Task: Find connections with filter location Azul with filter topic #constructionwith filter profile language English with filter current company Mercedes-Benz India Pvt. Ltd. with filter school Ambedkar University, Delhi with filter industry Measuring and Control Instrument Manufacturing with filter service category Human Resources with filter keywords title Commercial Loan Officer
Action: Mouse moved to (684, 146)
Screenshot: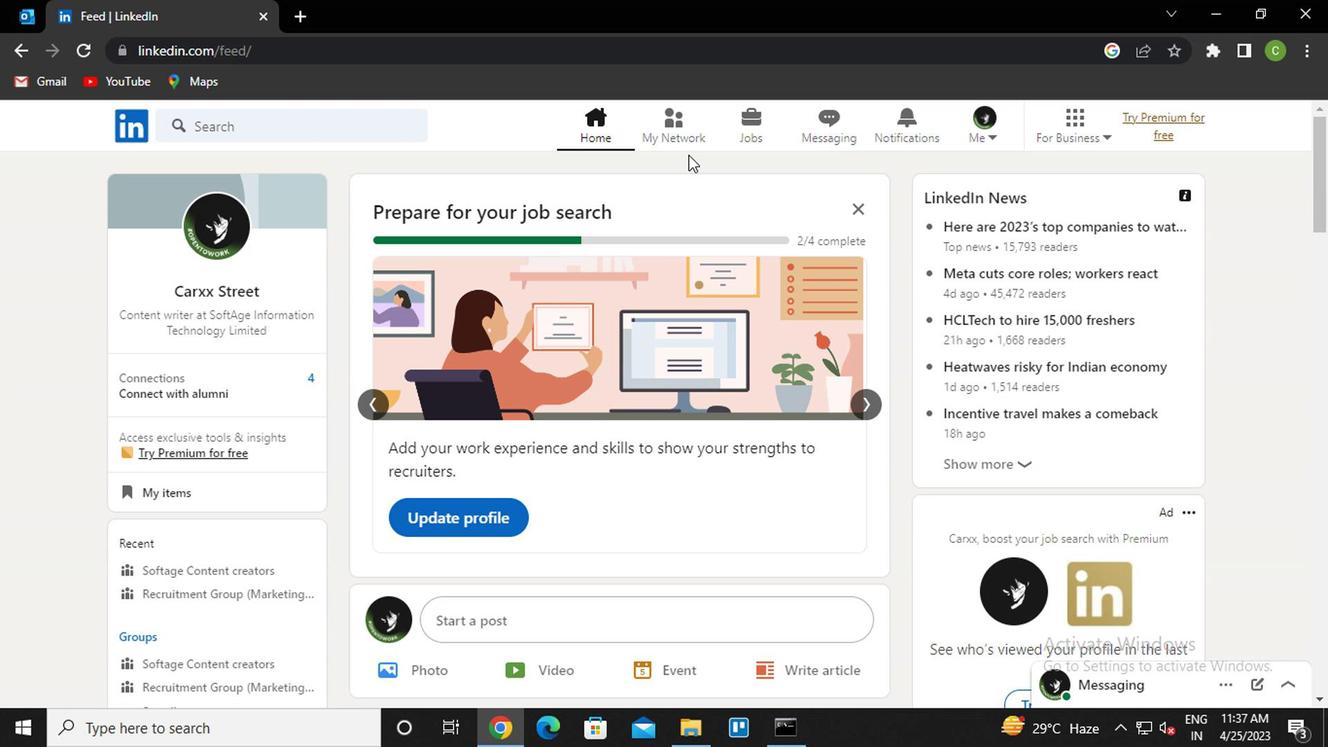 
Action: Mouse pressed left at (684, 146)
Screenshot: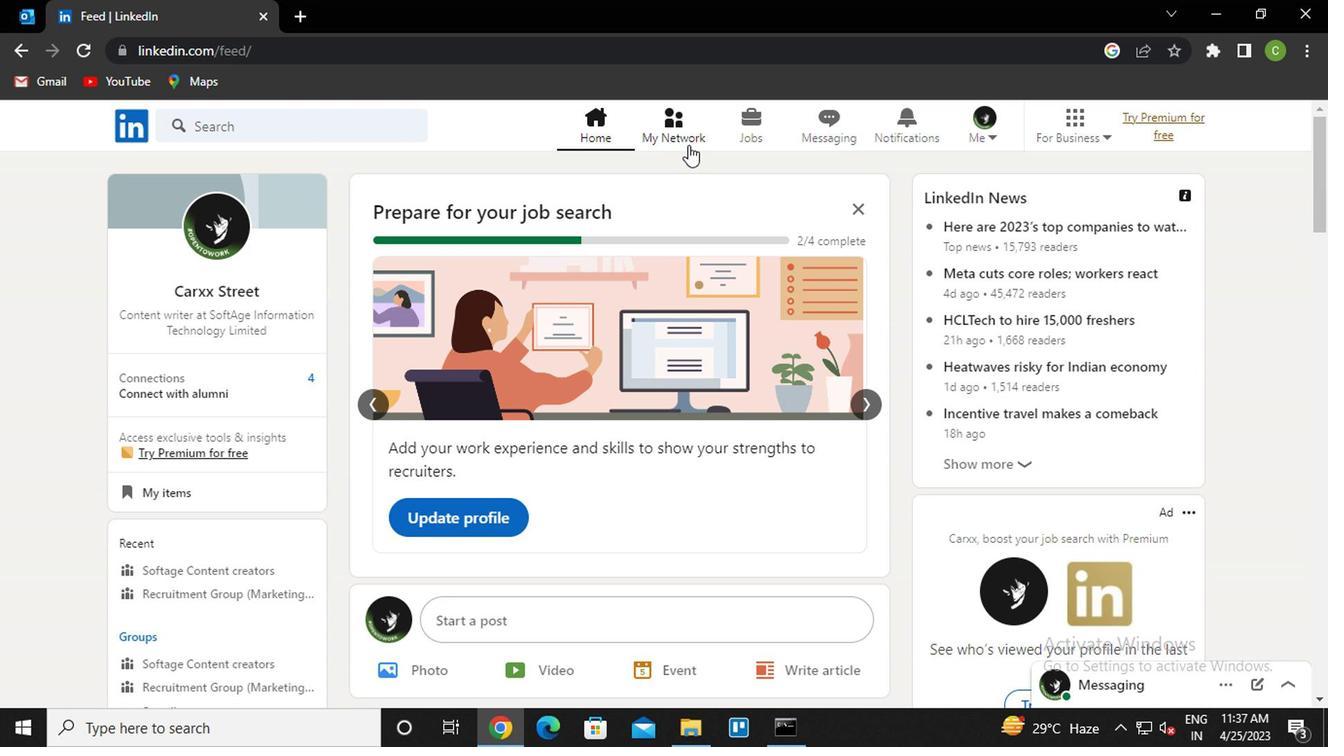 
Action: Mouse moved to (271, 238)
Screenshot: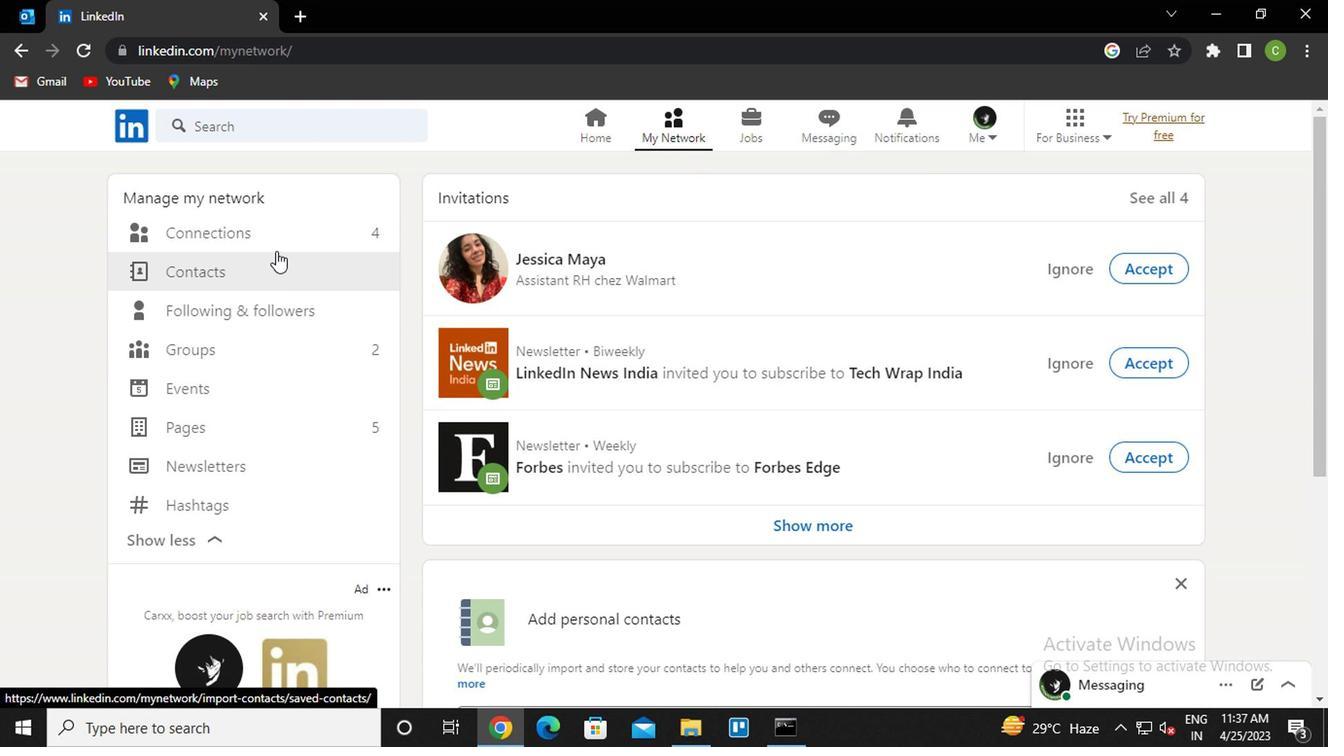 
Action: Mouse pressed left at (271, 238)
Screenshot: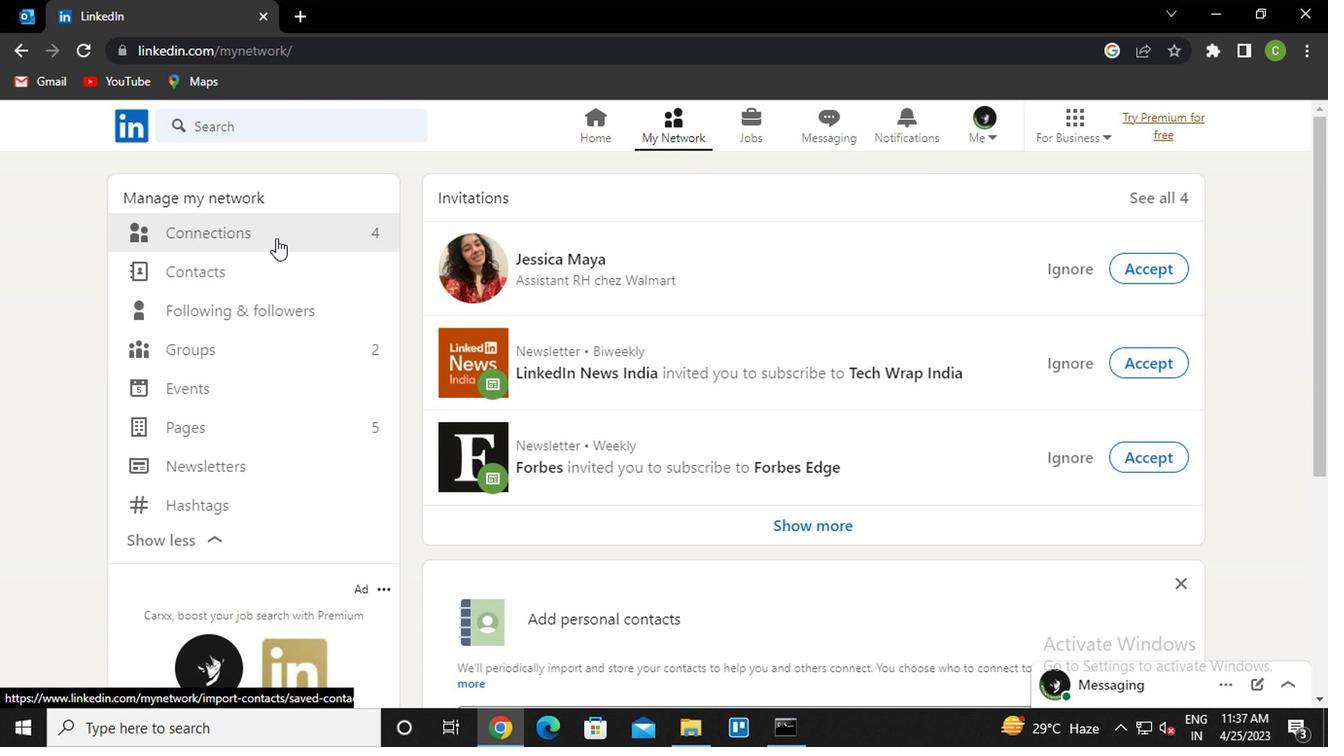 
Action: Mouse moved to (779, 235)
Screenshot: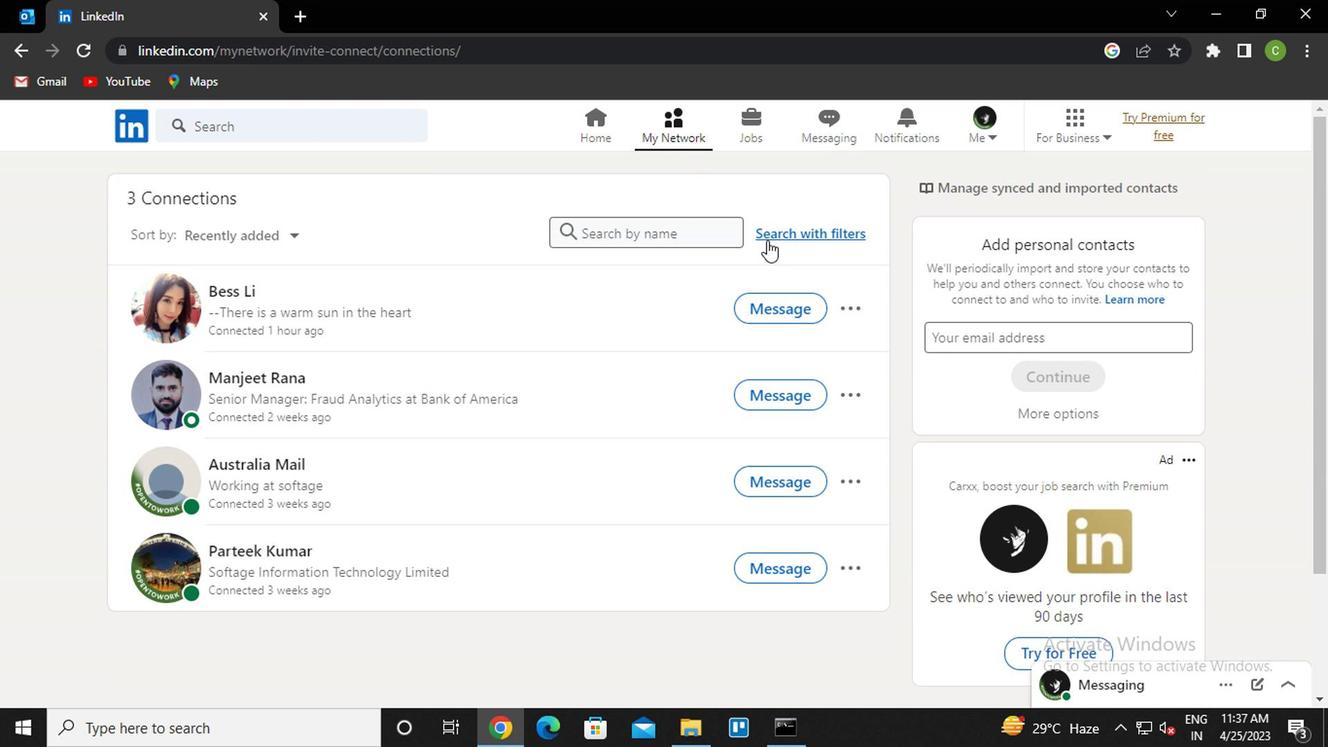 
Action: Mouse pressed left at (779, 235)
Screenshot: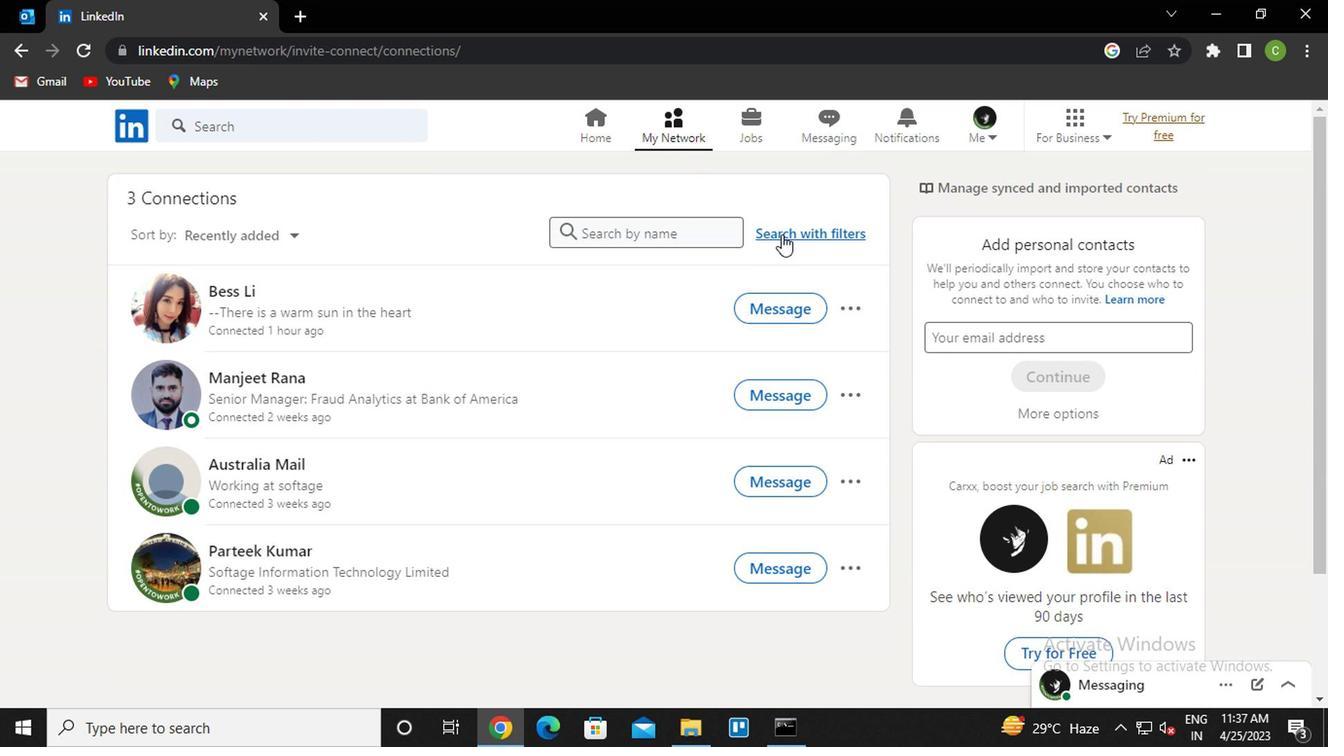
Action: Mouse moved to (658, 184)
Screenshot: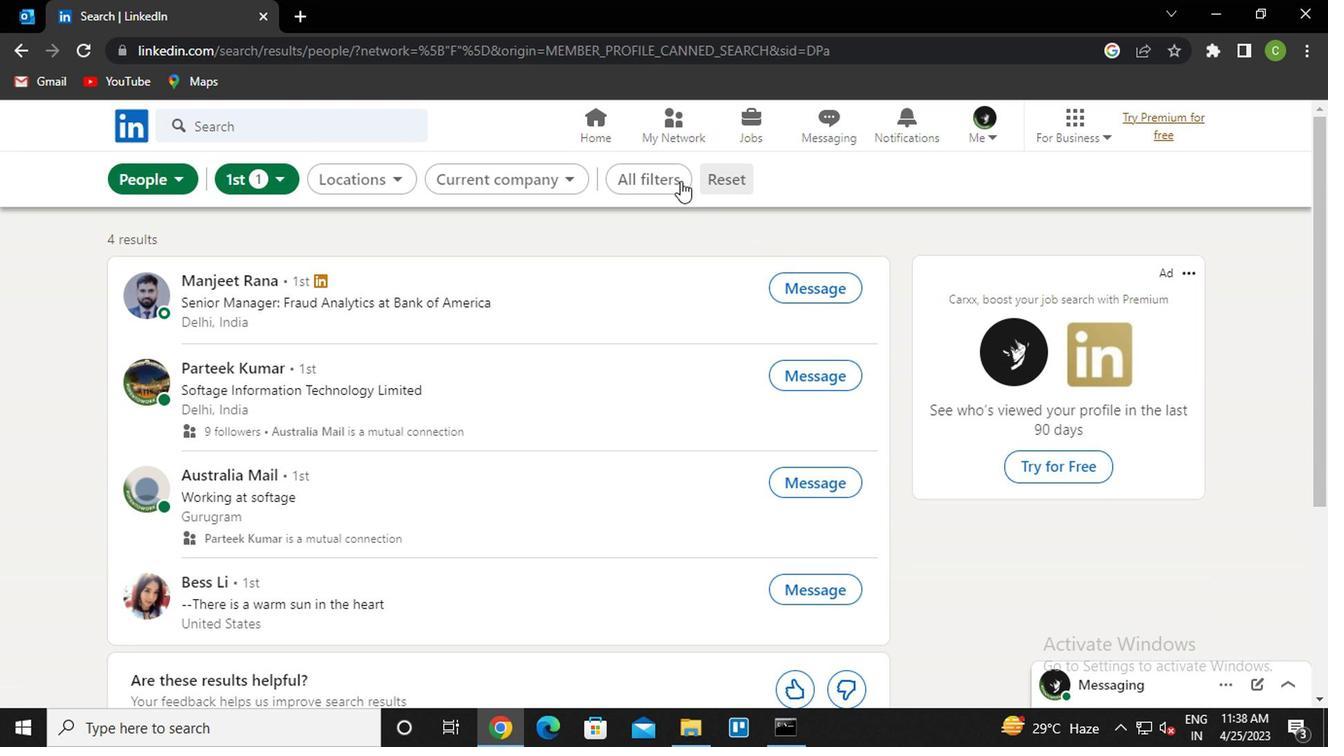 
Action: Mouse pressed left at (658, 184)
Screenshot: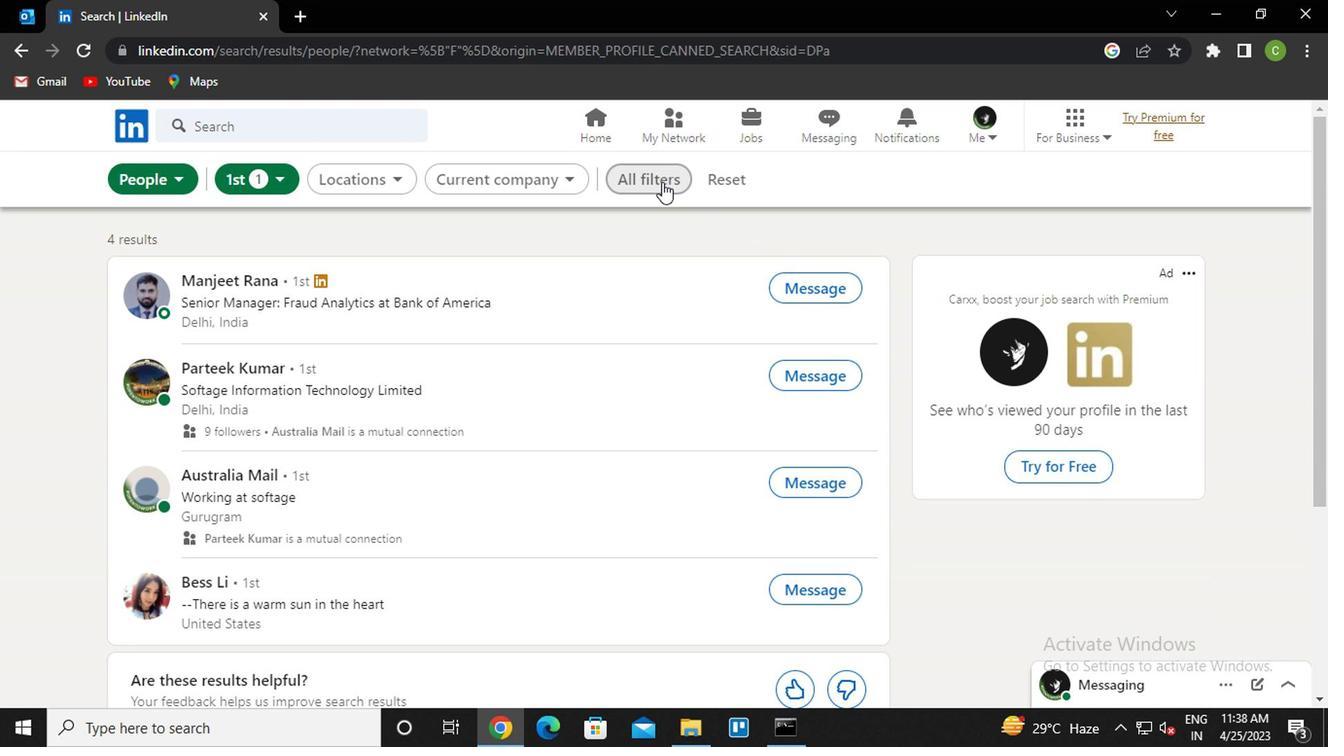 
Action: Mouse moved to (1010, 466)
Screenshot: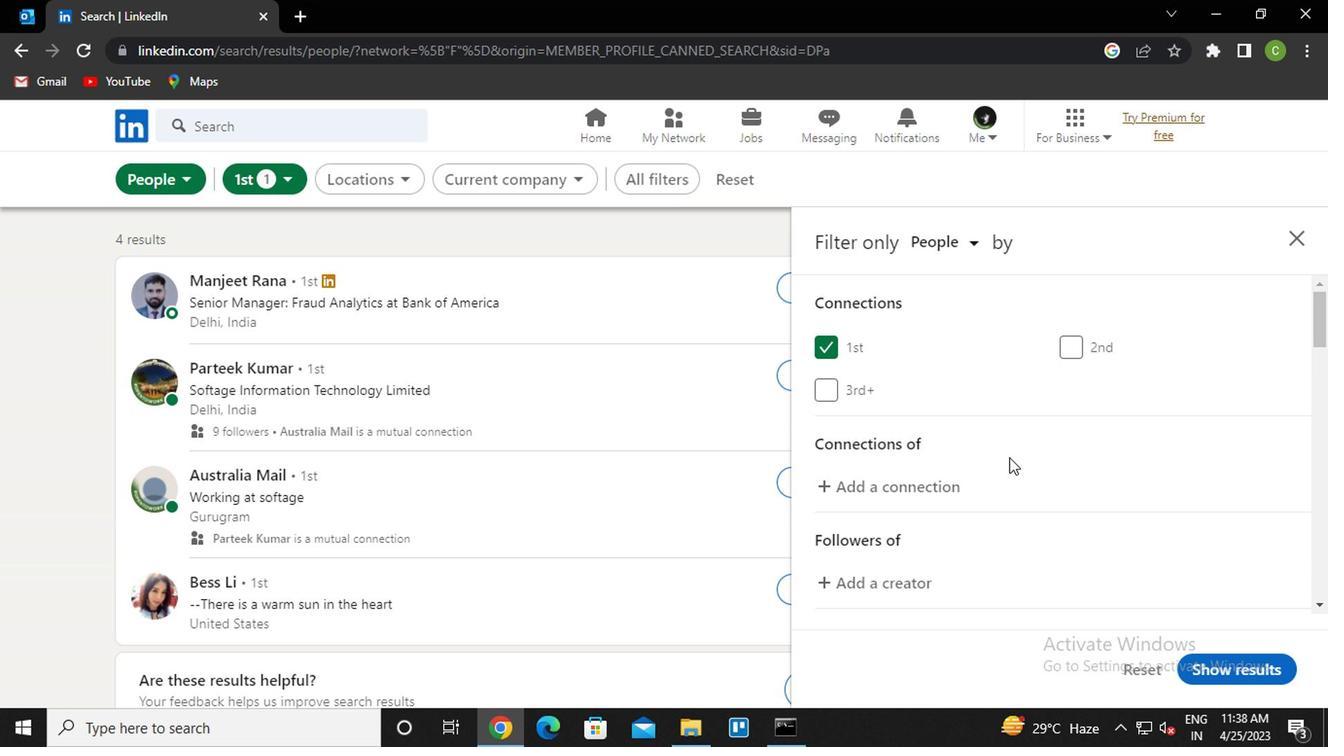 
Action: Mouse scrolled (1010, 465) with delta (0, 0)
Screenshot: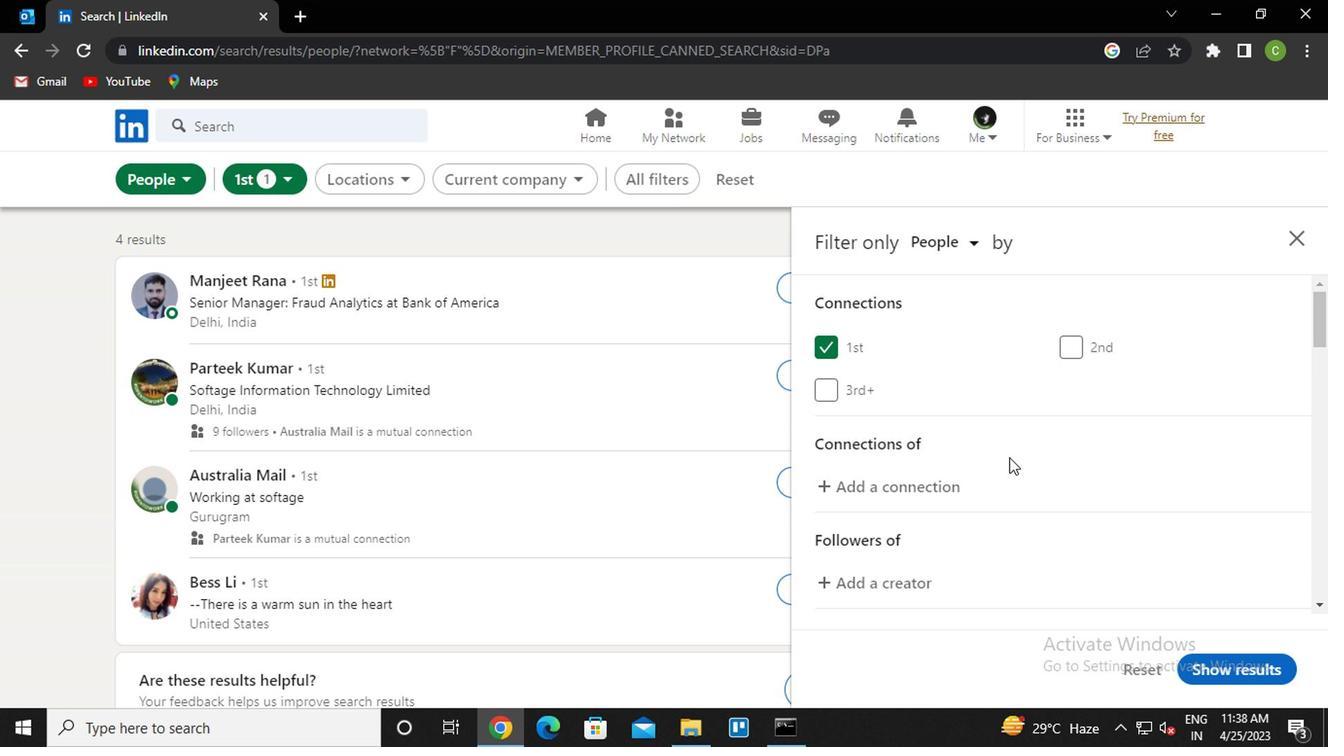 
Action: Mouse moved to (1014, 473)
Screenshot: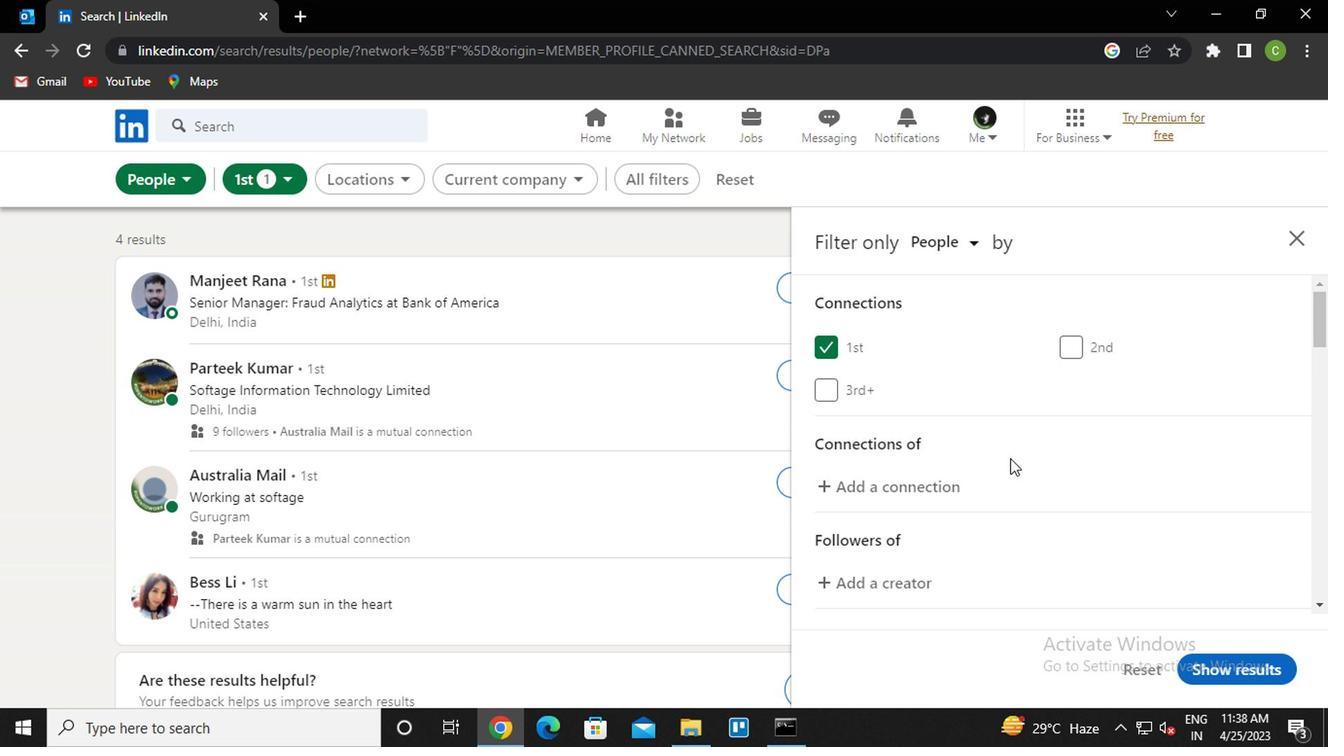 
Action: Mouse scrolled (1014, 472) with delta (0, 0)
Screenshot: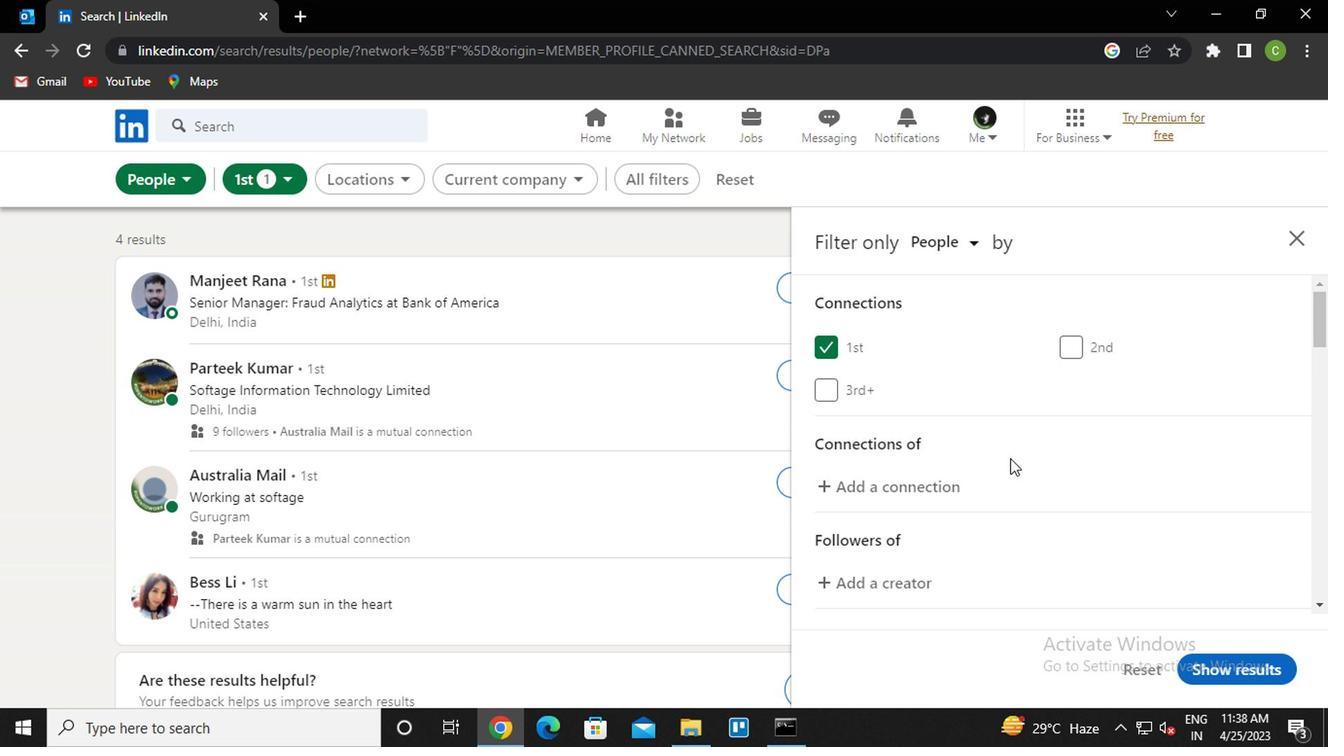 
Action: Mouse scrolled (1014, 472) with delta (0, 0)
Screenshot: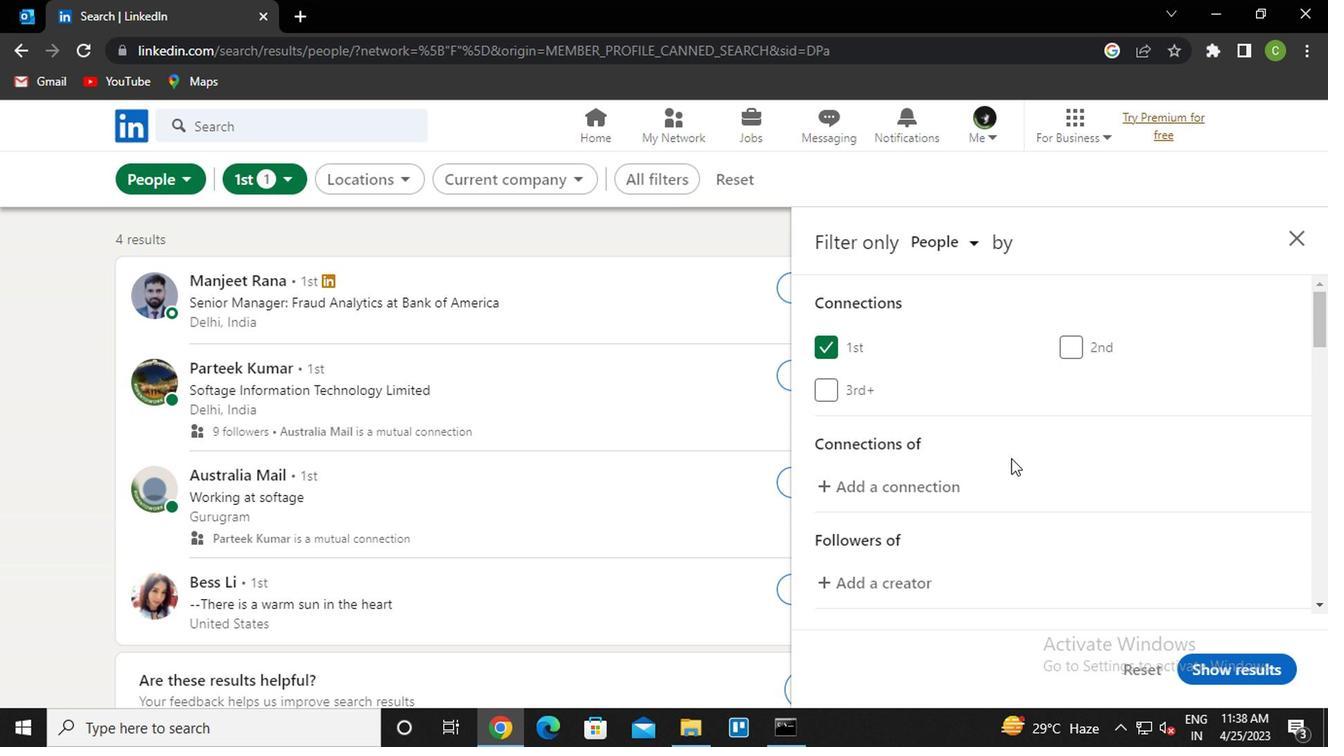
Action: Mouse moved to (1102, 471)
Screenshot: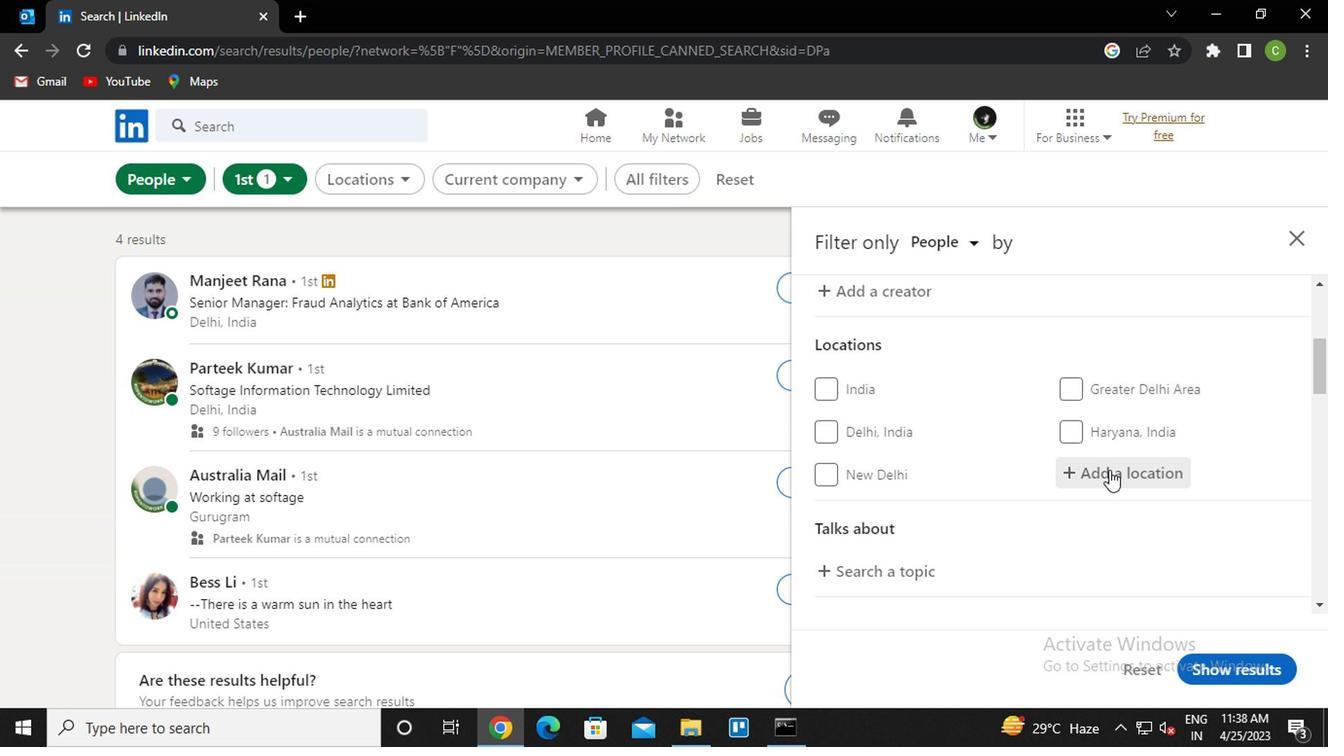 
Action: Mouse pressed left at (1102, 471)
Screenshot: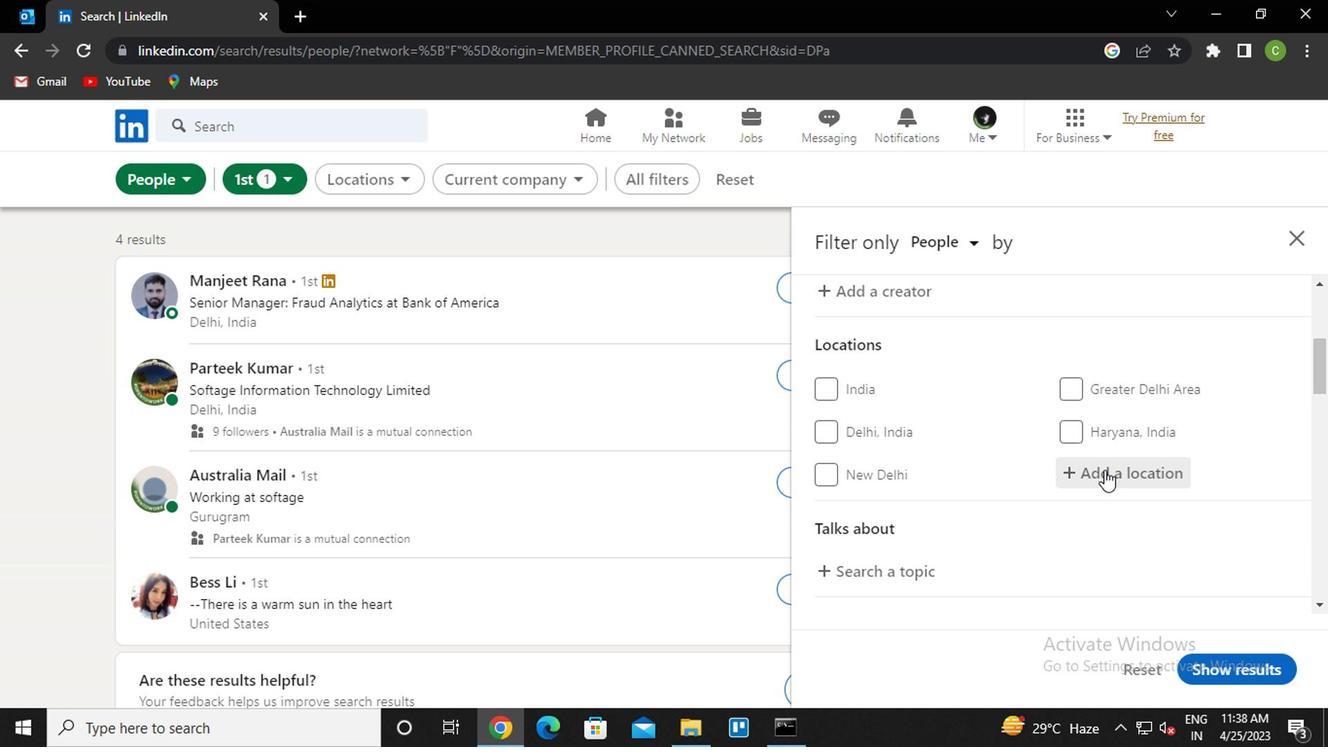 
Action: Mouse moved to (1102, 472)
Screenshot: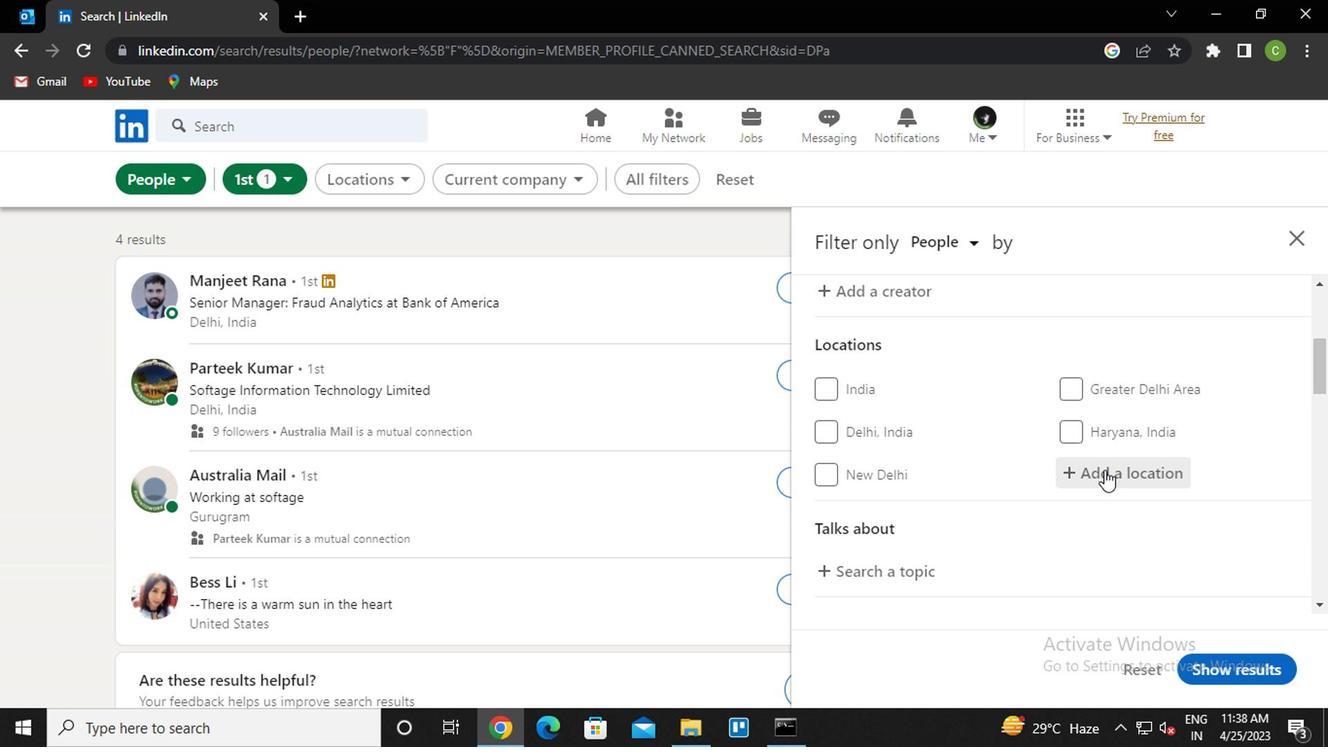 
Action: Key pressed <Key.caps_lock><Key.caps_lock>a<Key.caps_lock>zul
Screenshot: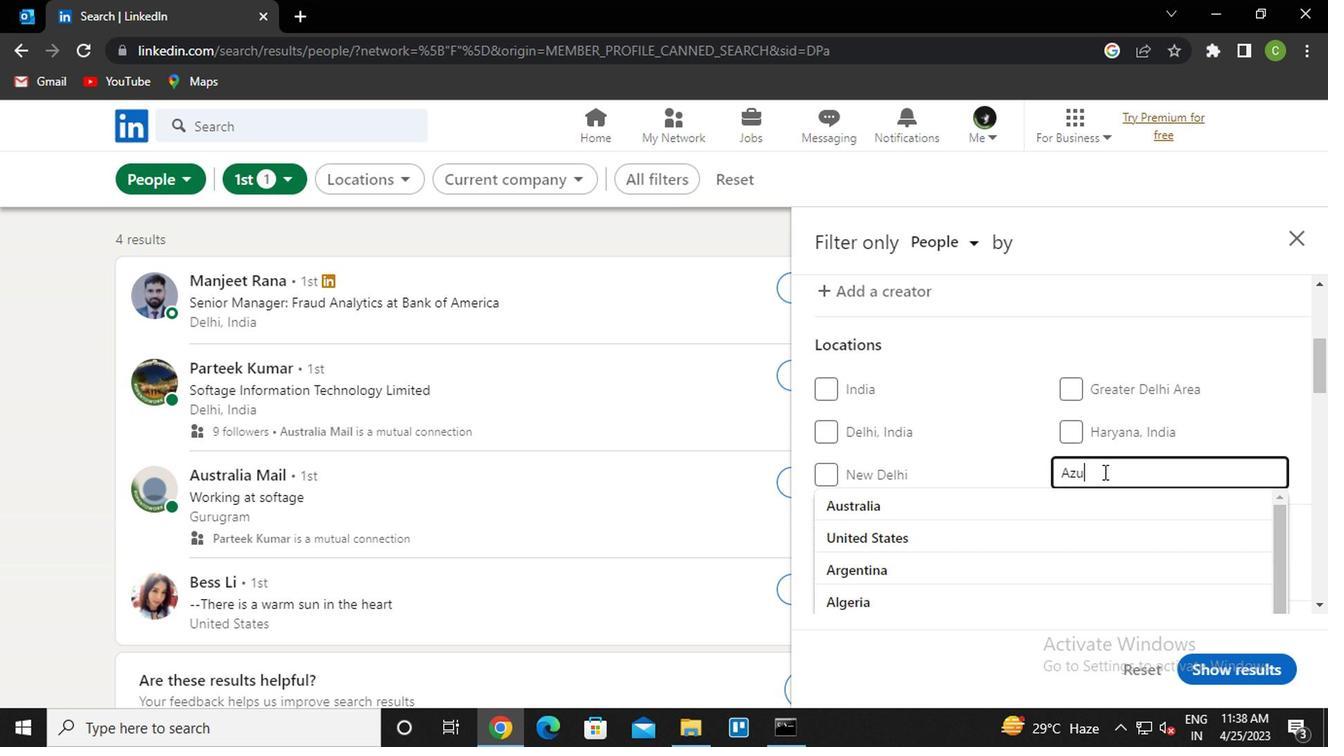 
Action: Mouse moved to (1087, 487)
Screenshot: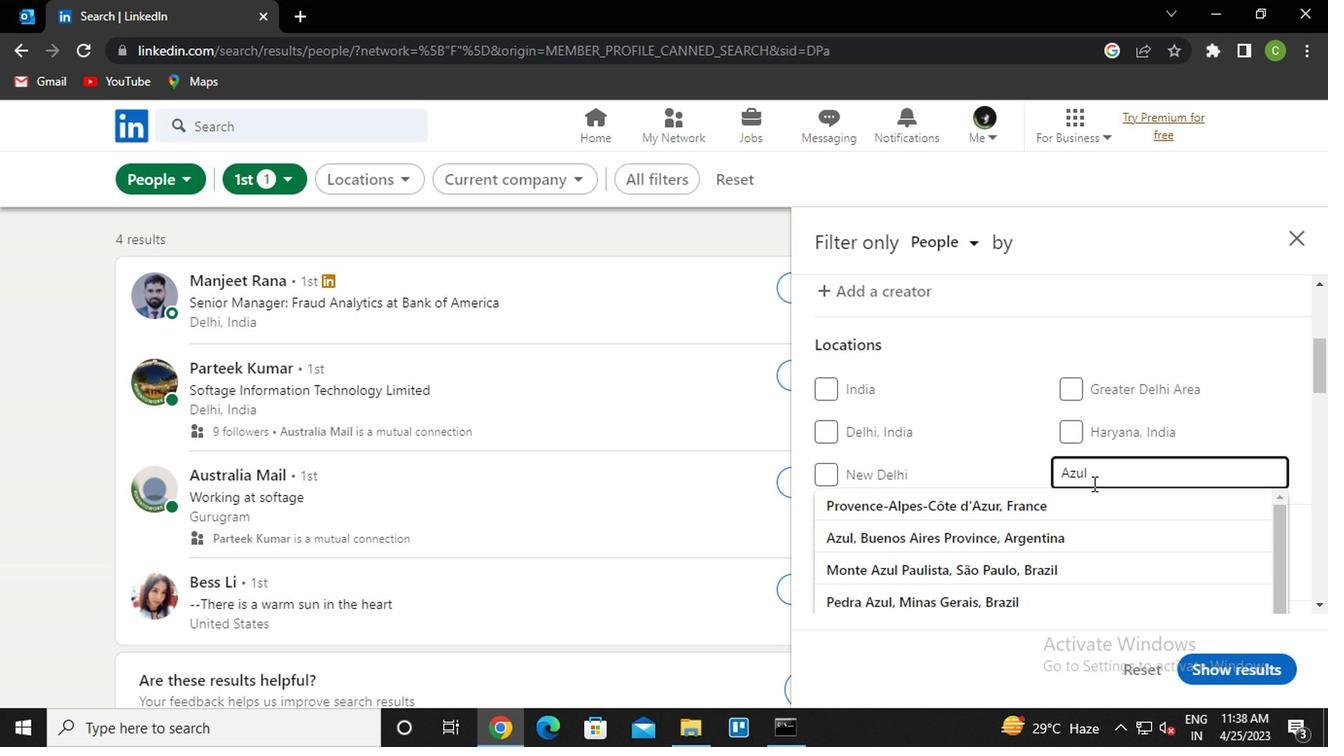 
Action: Key pressed <Key.enter>
Screenshot: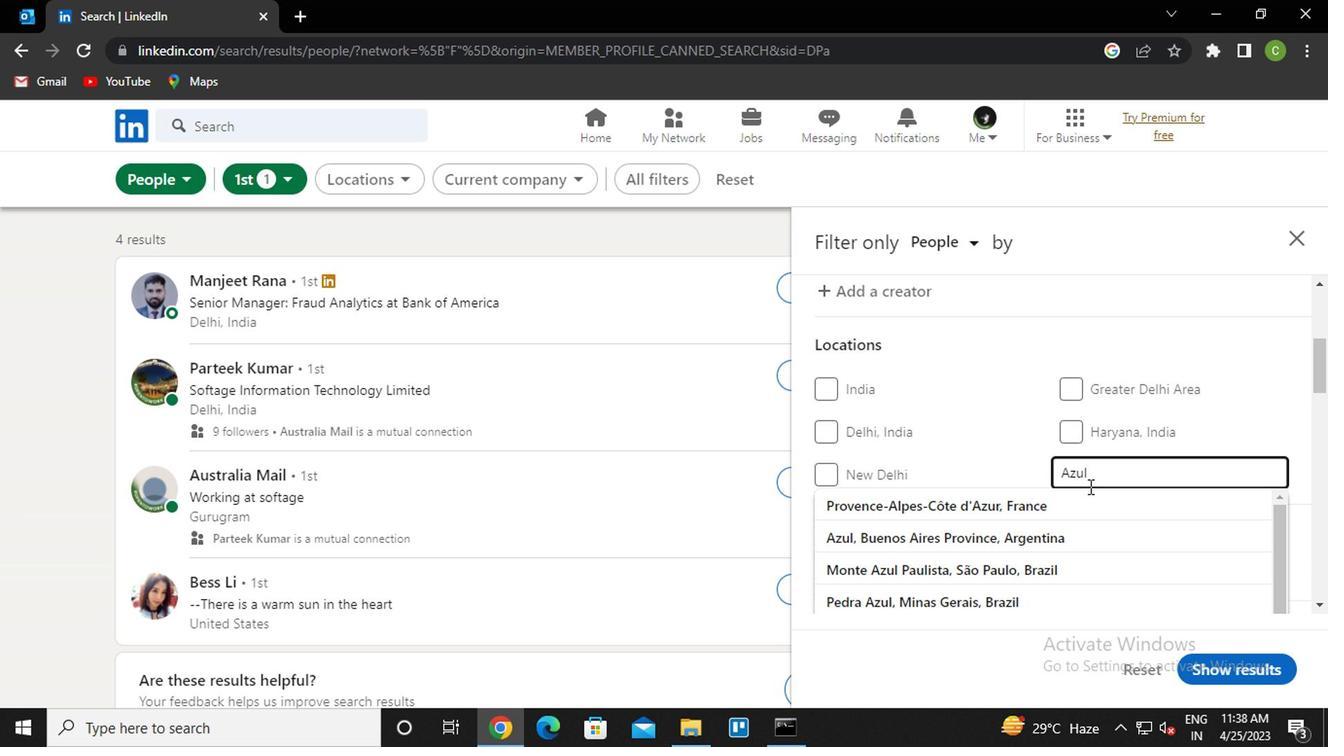 
Action: Mouse moved to (846, 573)
Screenshot: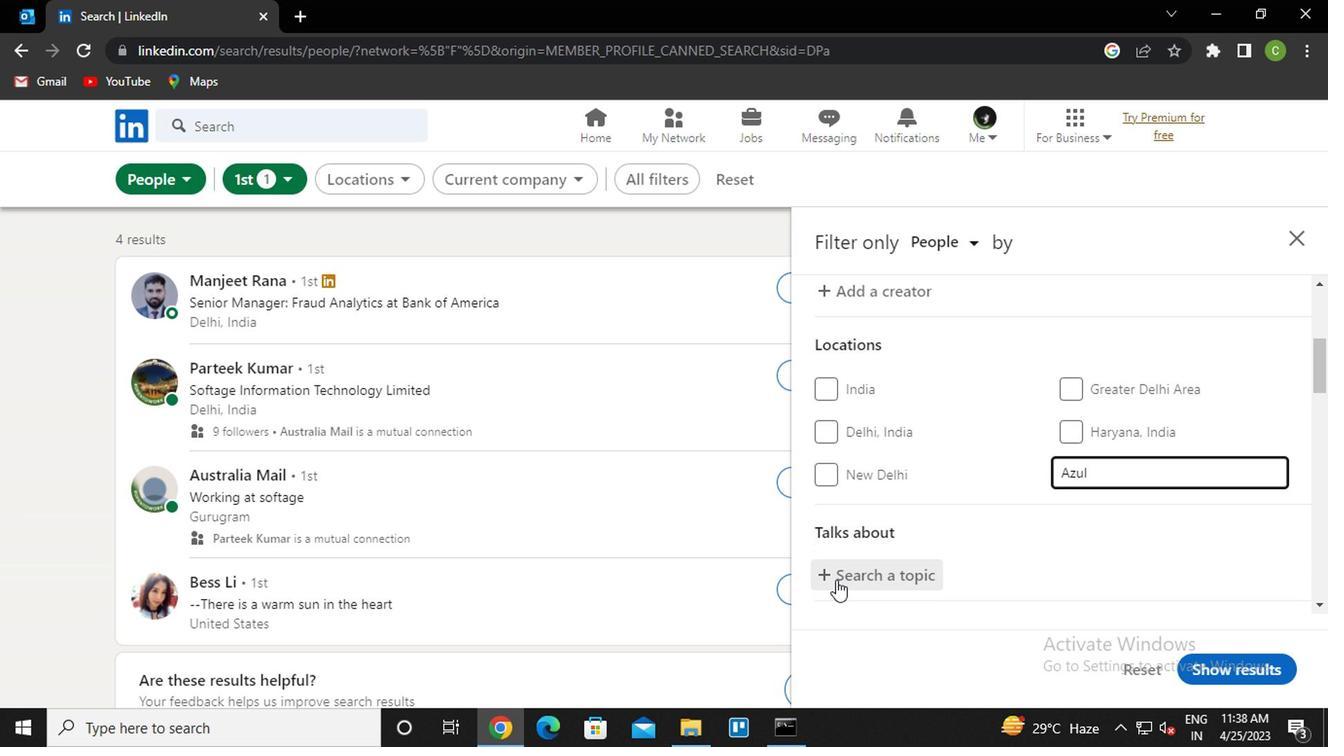 
Action: Mouse pressed left at (846, 573)
Screenshot: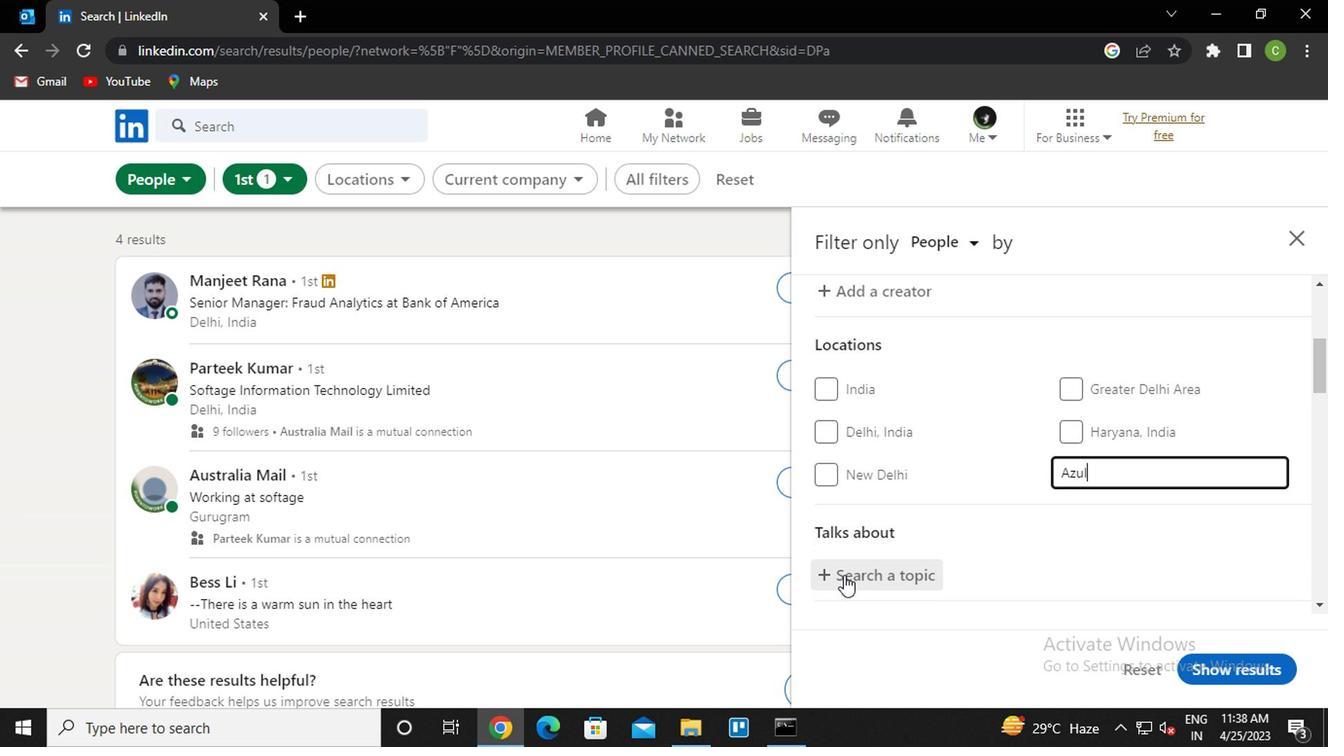 
Action: Key pressed <Key.shift>#CONSTRUCTION
Screenshot: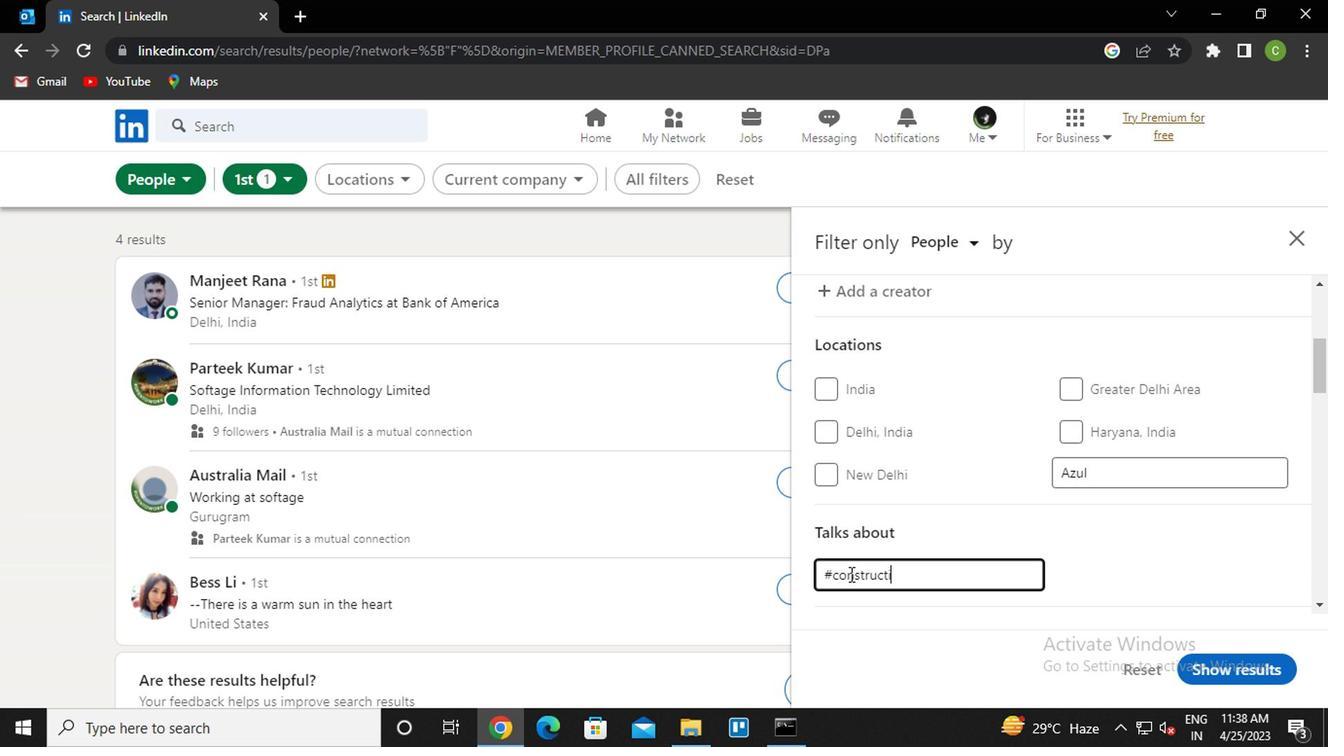 
Action: Mouse moved to (972, 581)
Screenshot: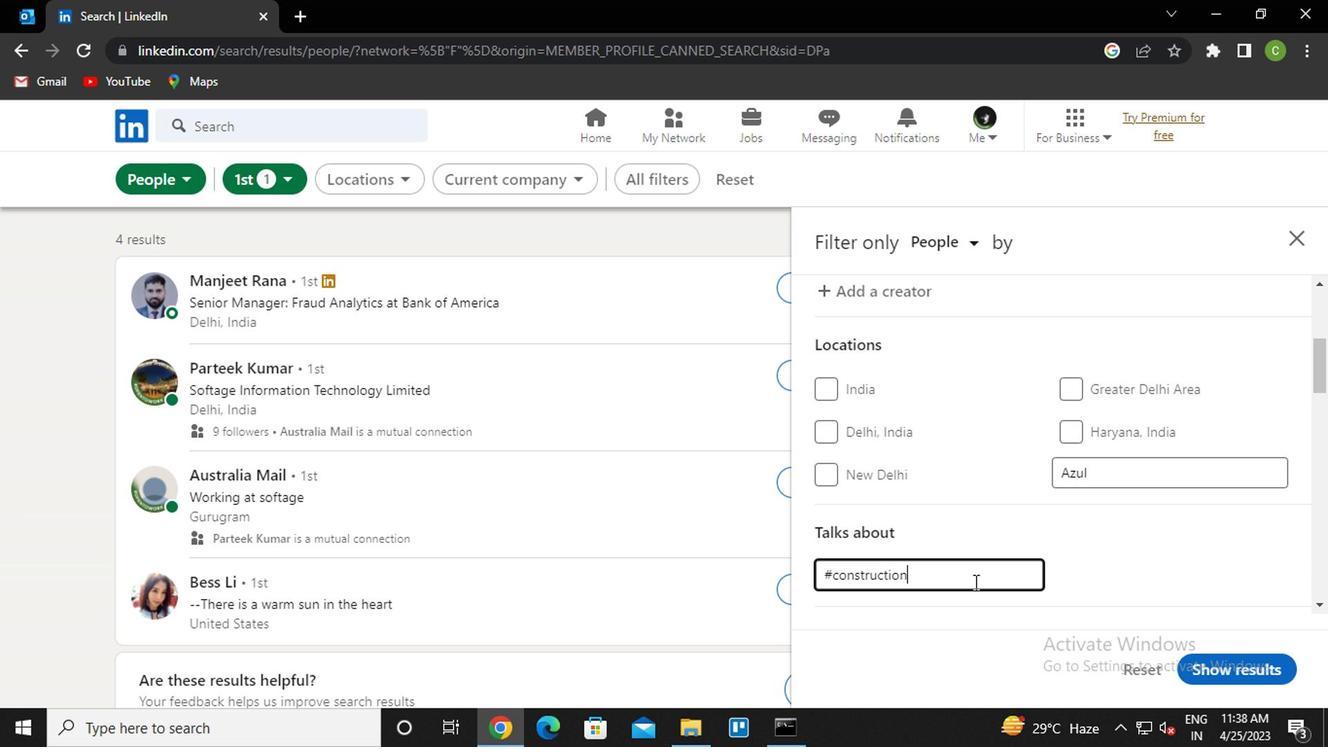 
Action: Mouse scrolled (972, 580) with delta (0, -1)
Screenshot: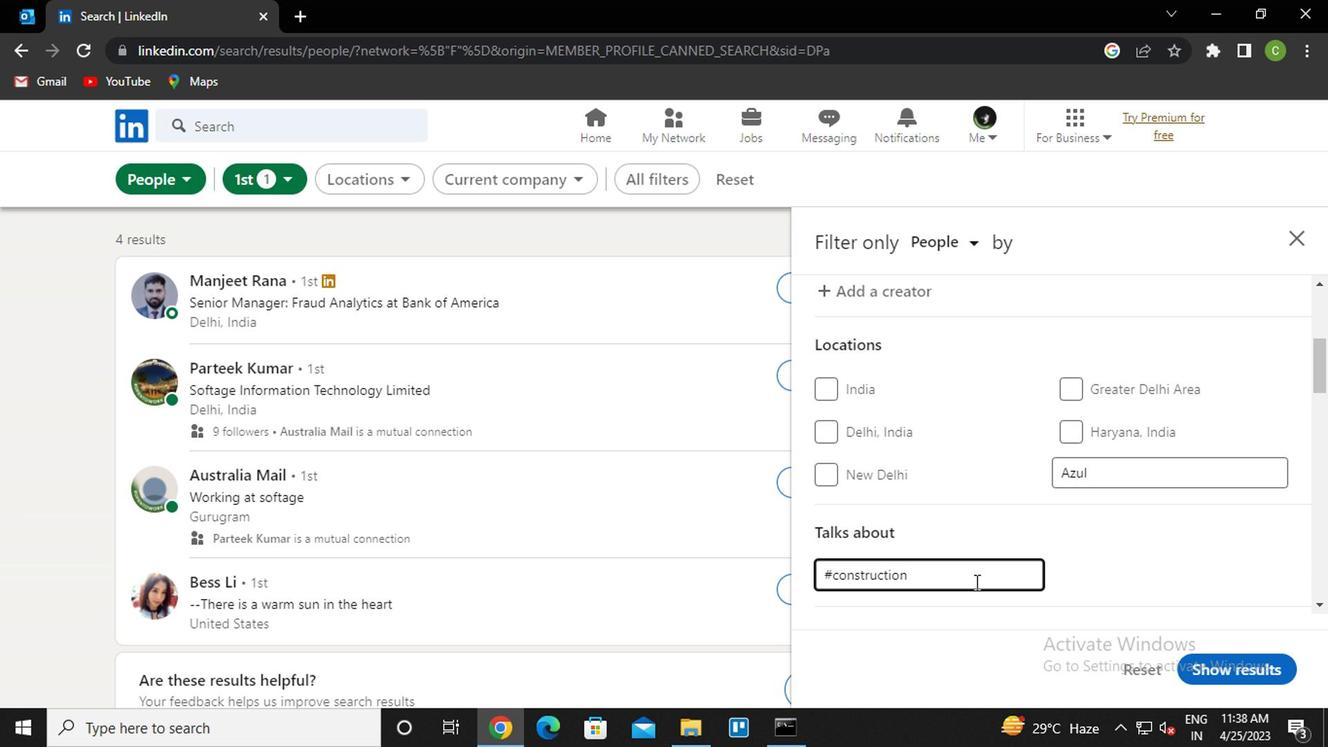 
Action: Mouse moved to (972, 582)
Screenshot: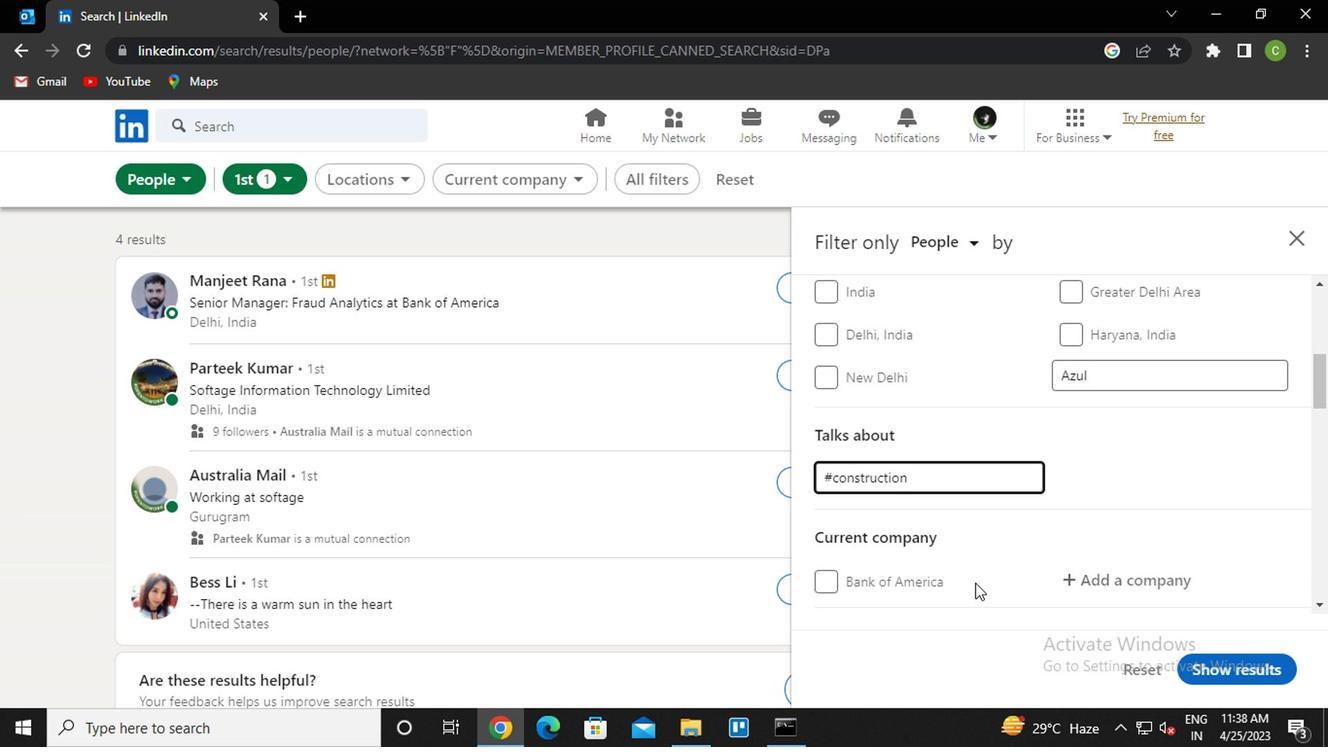 
Action: Mouse scrolled (972, 581) with delta (0, 0)
Screenshot: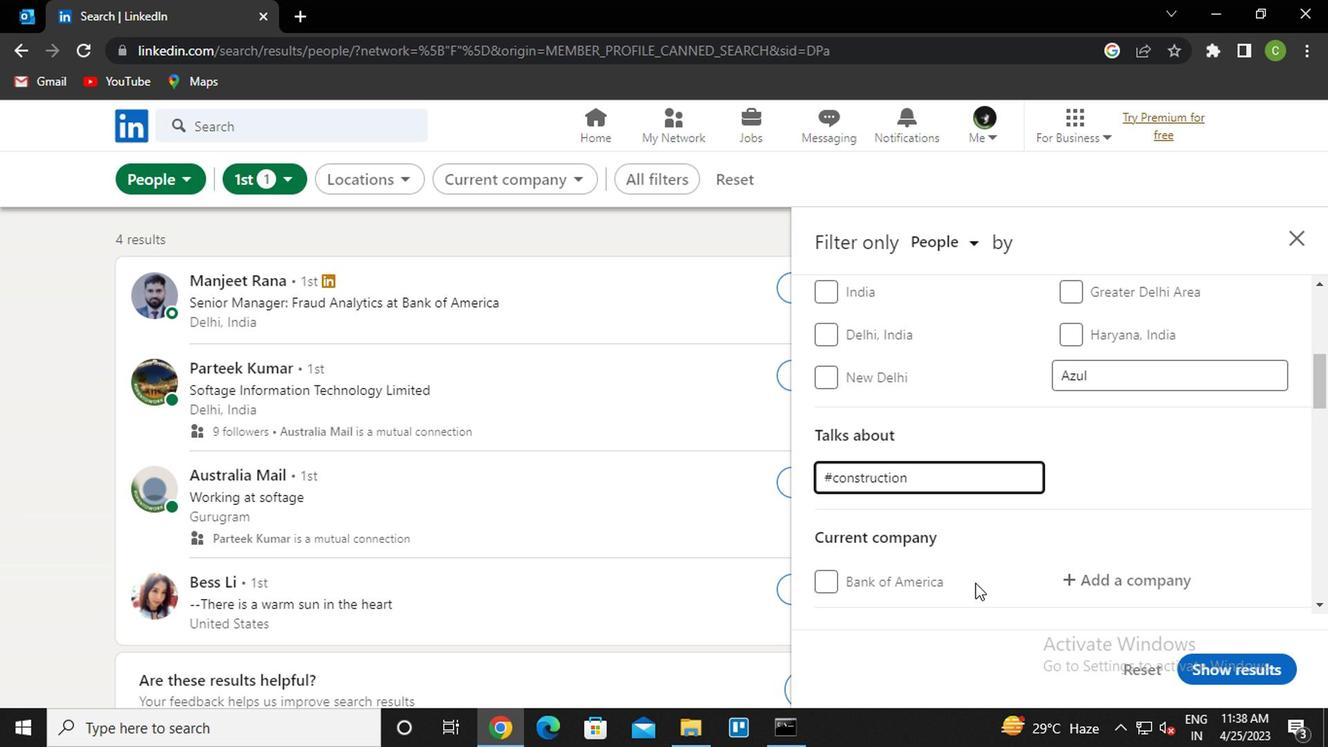 
Action: Mouse scrolled (972, 581) with delta (0, 0)
Screenshot: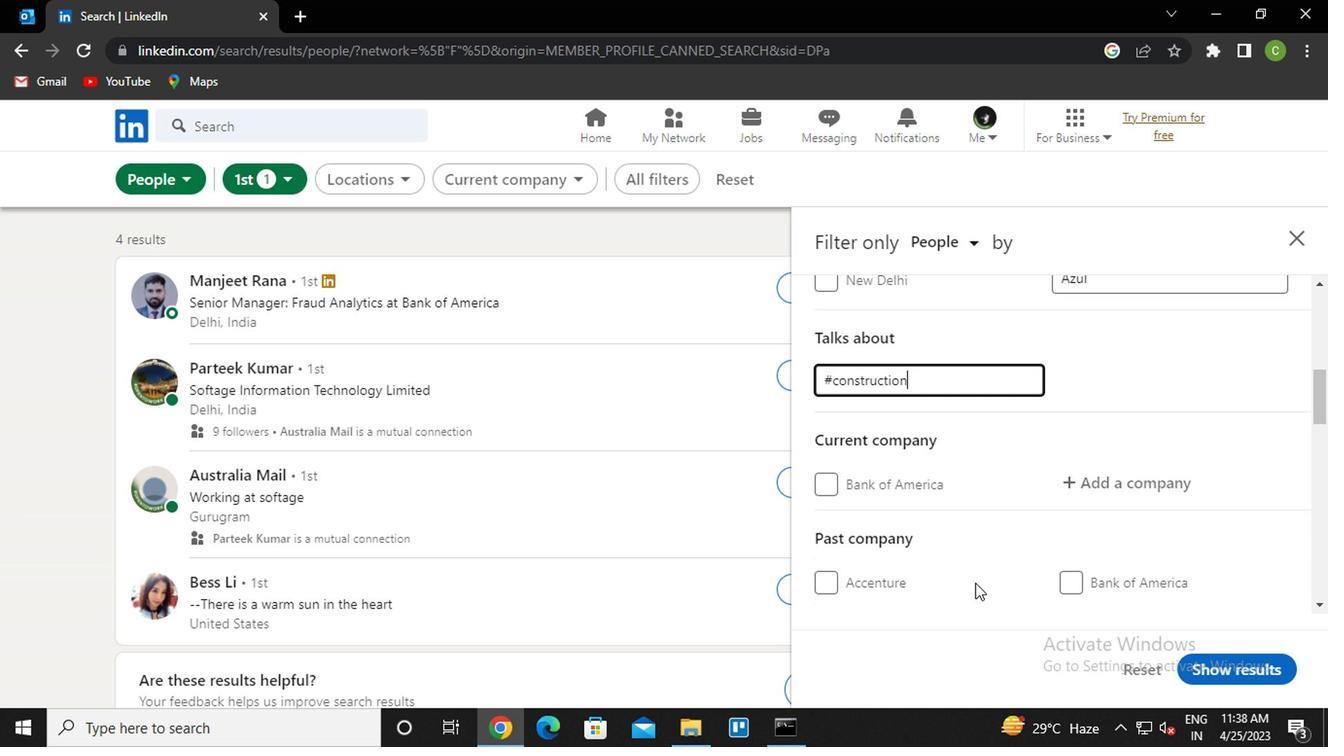 
Action: Mouse moved to (972, 583)
Screenshot: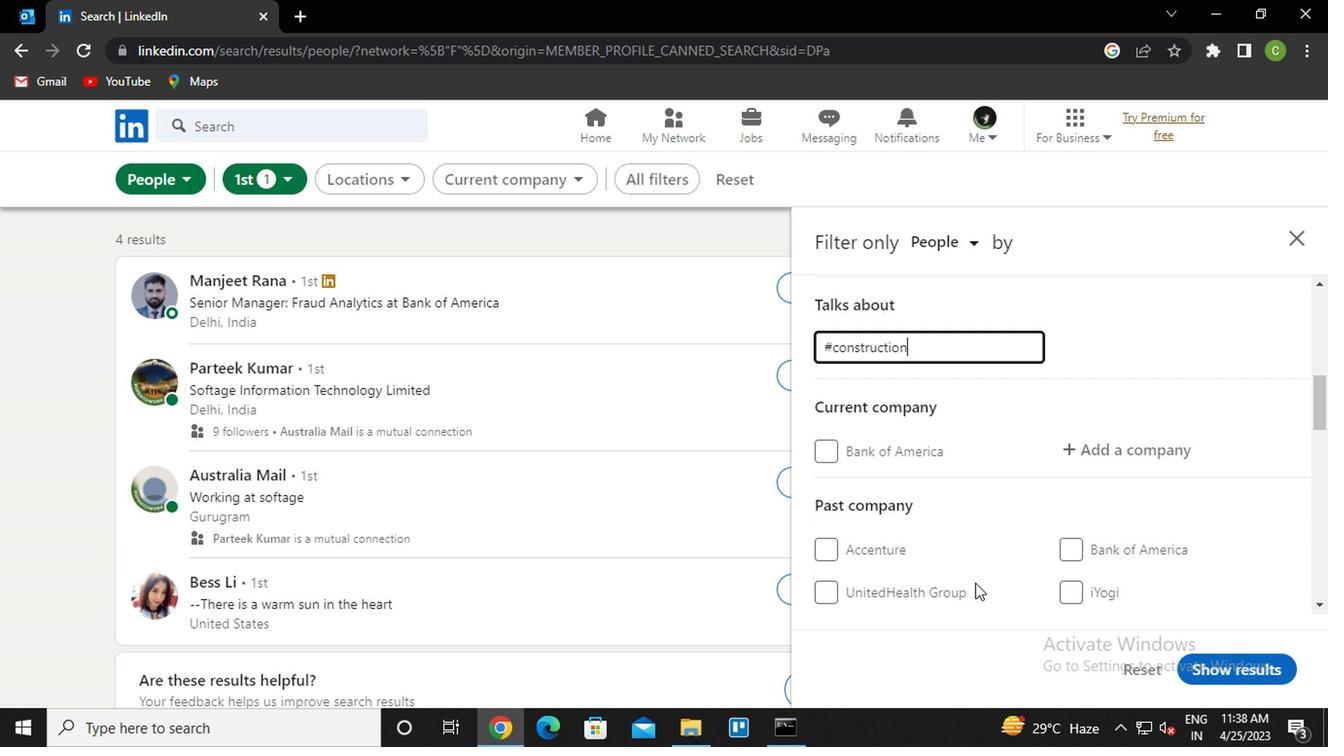 
Action: Mouse scrolled (972, 582) with delta (0, 0)
Screenshot: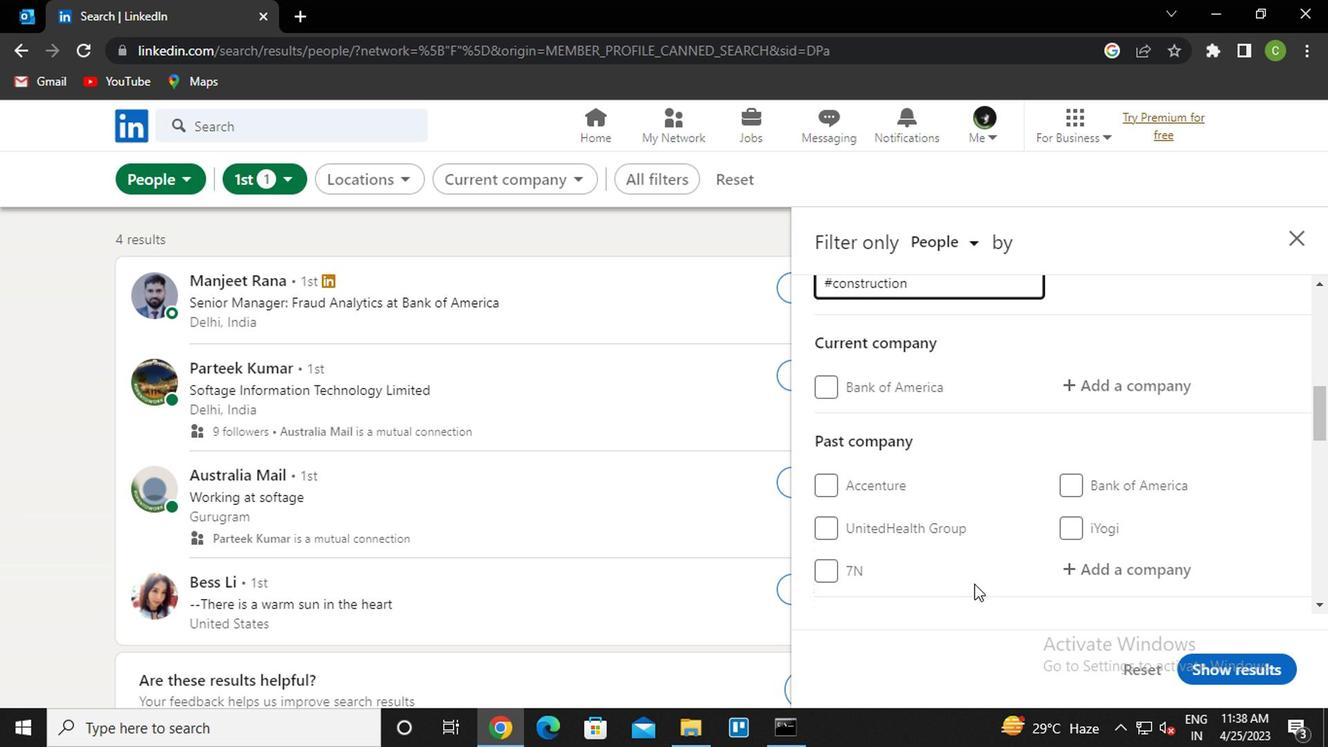 
Action: Mouse moved to (972, 563)
Screenshot: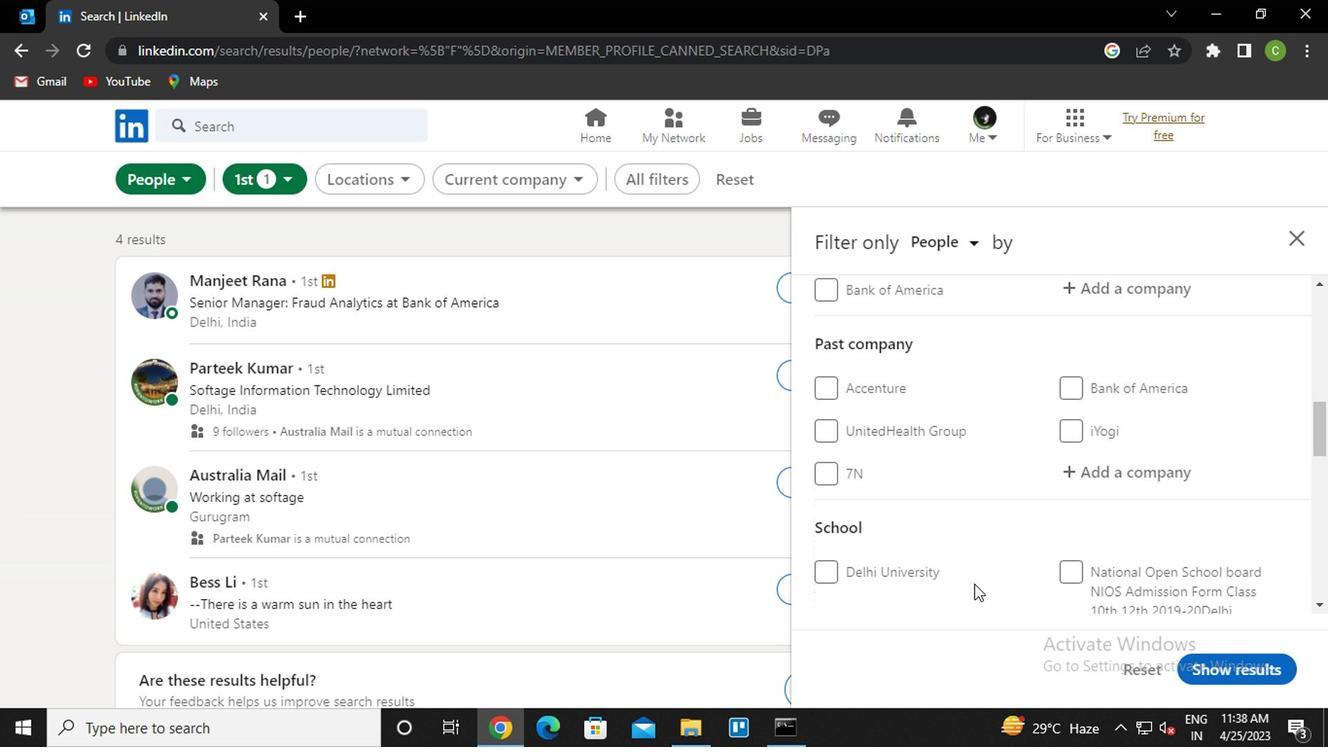 
Action: Mouse scrolled (972, 565) with delta (0, 1)
Screenshot: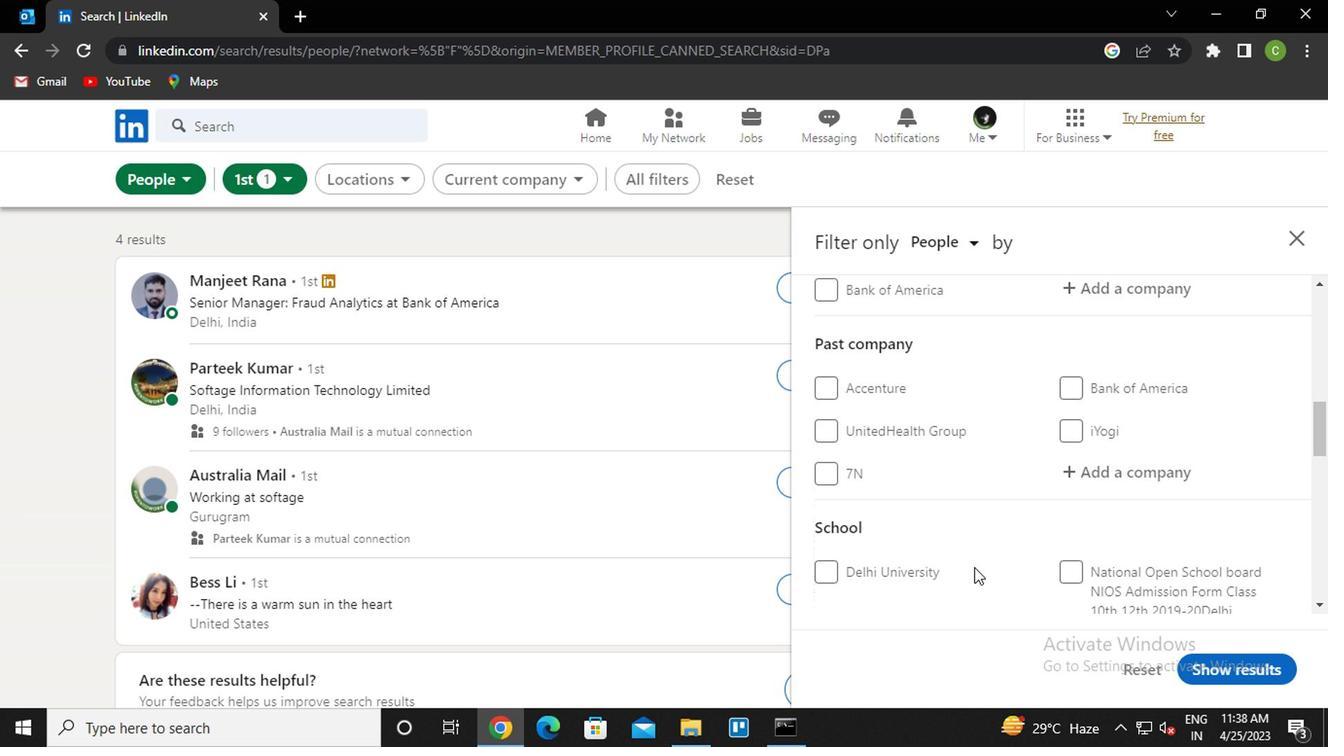 
Action: Mouse scrolled (972, 565) with delta (0, 1)
Screenshot: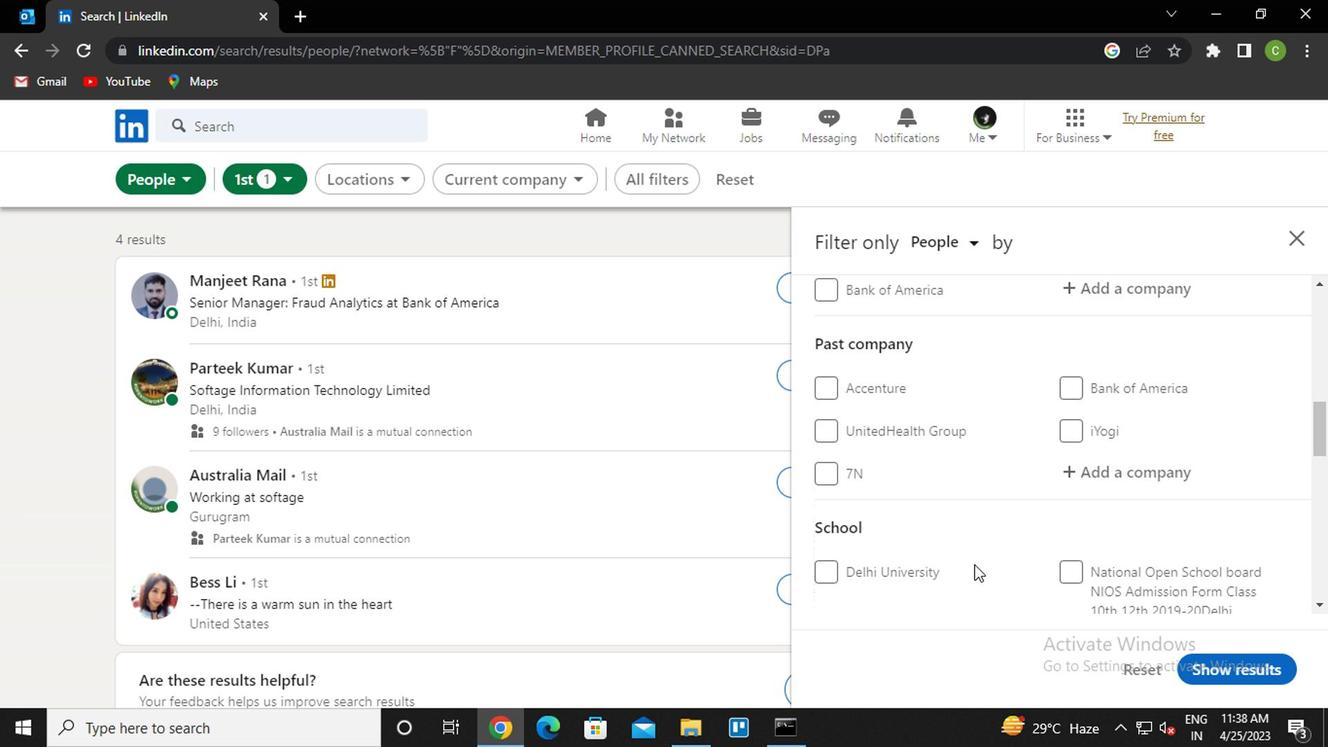 
Action: Mouse moved to (1091, 487)
Screenshot: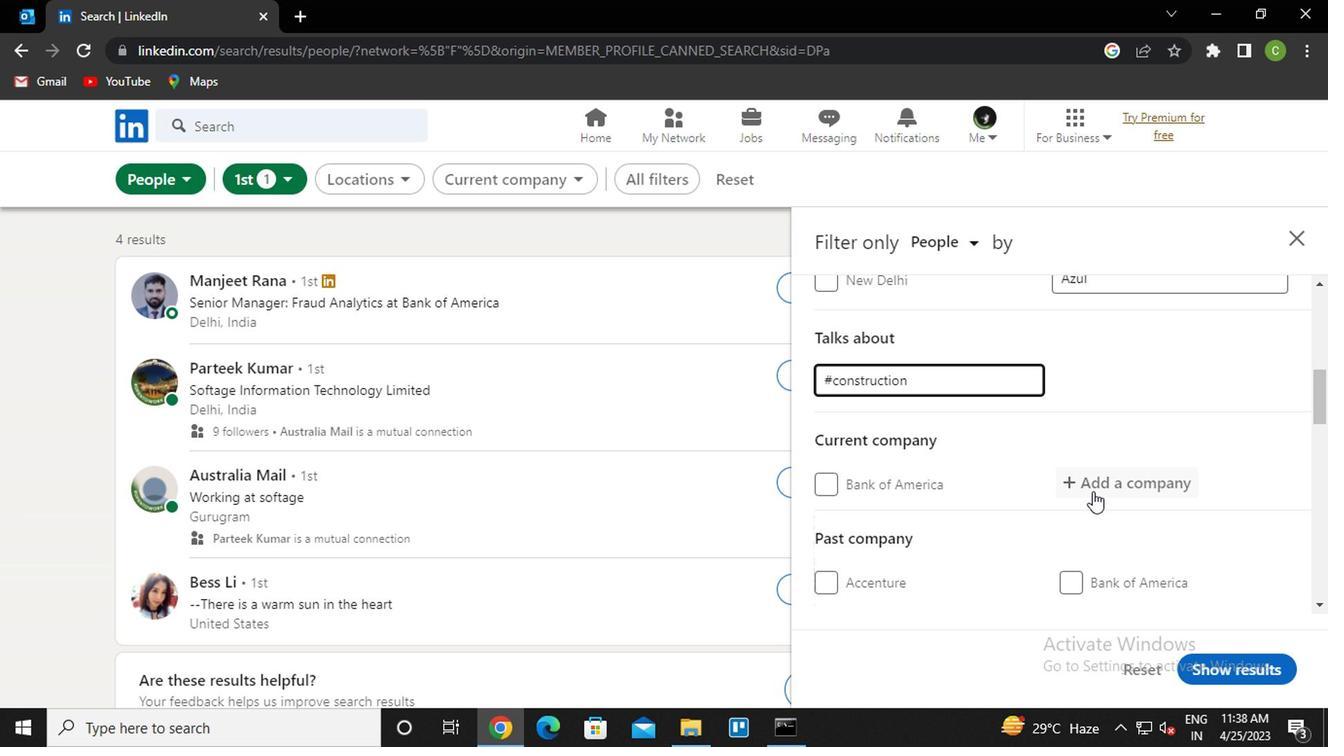 
Action: Mouse pressed left at (1091, 487)
Screenshot: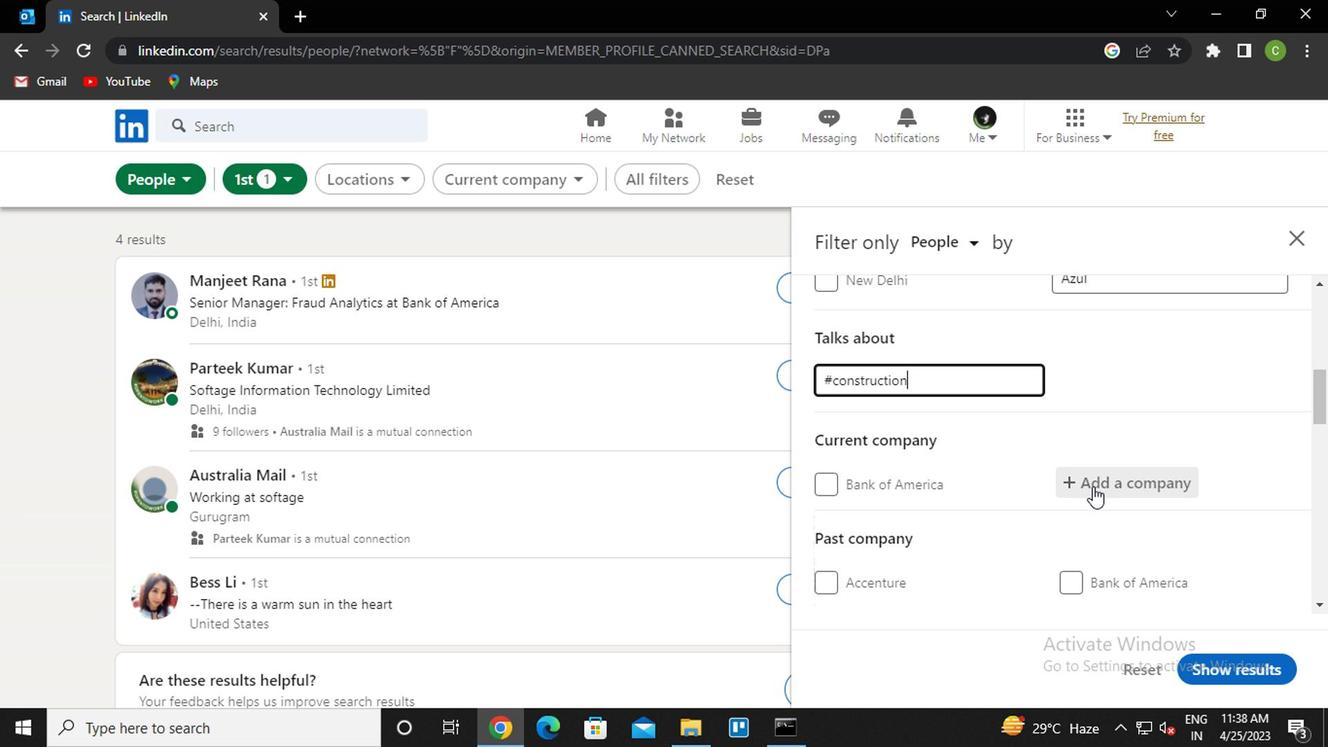 
Action: Key pressed <Key.caps_lock>M<Key.caps_lock>ERCEDES
Screenshot: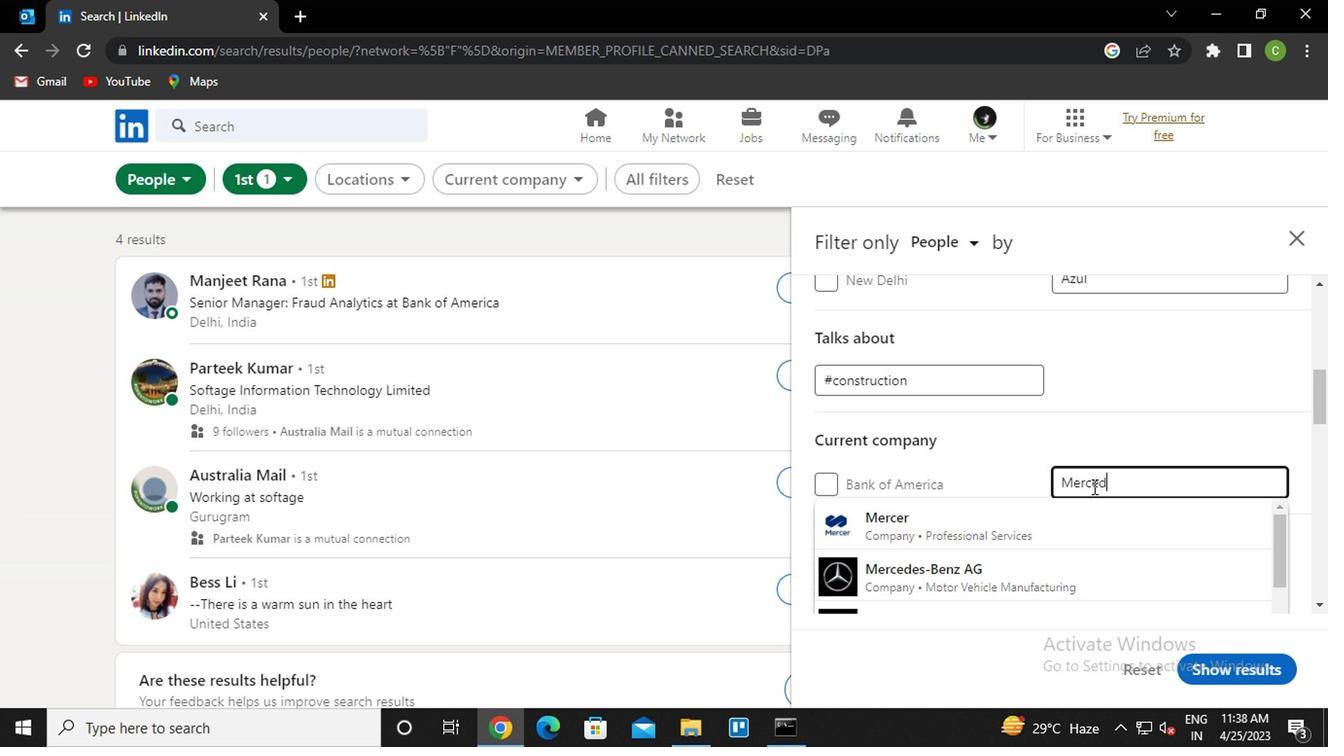 
Action: Mouse moved to (1064, 538)
Screenshot: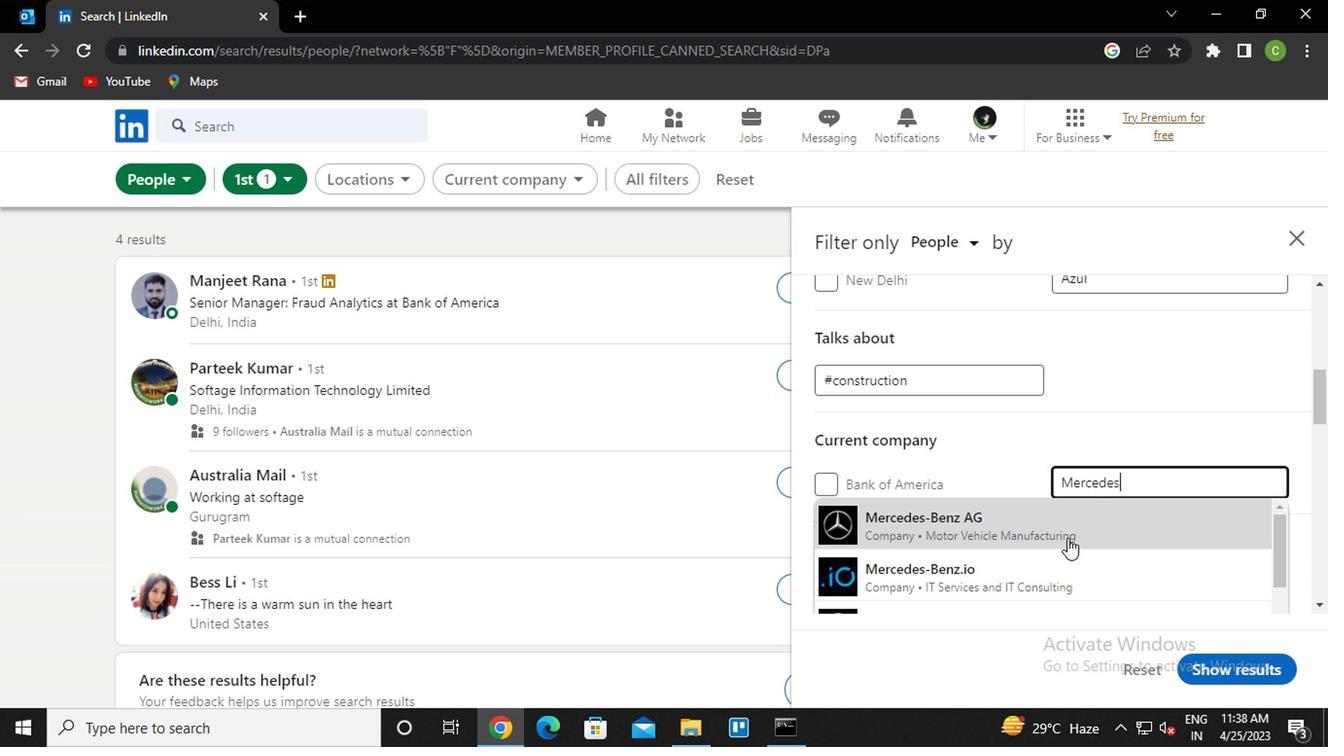 
Action: Mouse scrolled (1064, 536) with delta (0, -1)
Screenshot: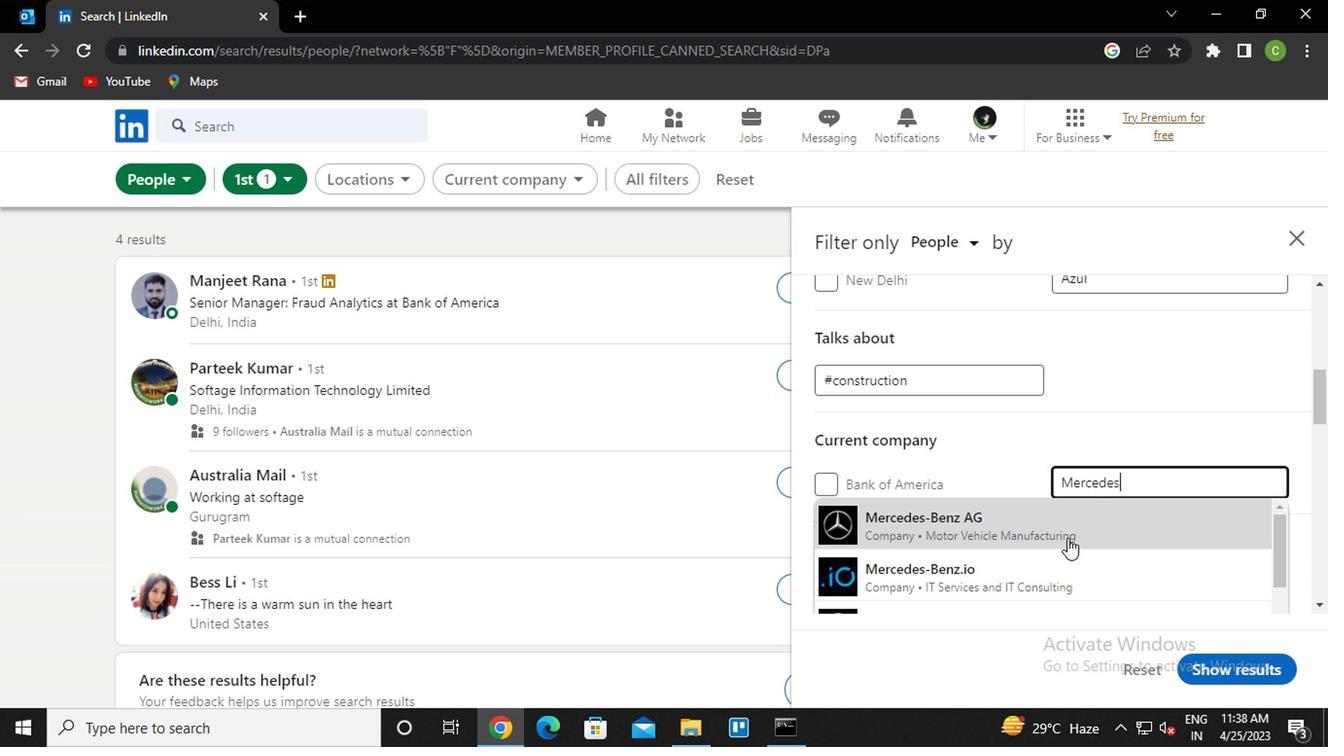 
Action: Mouse moved to (1059, 543)
Screenshot: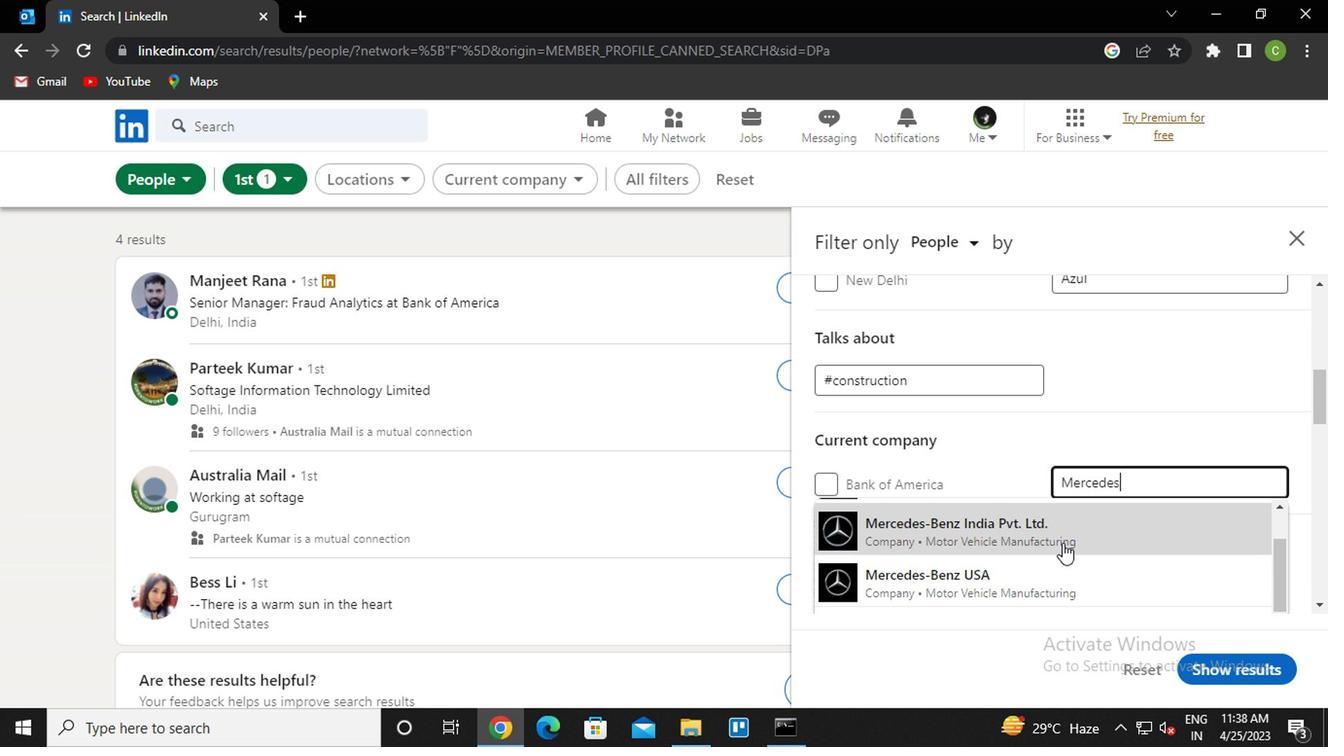 
Action: Mouse pressed left at (1059, 543)
Screenshot: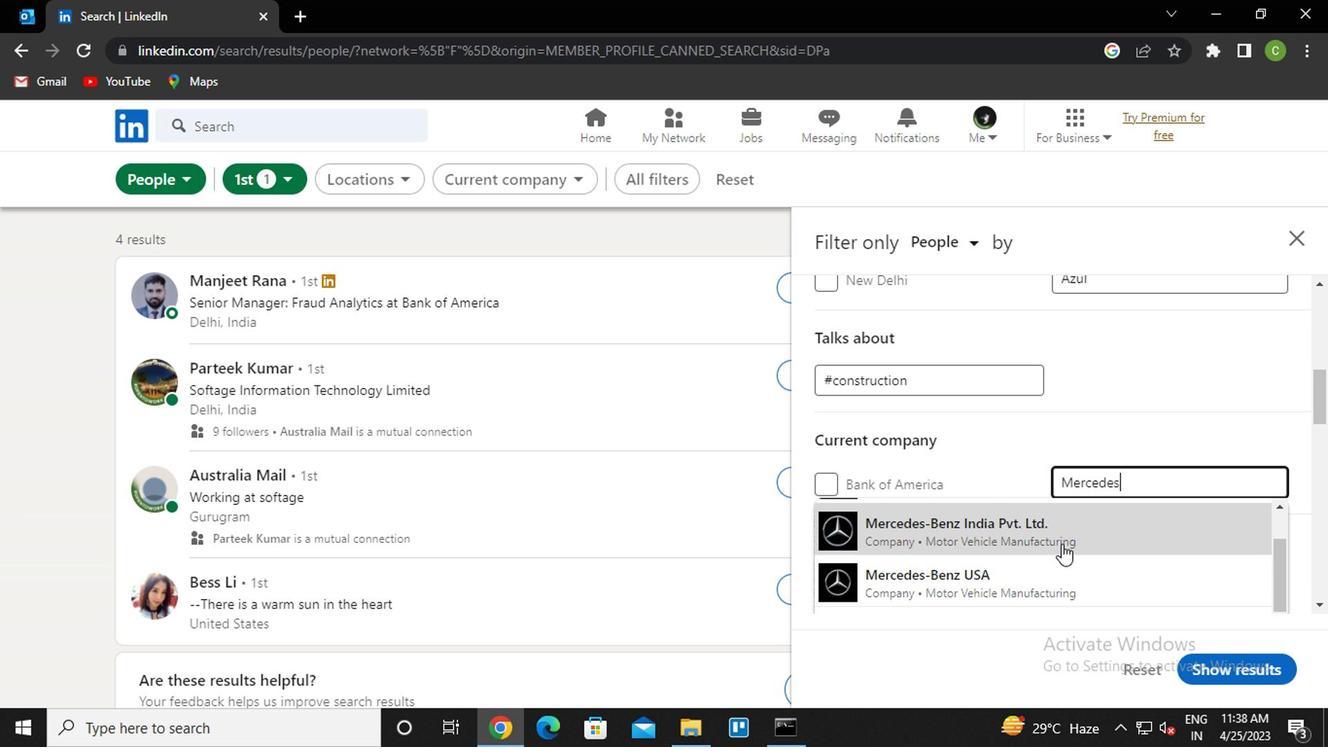 
Action: Mouse moved to (1095, 439)
Screenshot: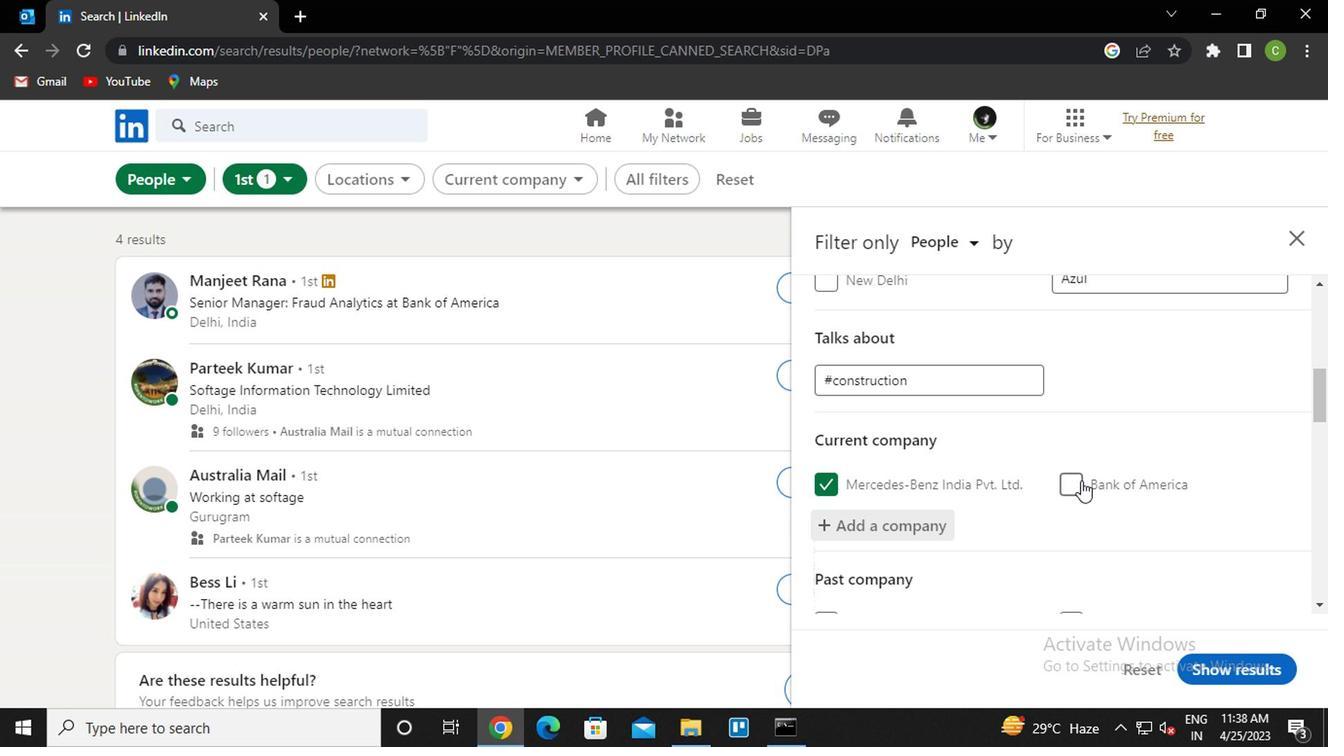 
Action: Mouse scrolled (1095, 438) with delta (0, 0)
Screenshot: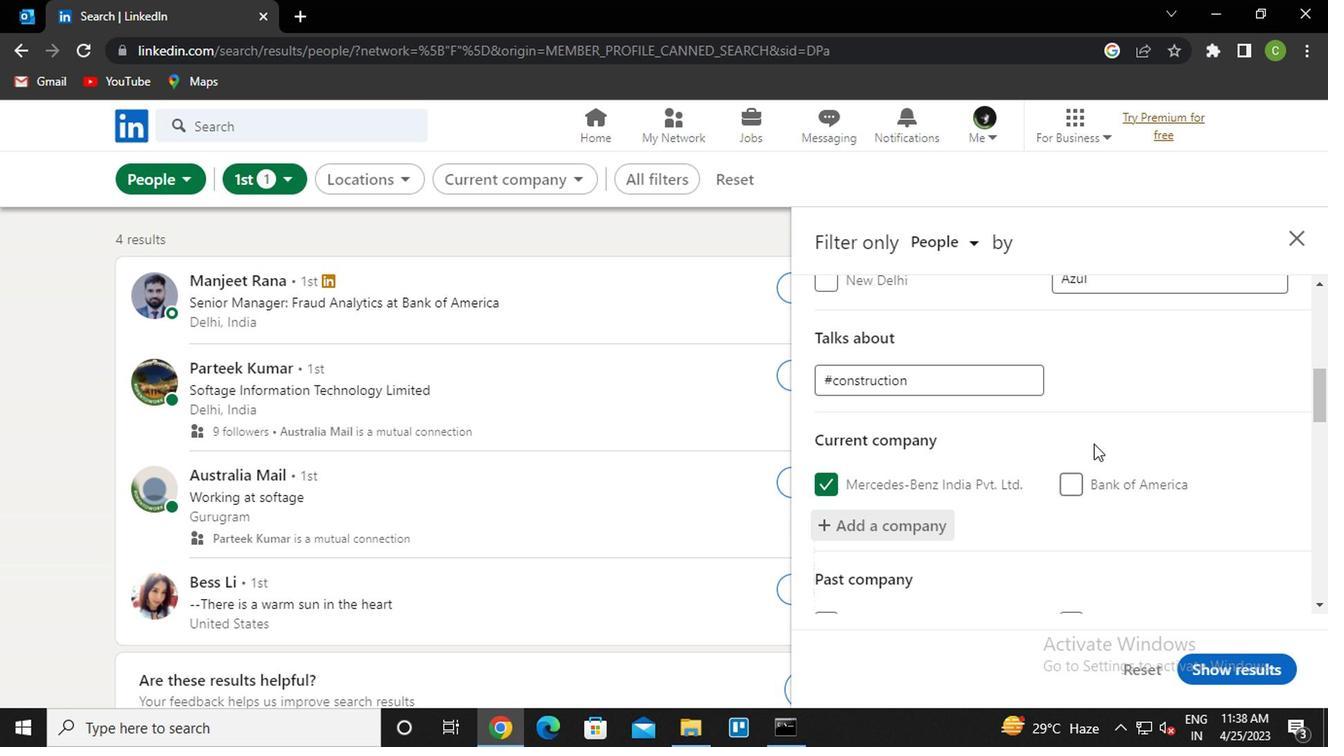 
Action: Mouse moved to (1091, 449)
Screenshot: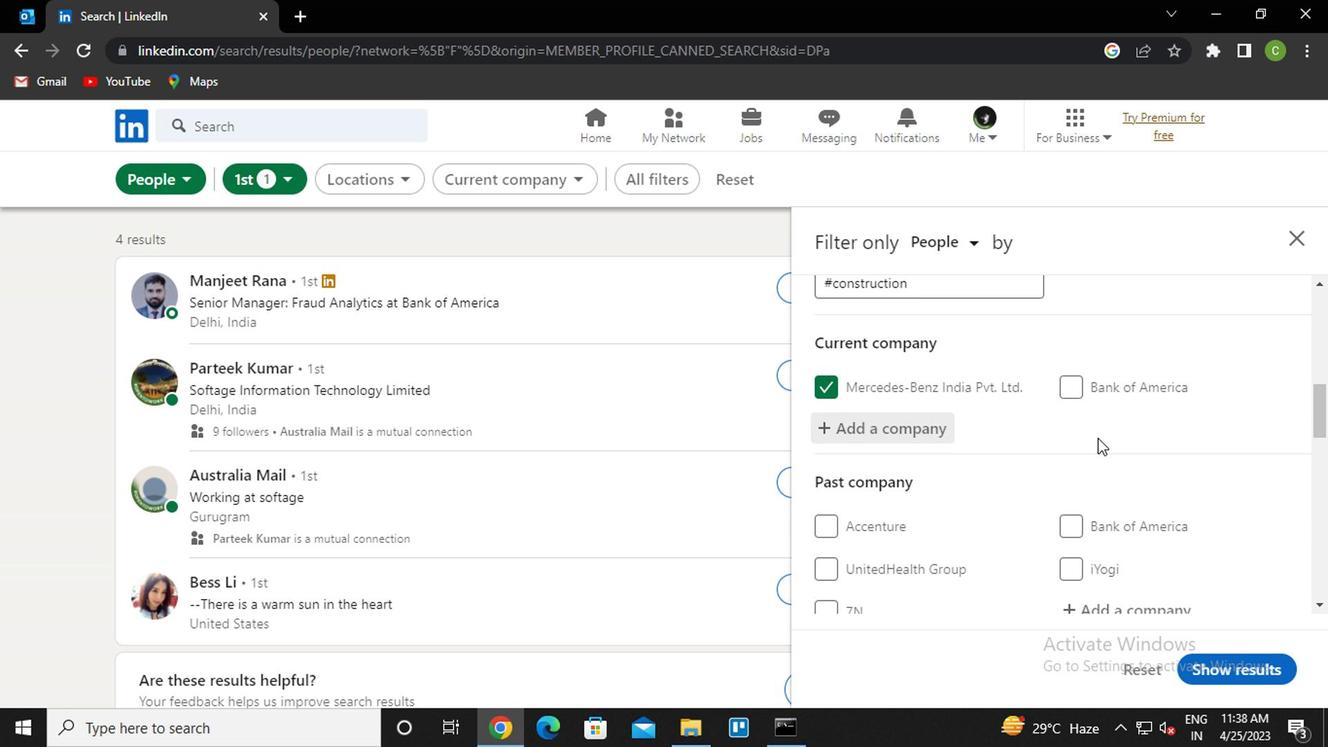 
Action: Mouse scrolled (1091, 448) with delta (0, 0)
Screenshot: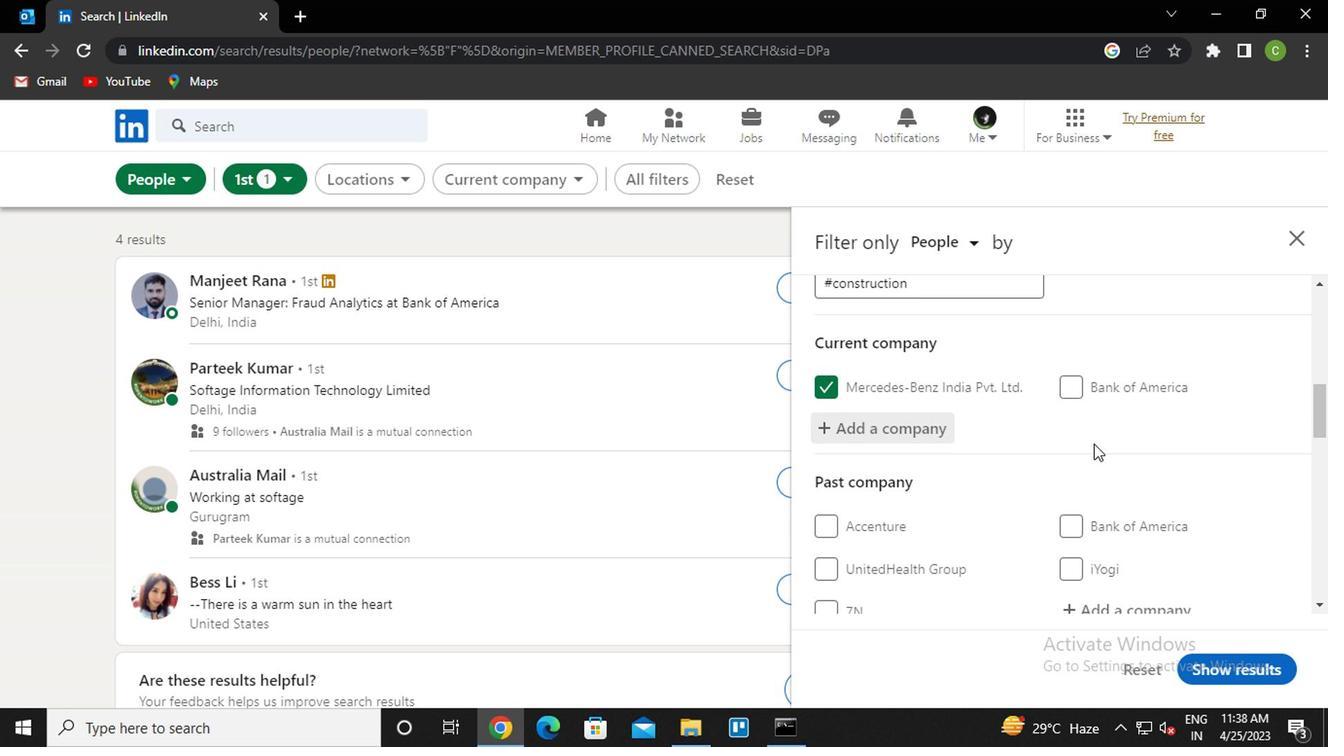 
Action: Mouse scrolled (1091, 448) with delta (0, 0)
Screenshot: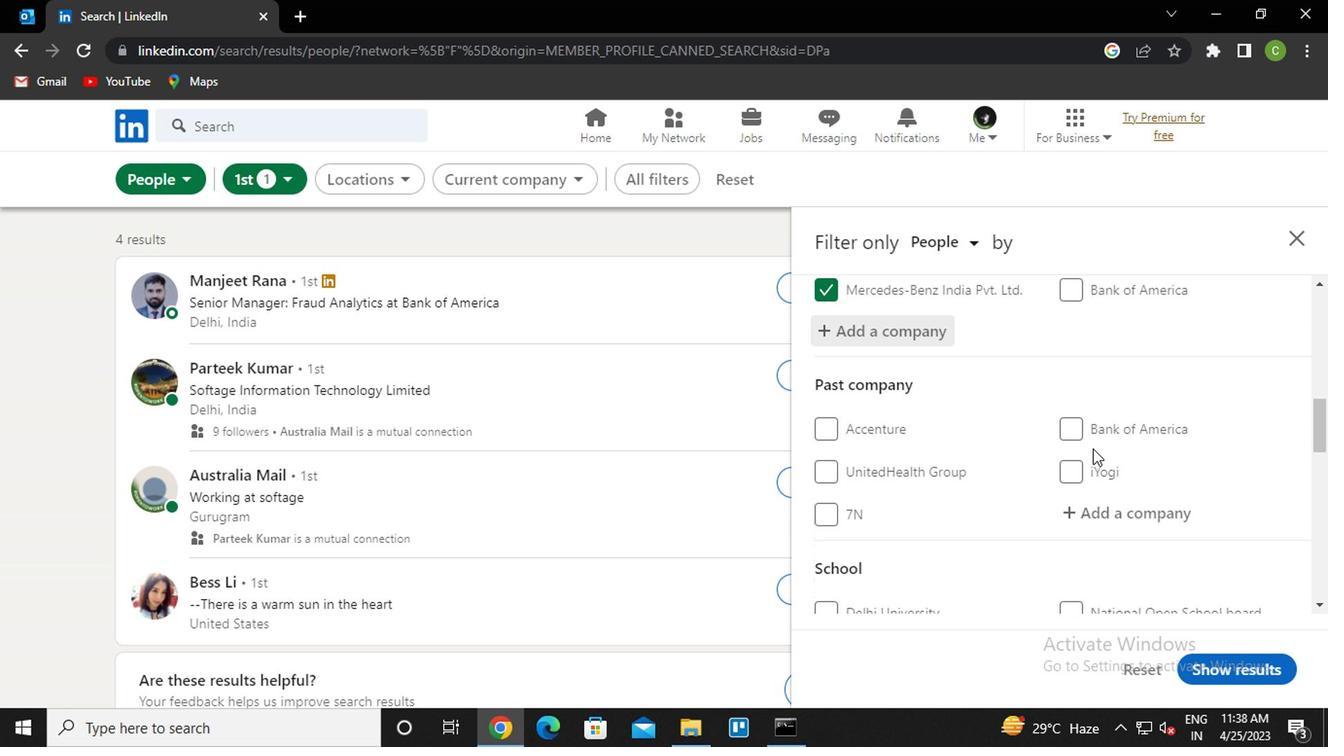 
Action: Mouse scrolled (1091, 448) with delta (0, 0)
Screenshot: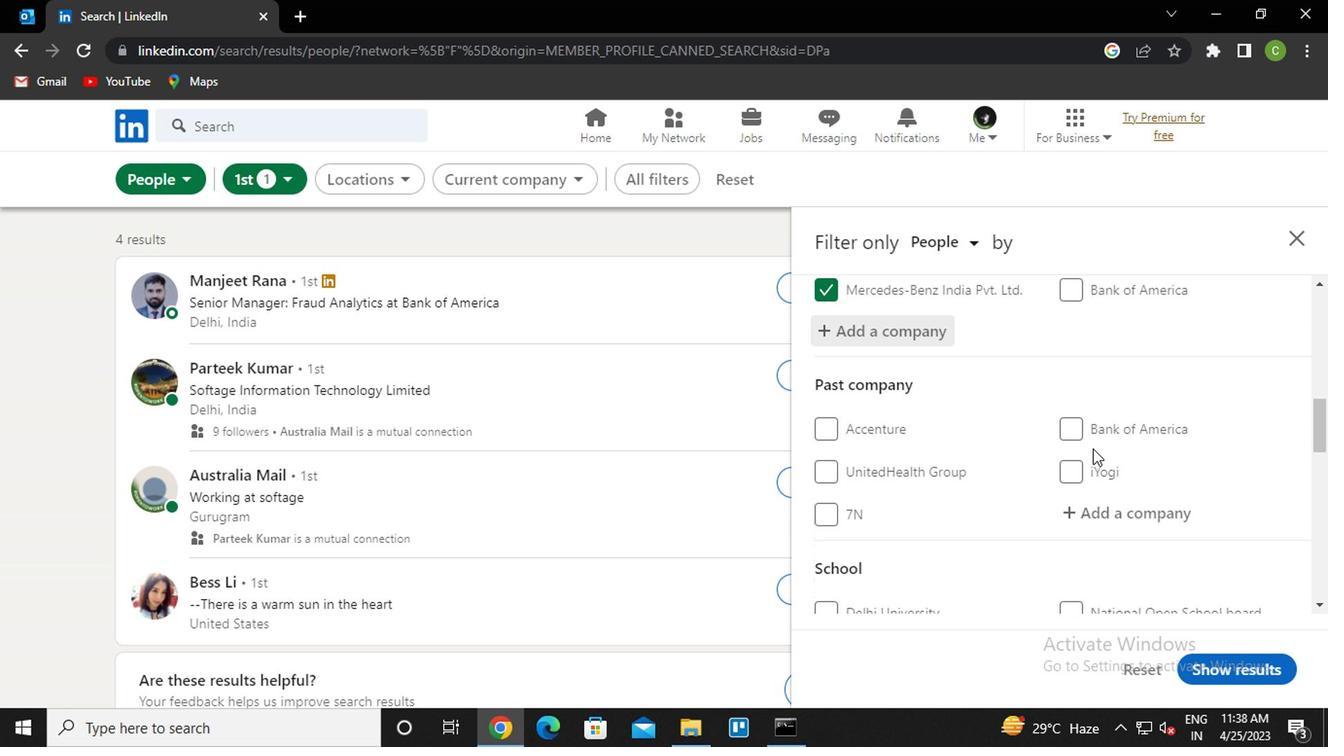 
Action: Mouse scrolled (1091, 448) with delta (0, 0)
Screenshot: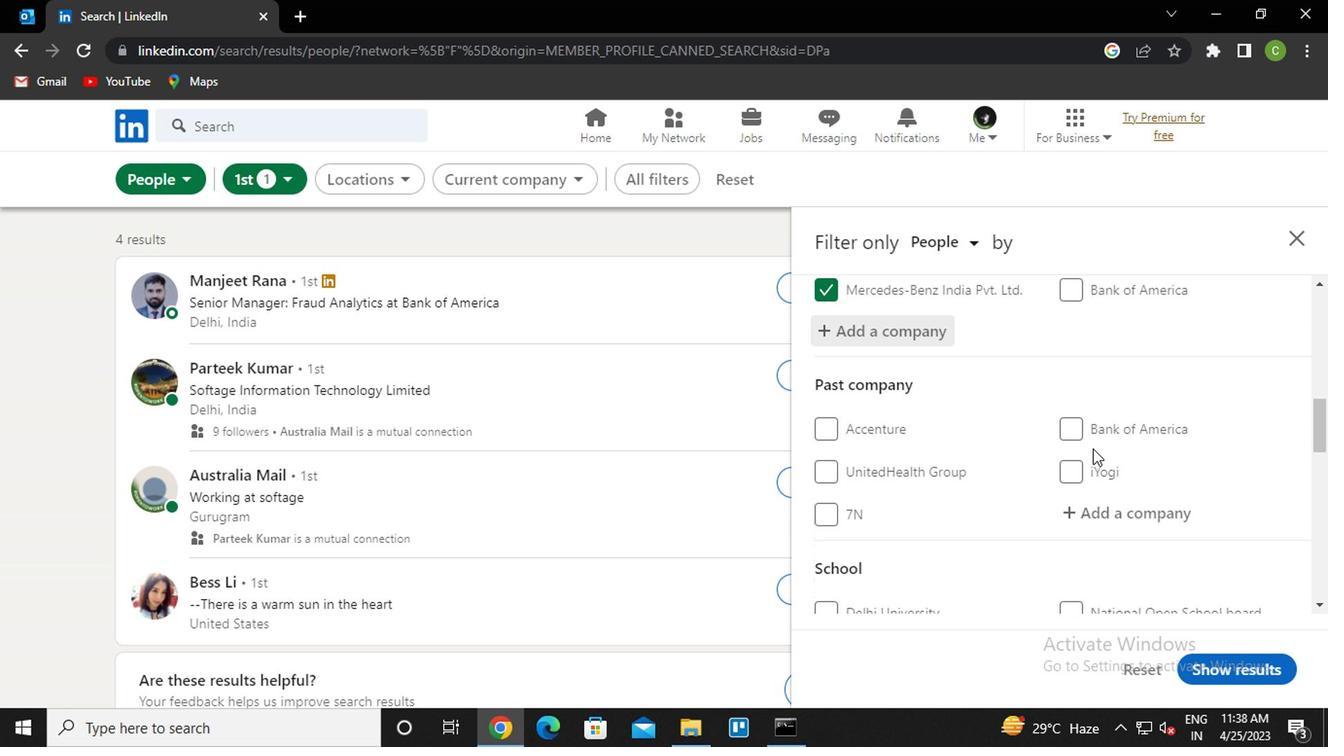 
Action: Mouse moved to (1084, 473)
Screenshot: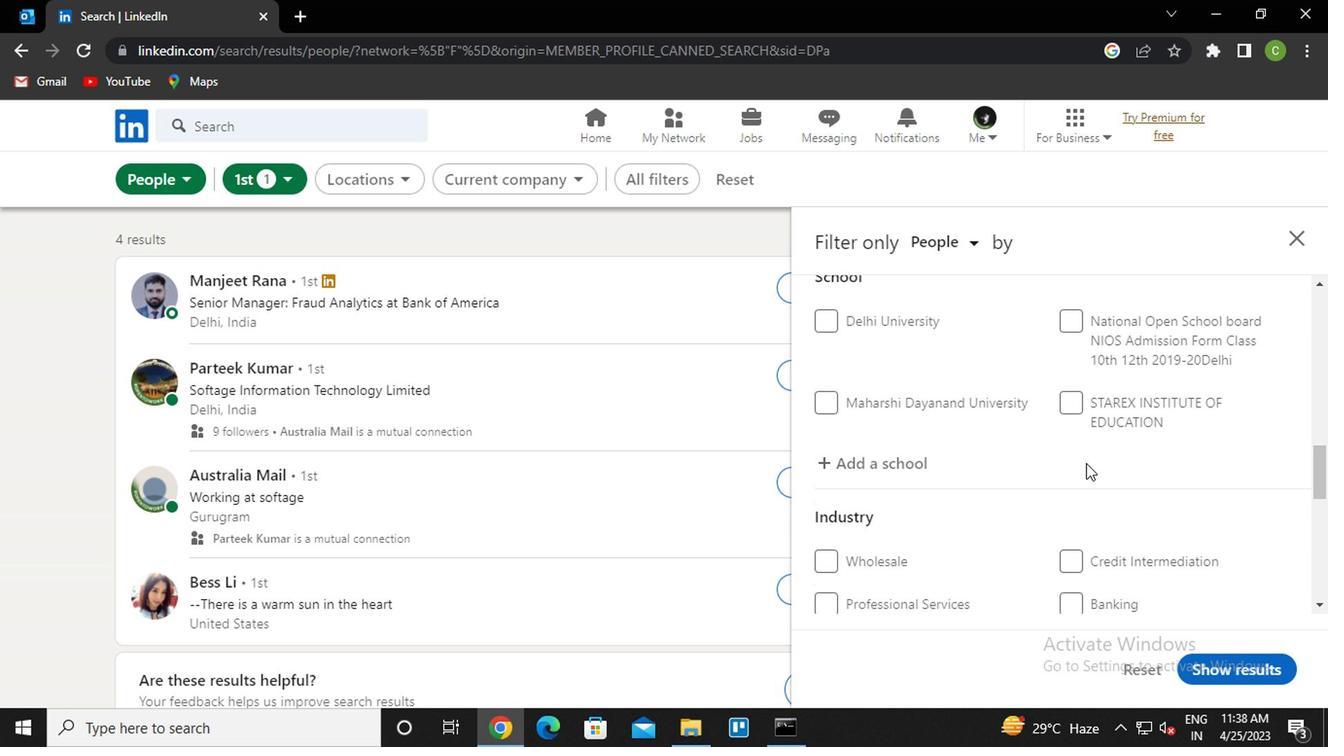 
Action: Mouse scrolled (1084, 473) with delta (0, 0)
Screenshot: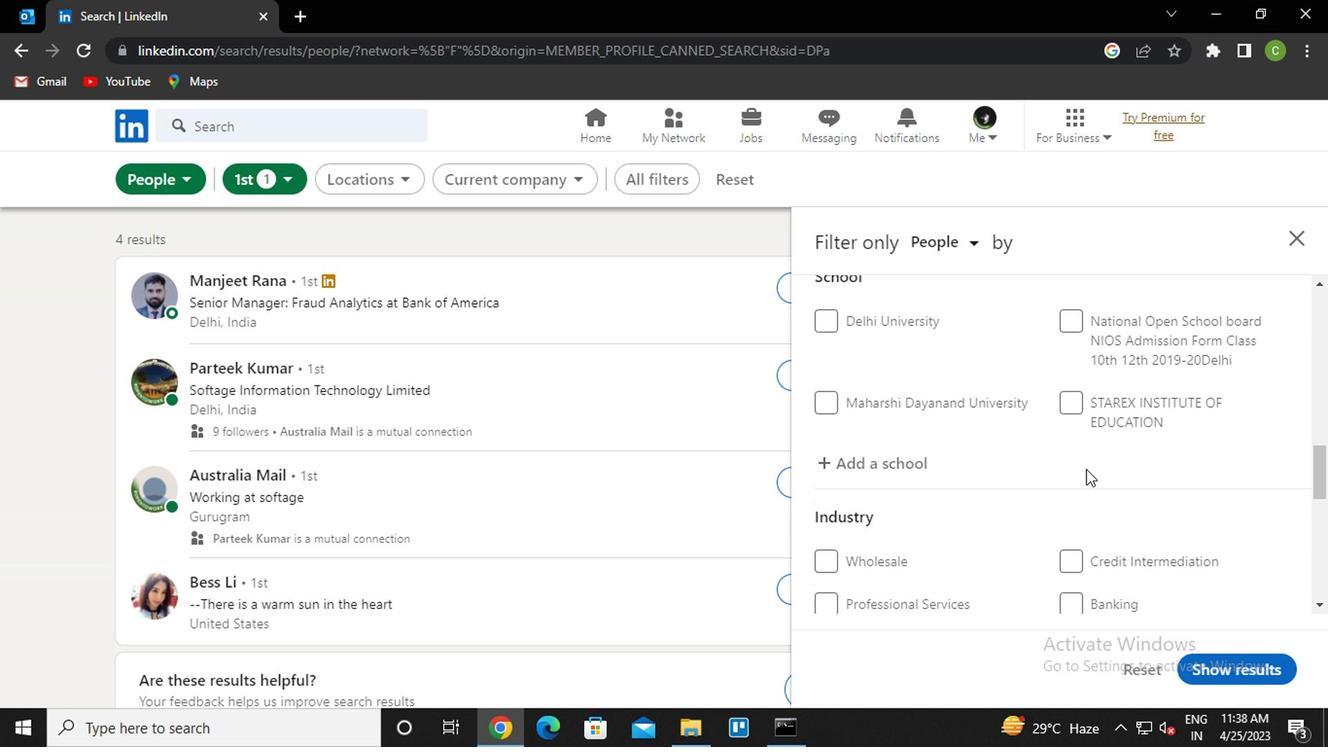 
Action: Mouse scrolled (1084, 475) with delta (0, 1)
Screenshot: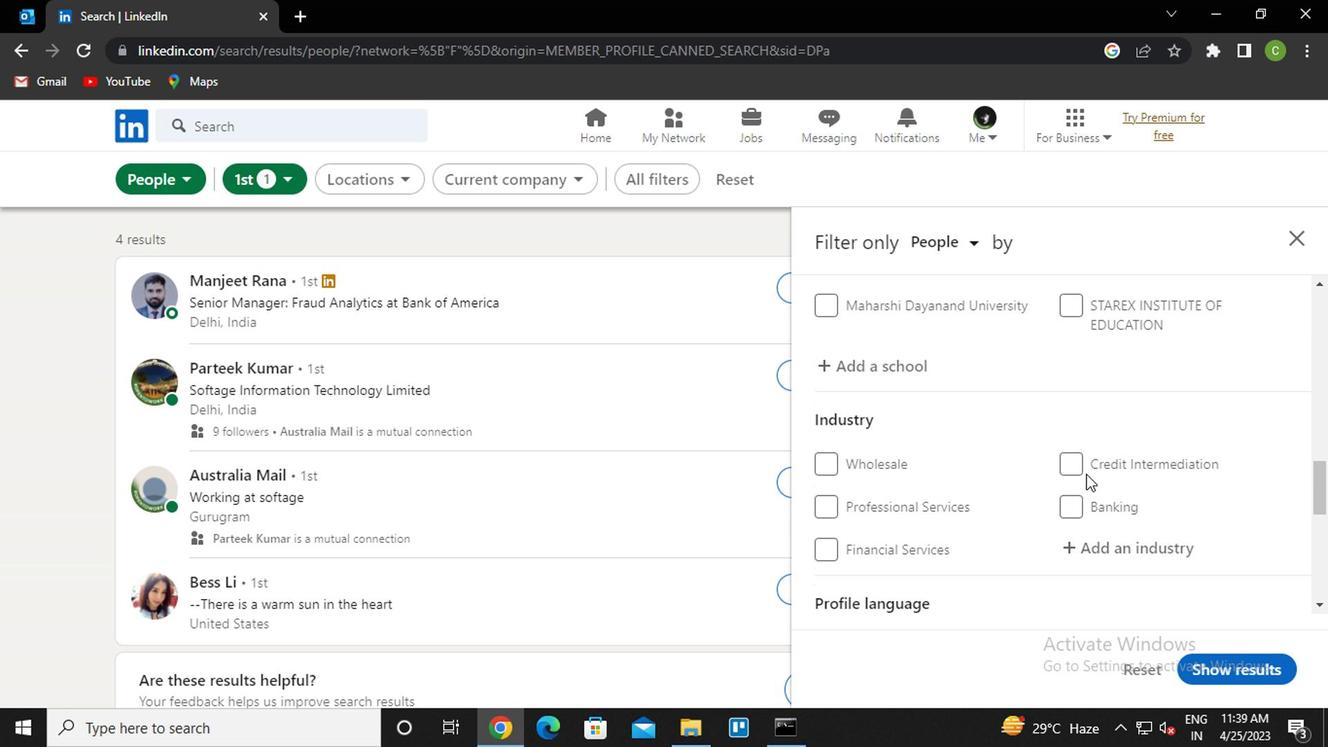 
Action: Mouse scrolled (1084, 475) with delta (0, 1)
Screenshot: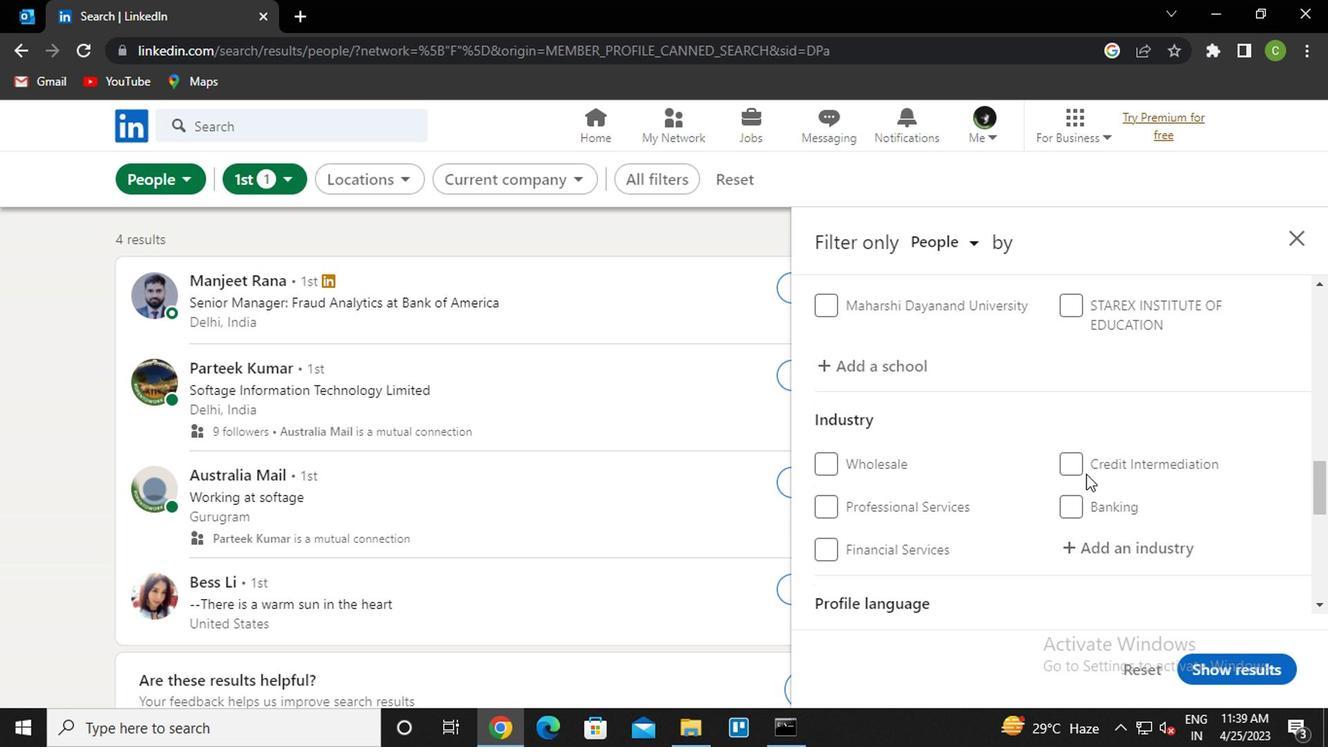 
Action: Mouse moved to (1082, 467)
Screenshot: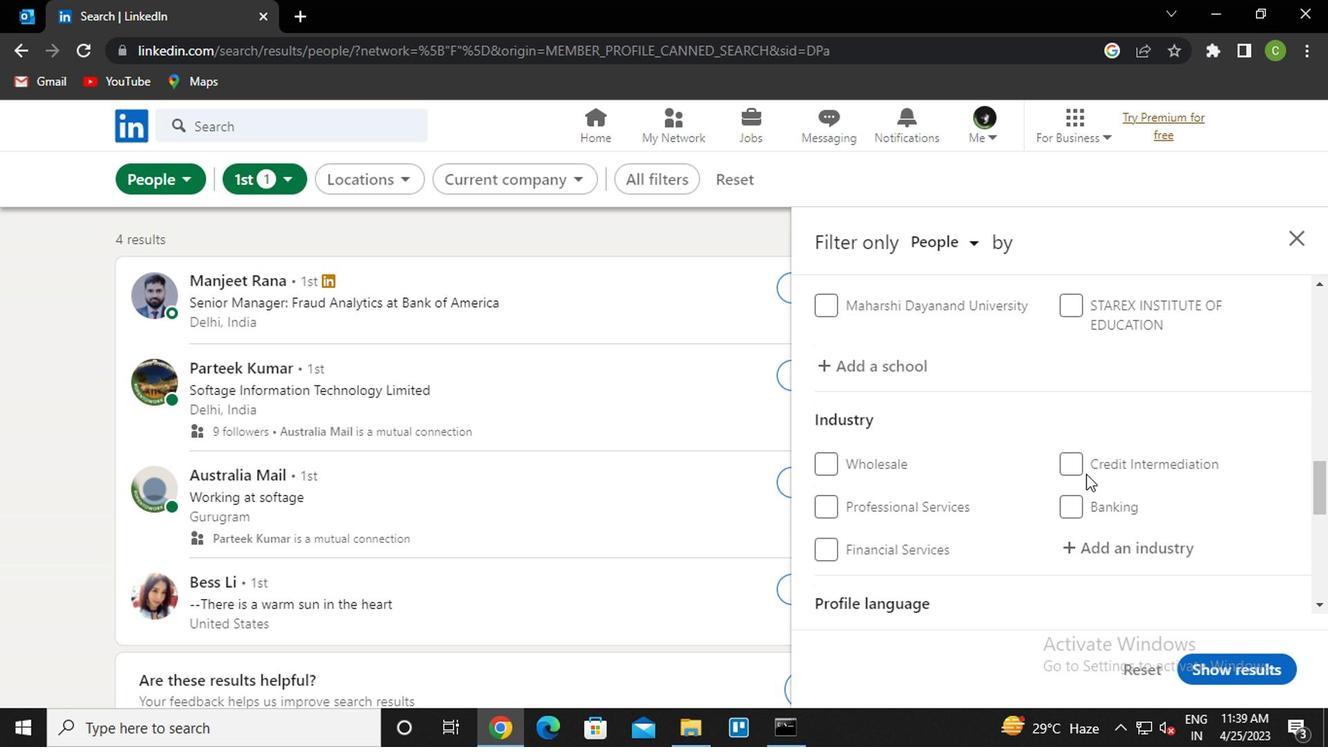 
Action: Mouse scrolled (1082, 468) with delta (0, 0)
Screenshot: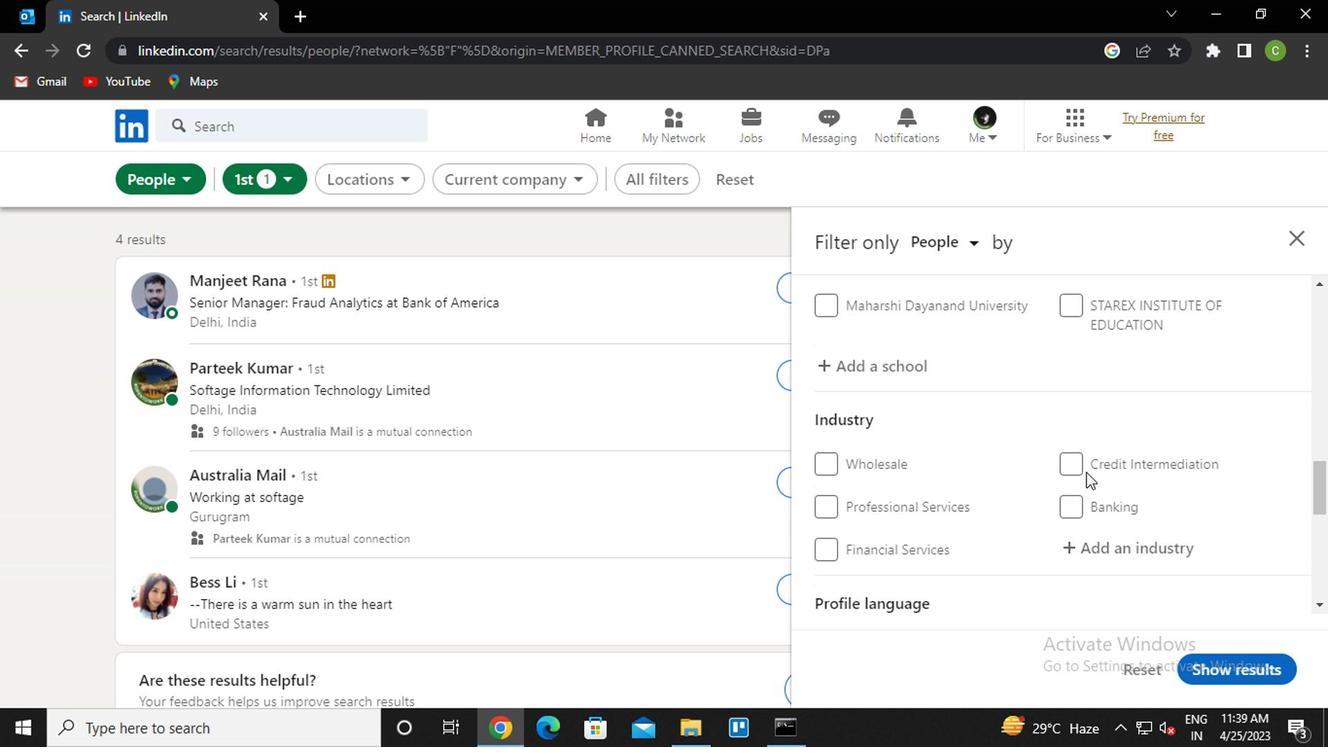 
Action: Mouse moved to (1077, 469)
Screenshot: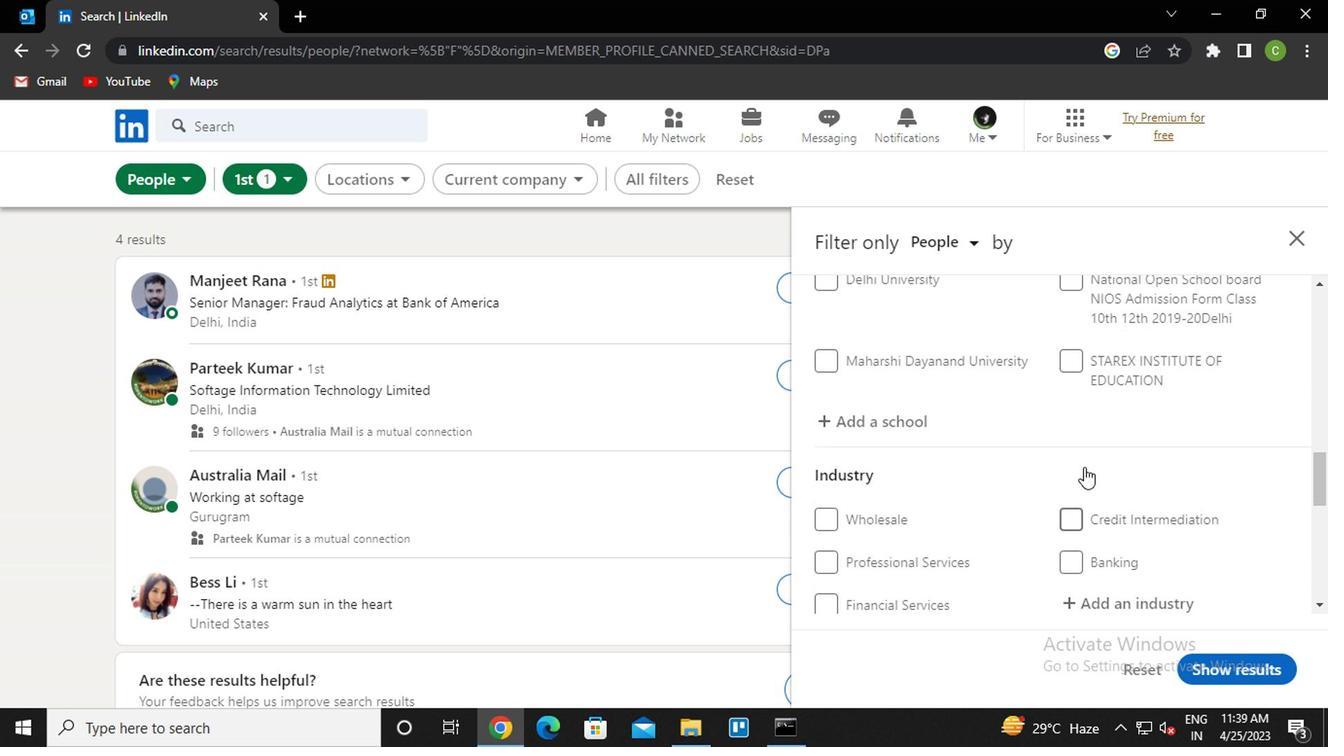 
Action: Mouse scrolled (1077, 470) with delta (0, 1)
Screenshot: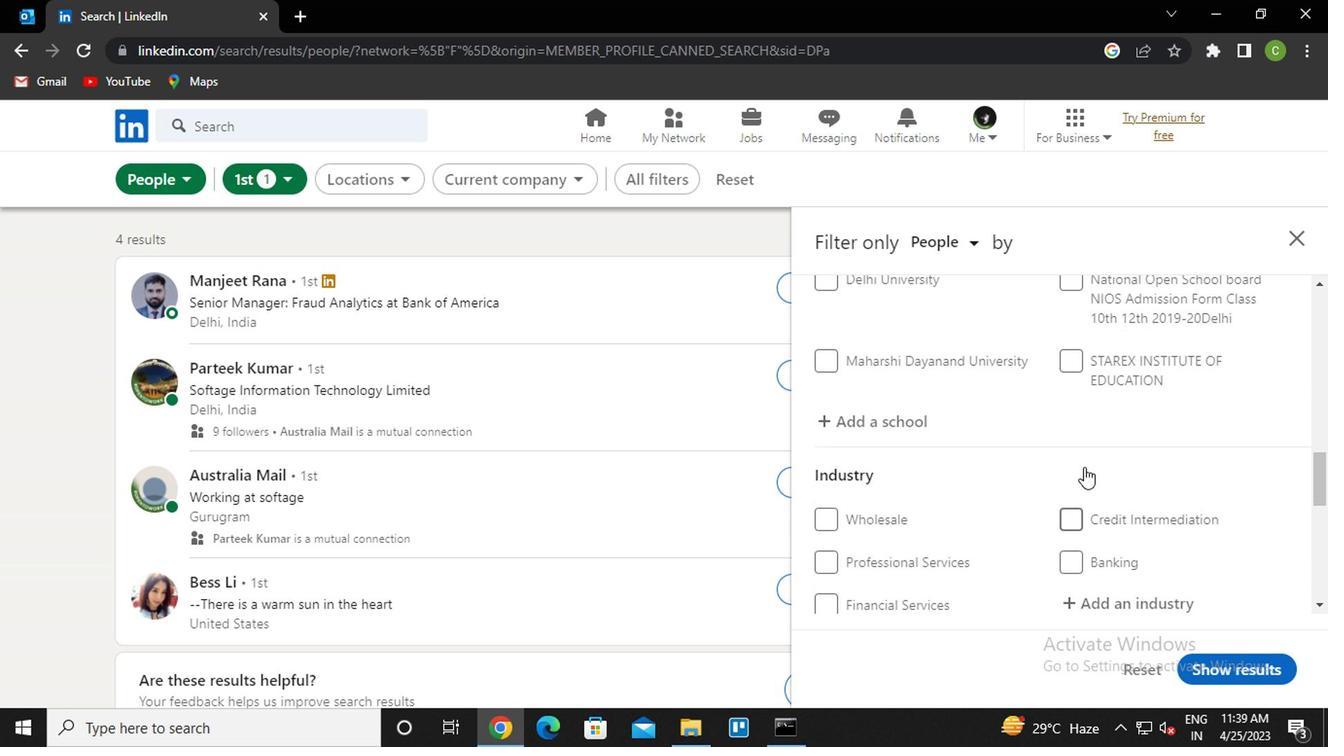 
Action: Mouse moved to (1067, 487)
Screenshot: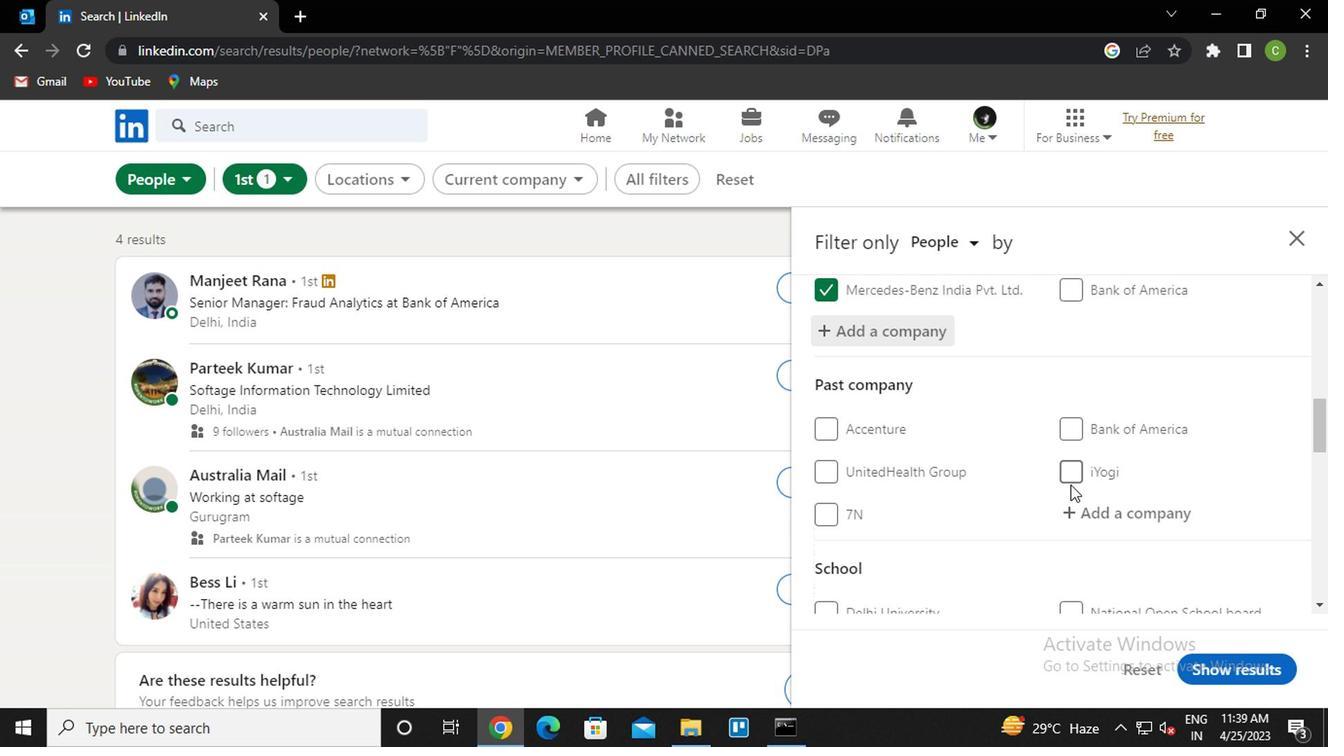 
Action: Mouse scrolled (1067, 485) with delta (0, -1)
Screenshot: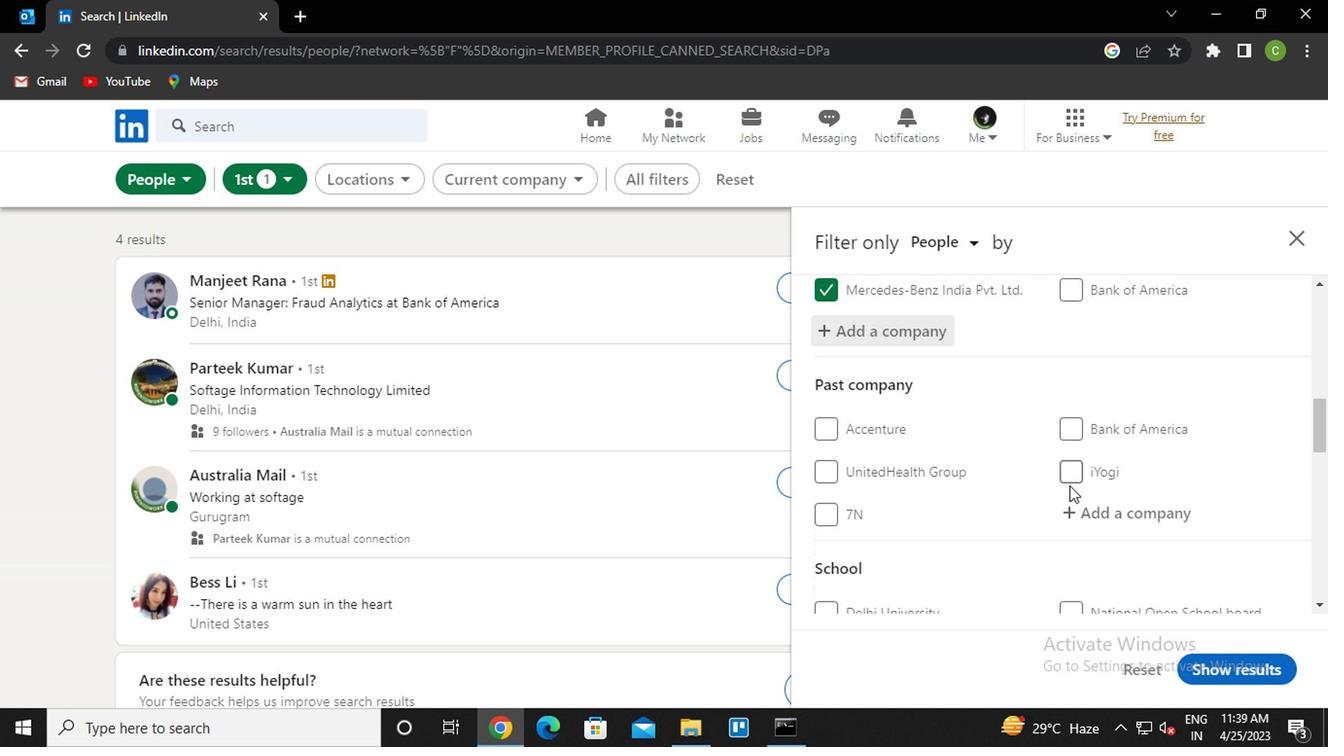 
Action: Mouse scrolled (1067, 485) with delta (0, -1)
Screenshot: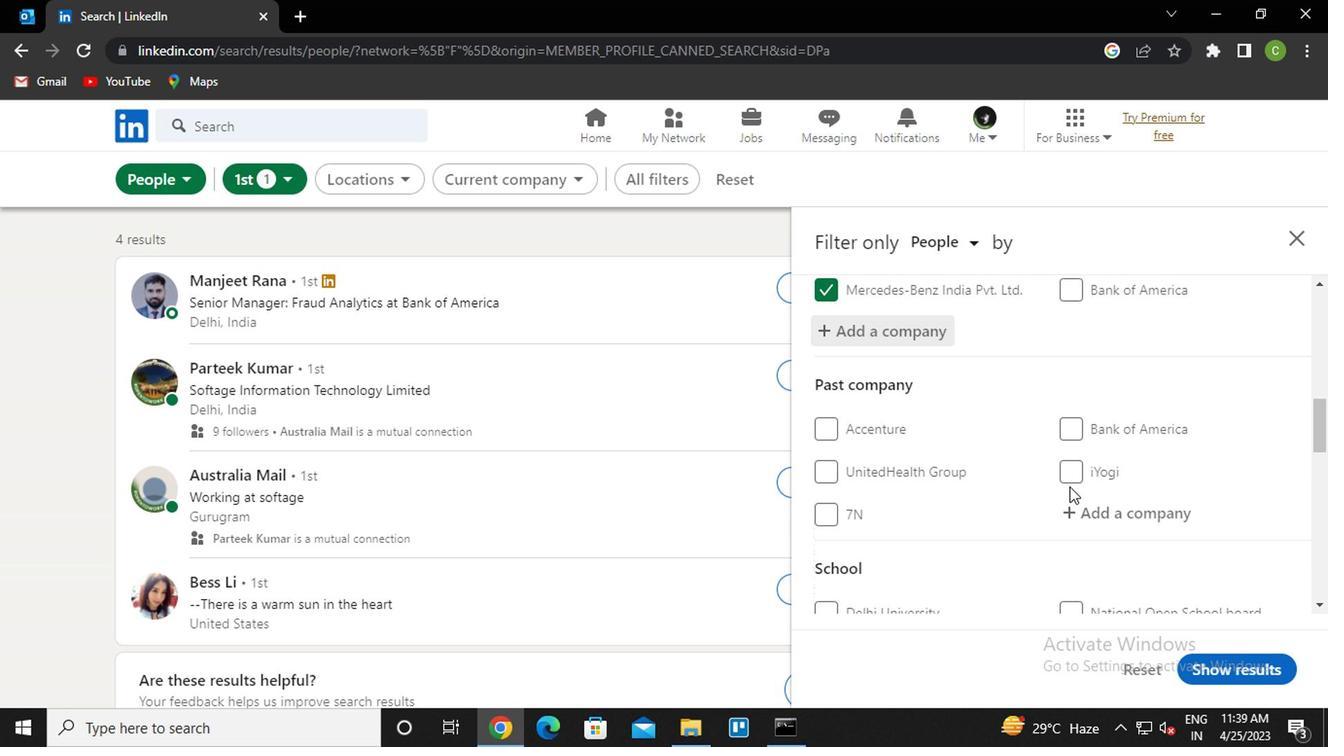
Action: Mouse moved to (912, 556)
Screenshot: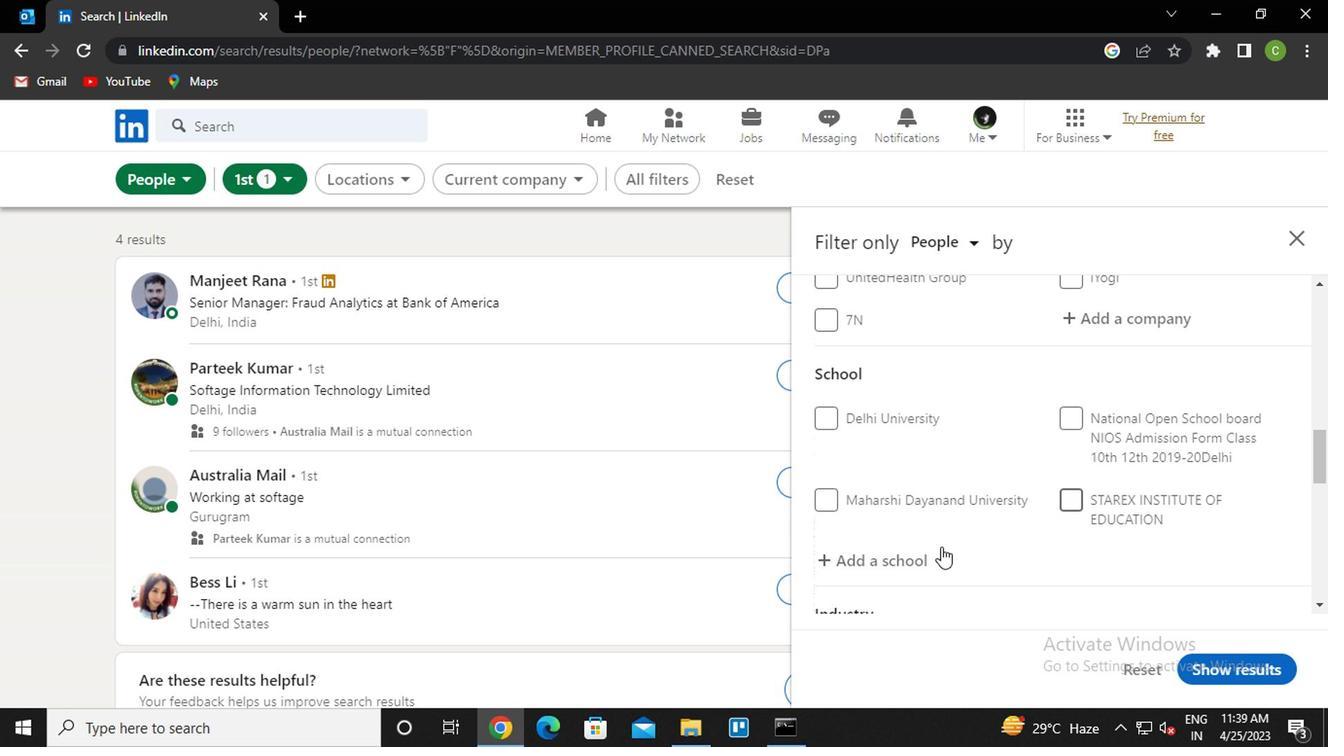 
Action: Mouse pressed left at (912, 556)
Screenshot: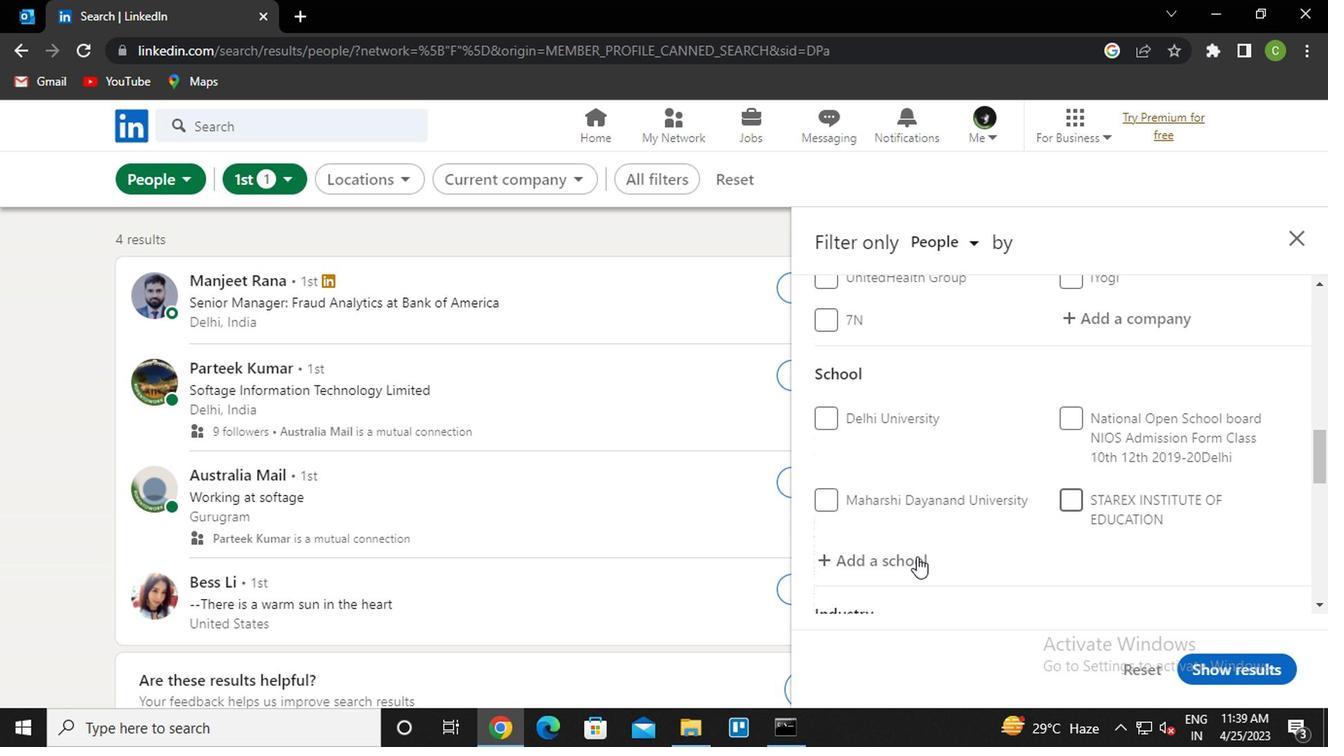 
Action: Mouse moved to (934, 527)
Screenshot: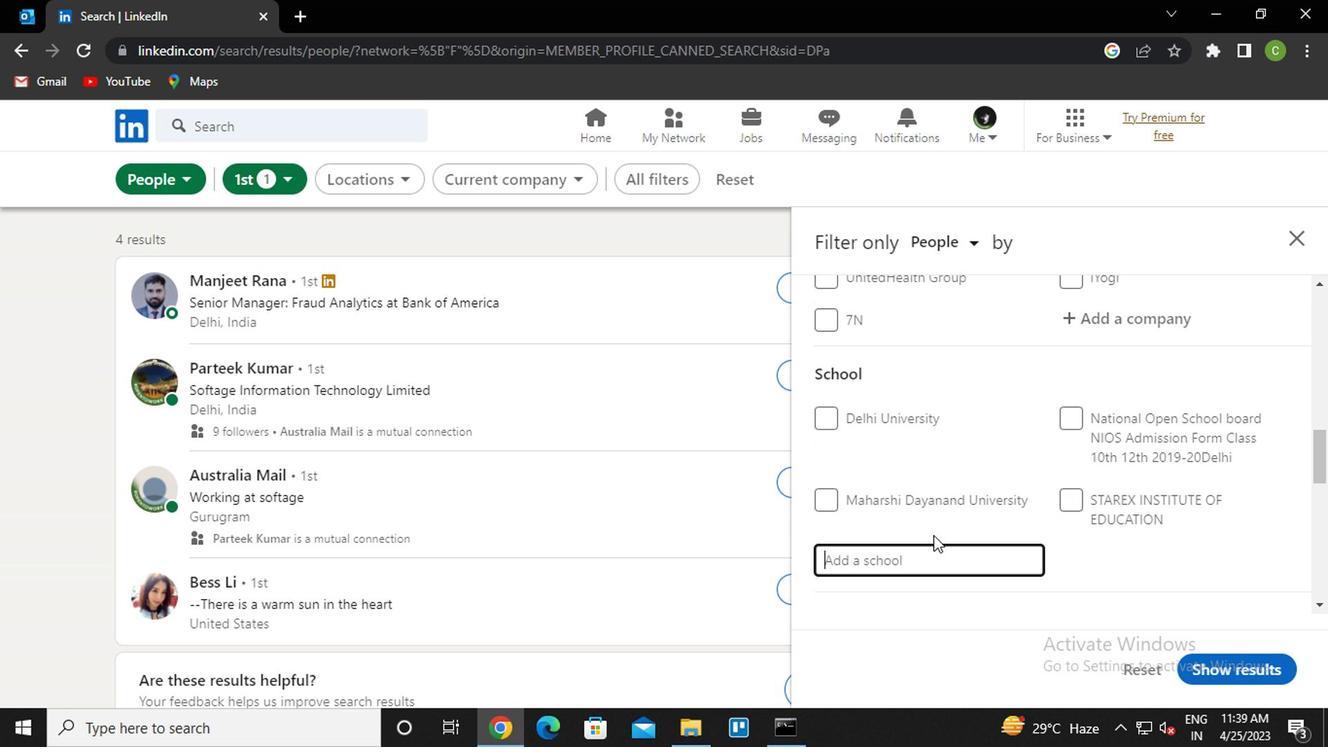 
Action: Key pressed <Key.caps_lock>A<Key.caps_lock>MBEDKAR
Screenshot: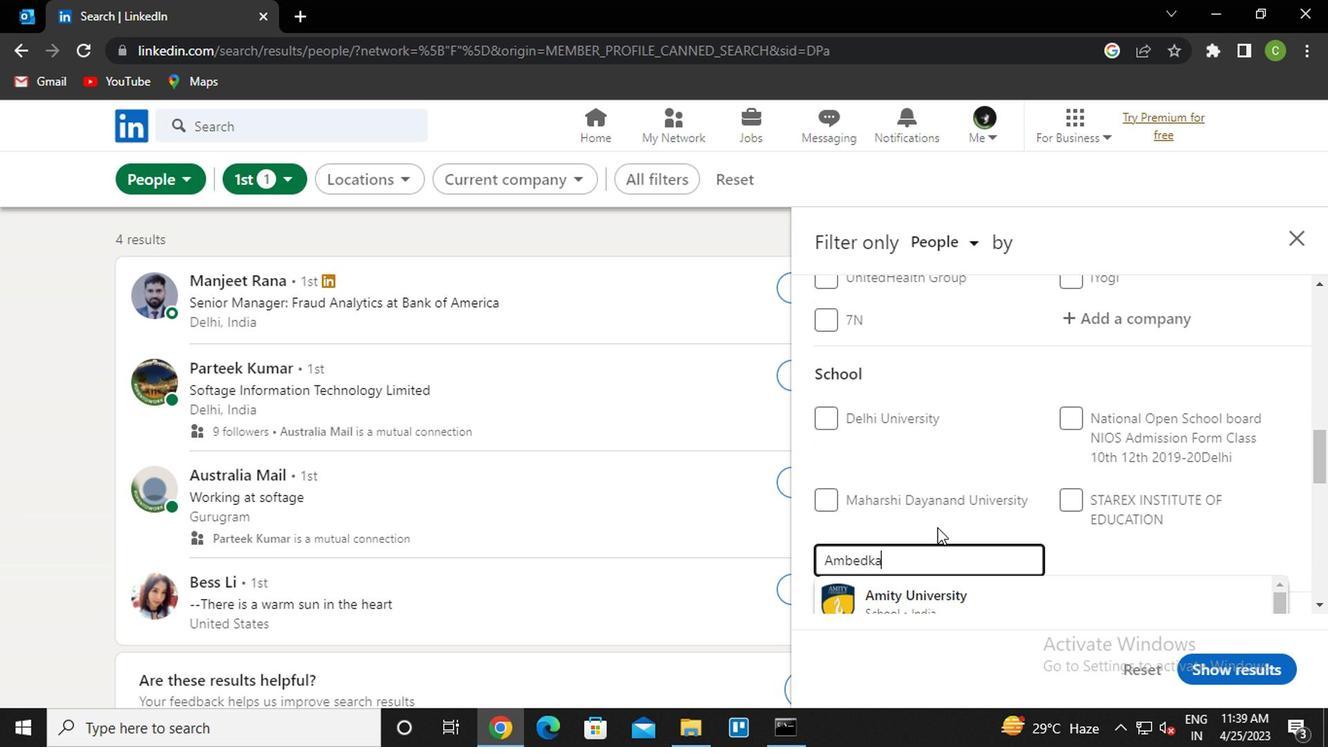 
Action: Mouse moved to (939, 597)
Screenshot: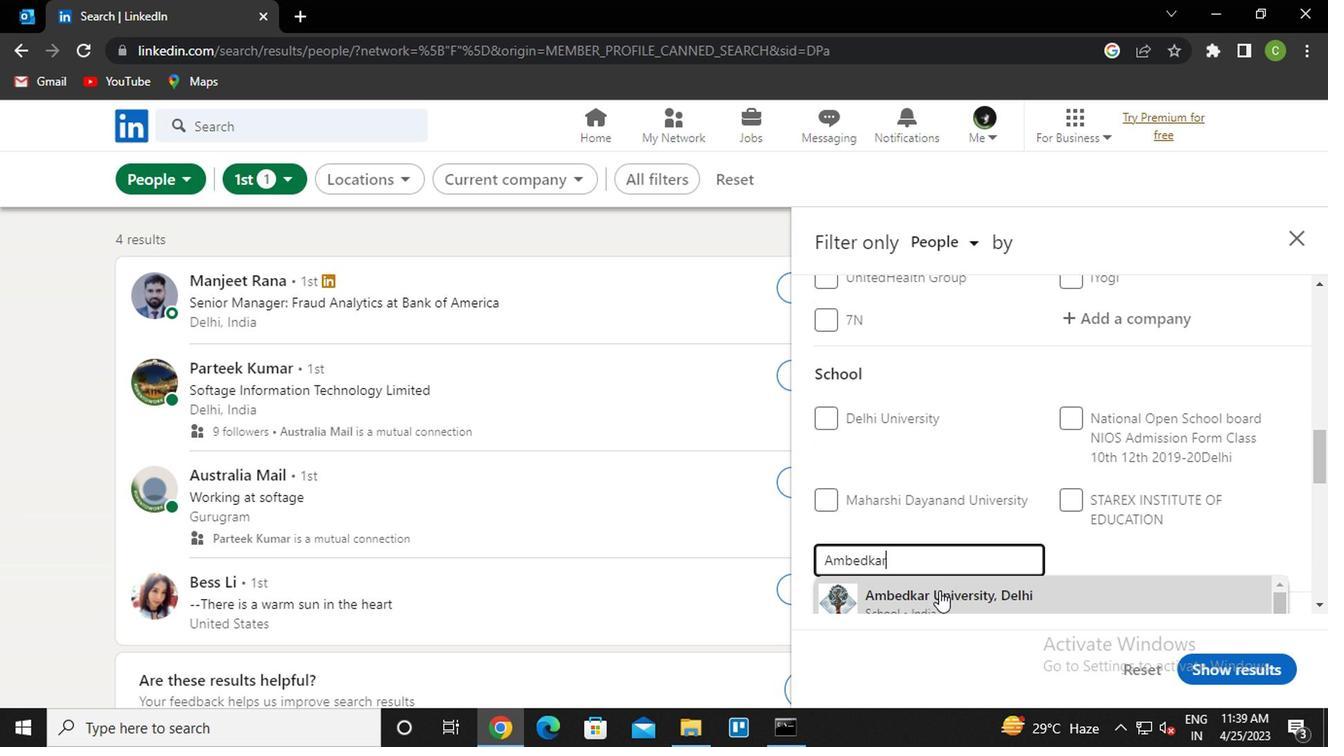 
Action: Mouse pressed left at (939, 597)
Screenshot: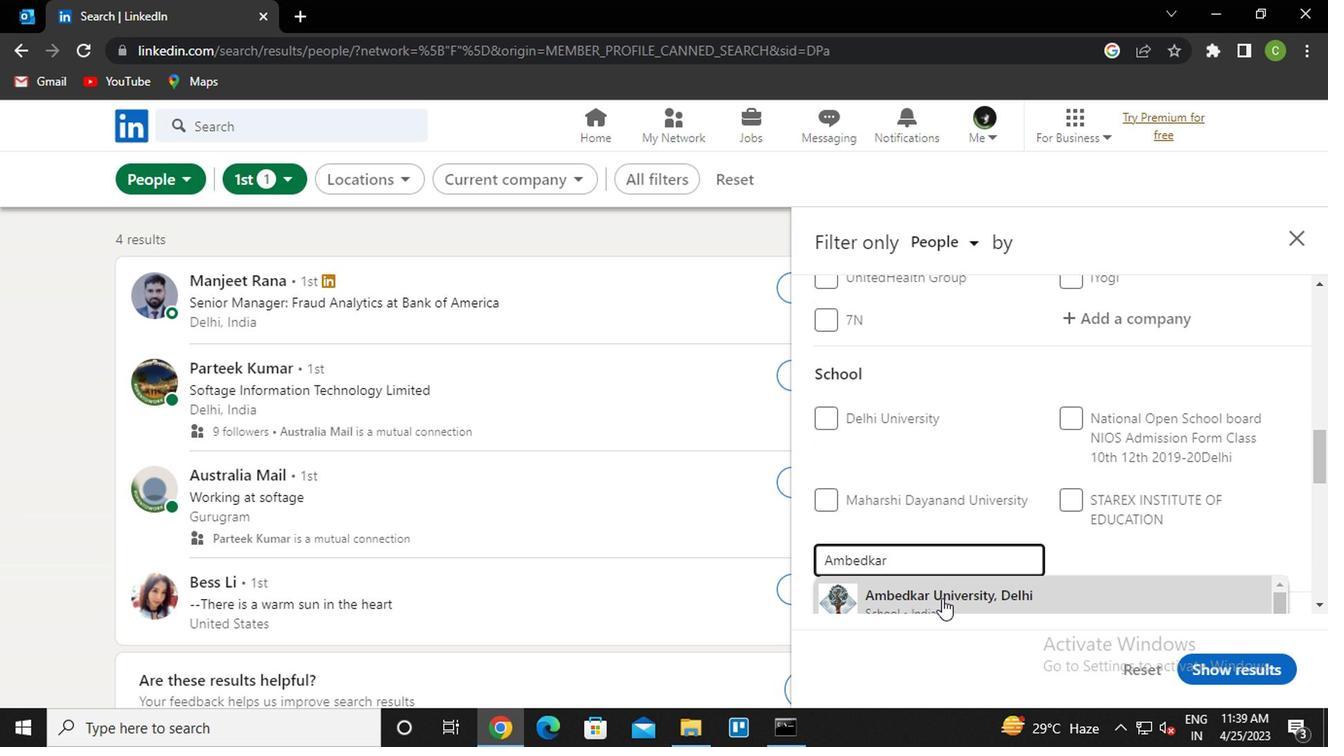 
Action: Mouse moved to (957, 516)
Screenshot: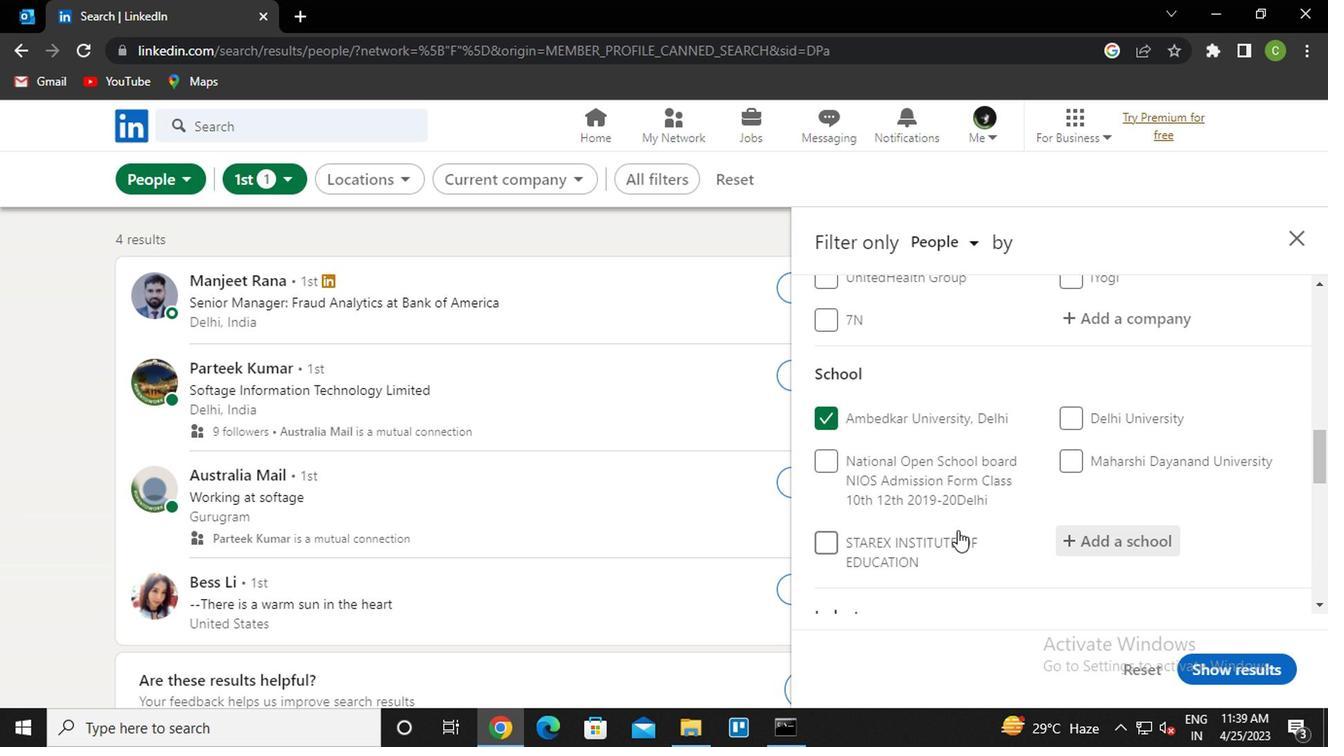 
Action: Mouse scrolled (957, 516) with delta (0, 0)
Screenshot: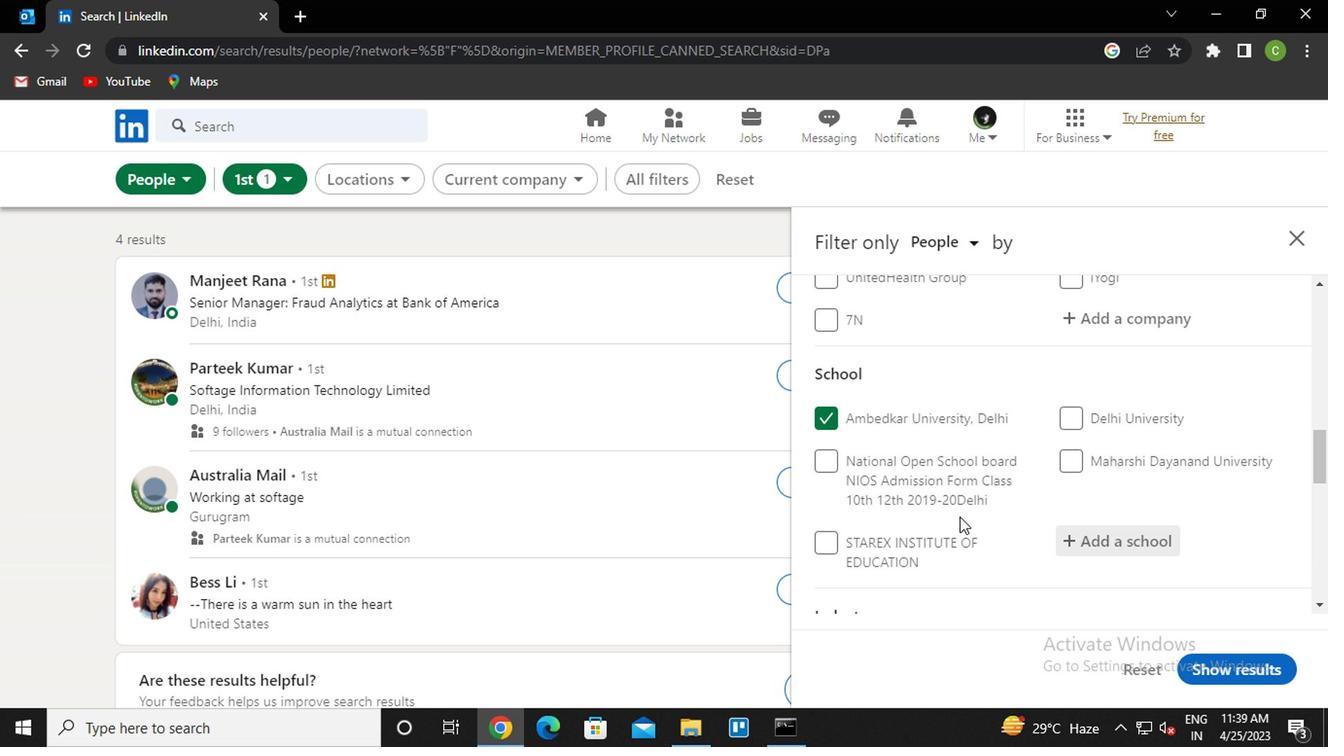 
Action: Mouse scrolled (957, 516) with delta (0, 0)
Screenshot: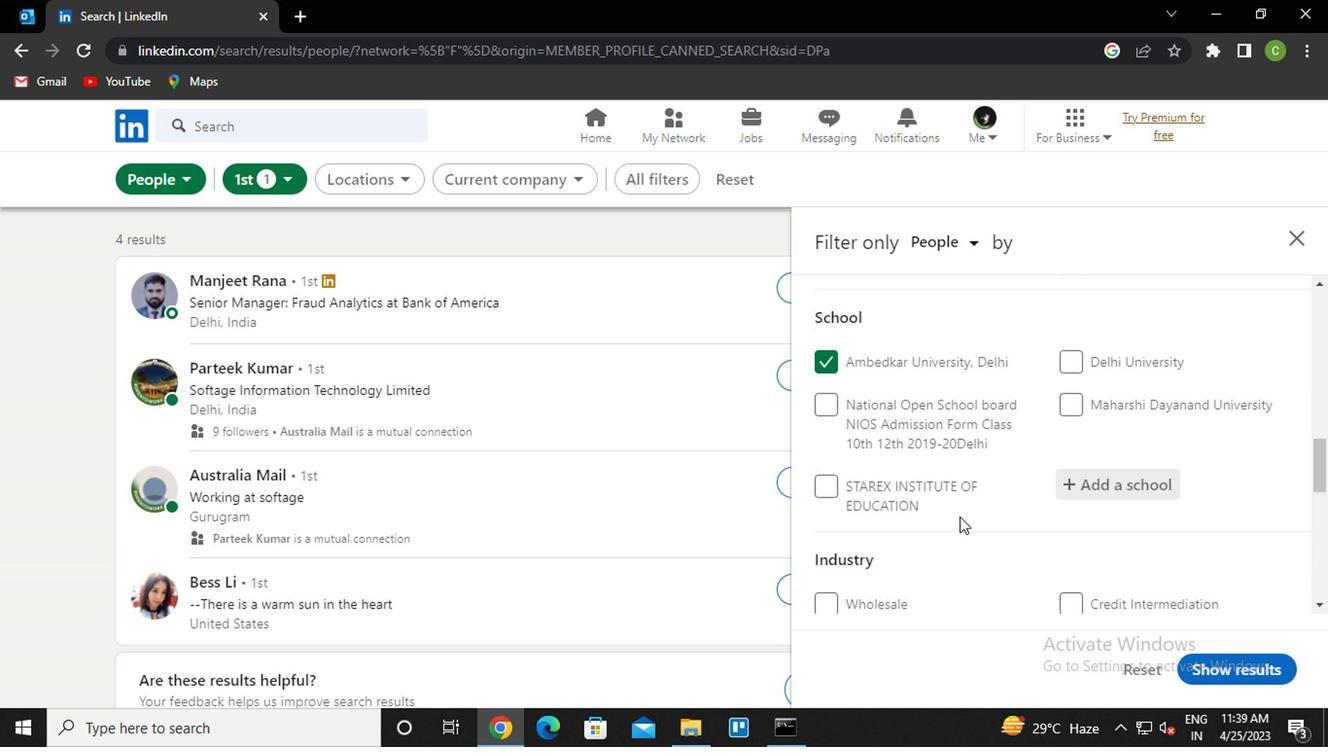 
Action: Mouse moved to (962, 464)
Screenshot: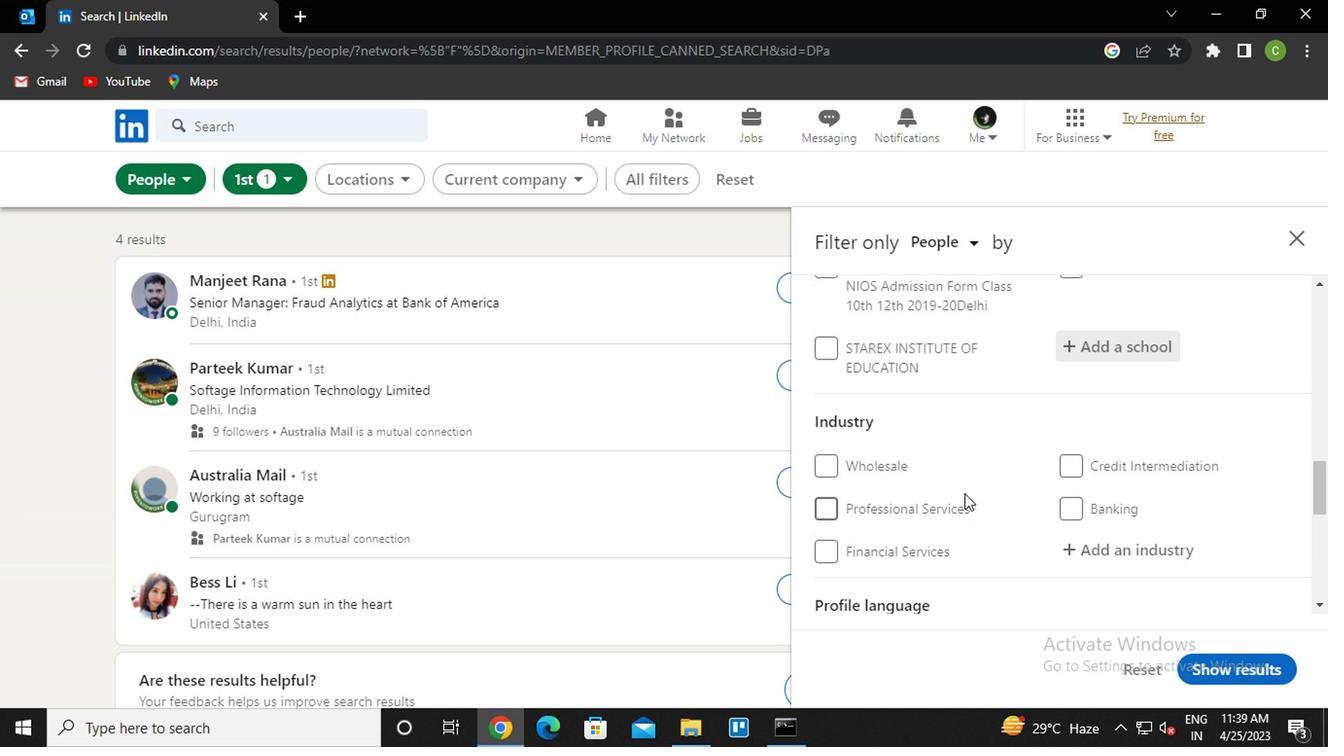 
Action: Mouse scrolled (962, 463) with delta (0, 0)
Screenshot: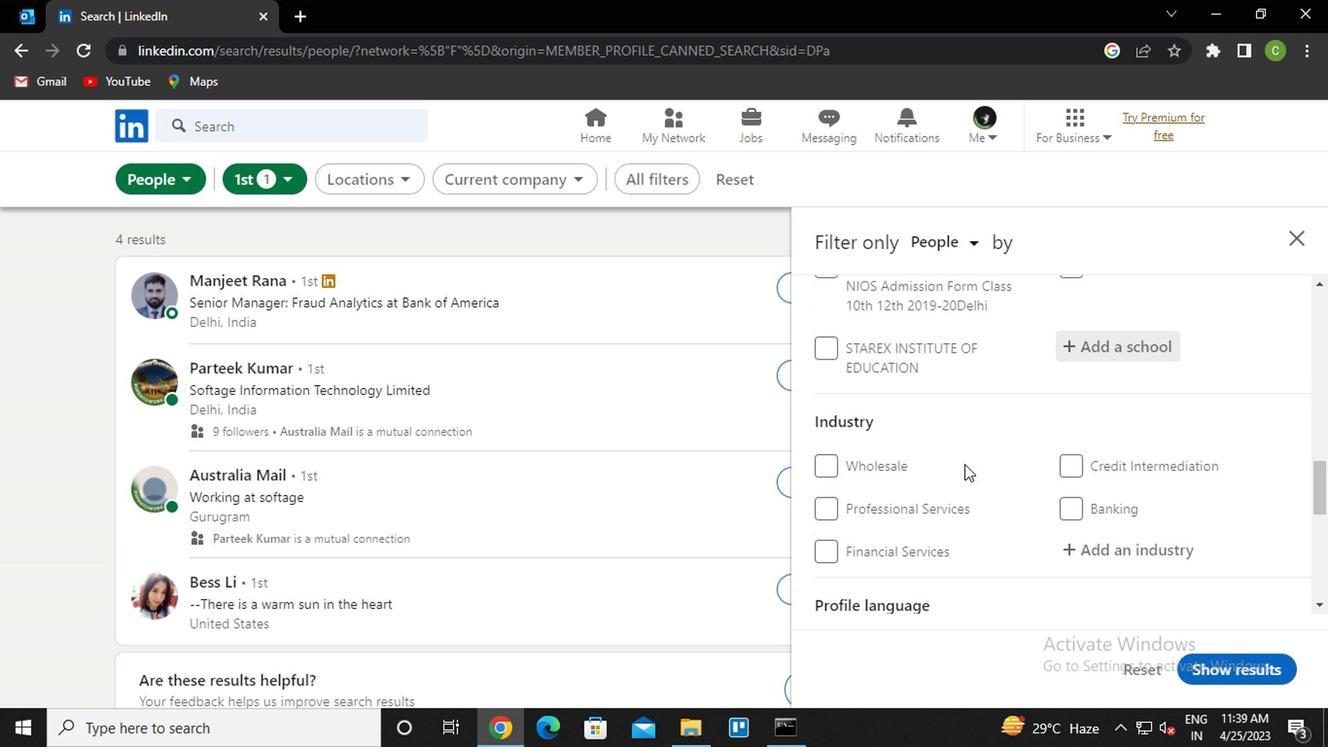 
Action: Mouse moved to (1095, 460)
Screenshot: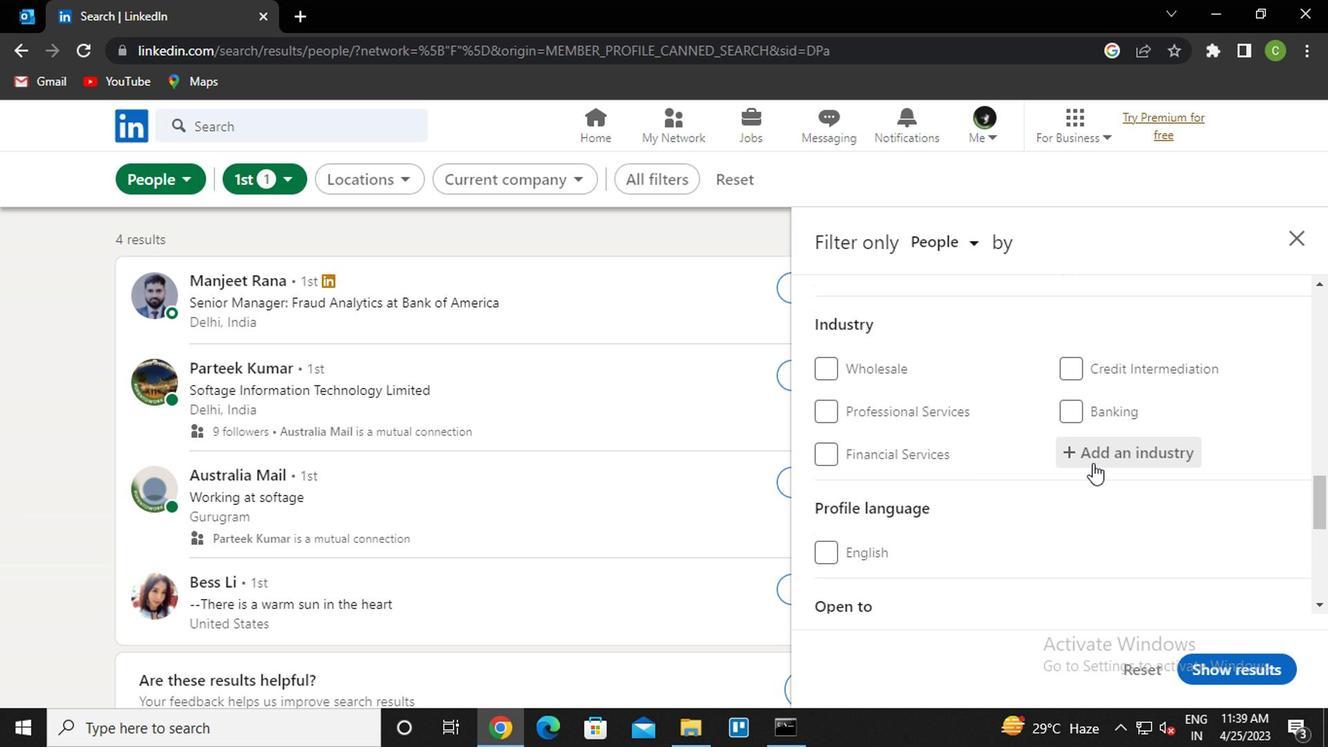 
Action: Mouse pressed left at (1095, 460)
Screenshot: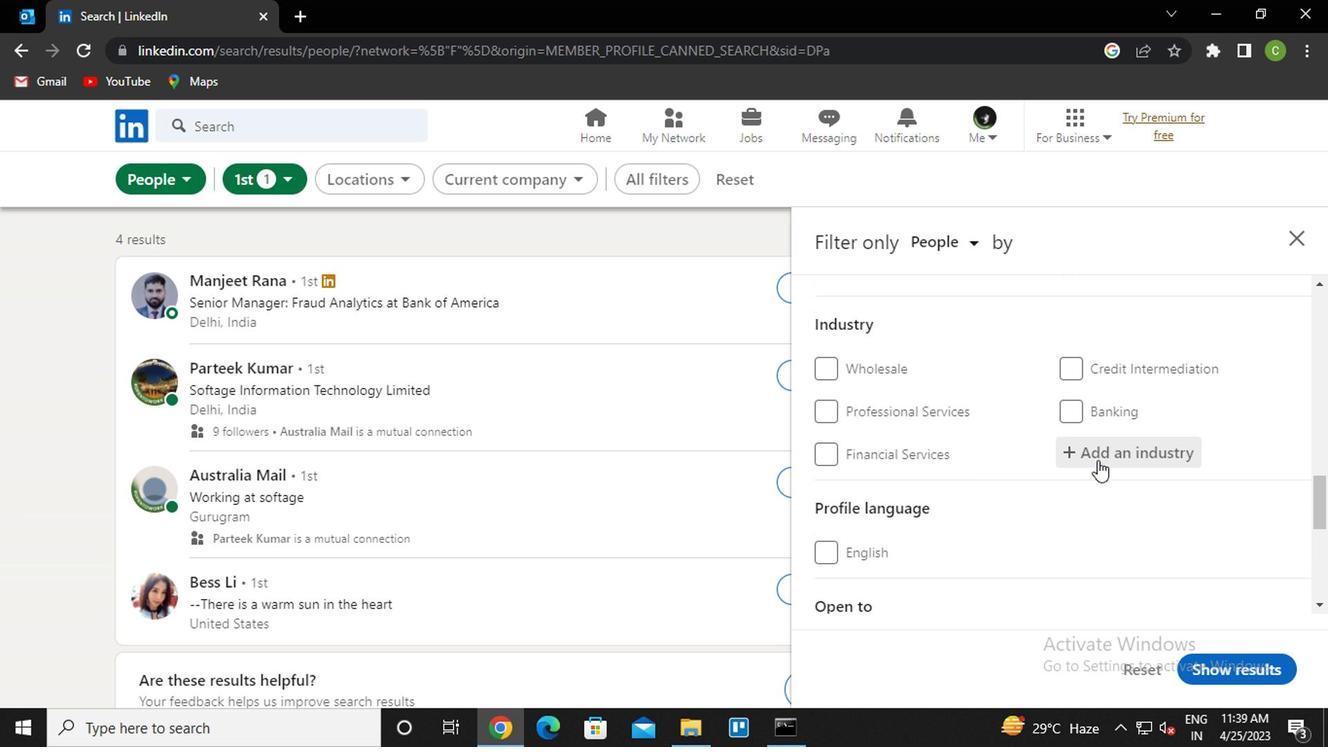 
Action: Key pressed <Key.caps_lock>M<Key.caps_lock>EASURING
Screenshot: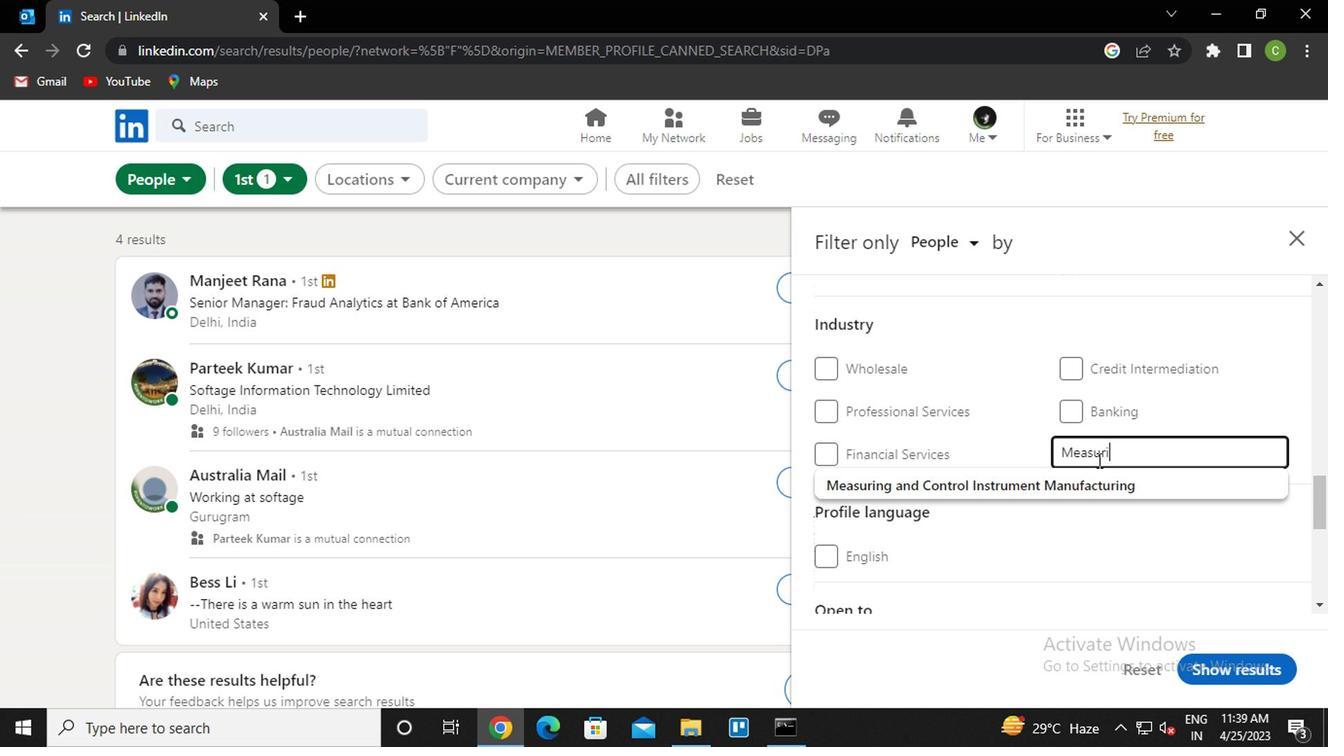 
Action: Mouse moved to (1080, 490)
Screenshot: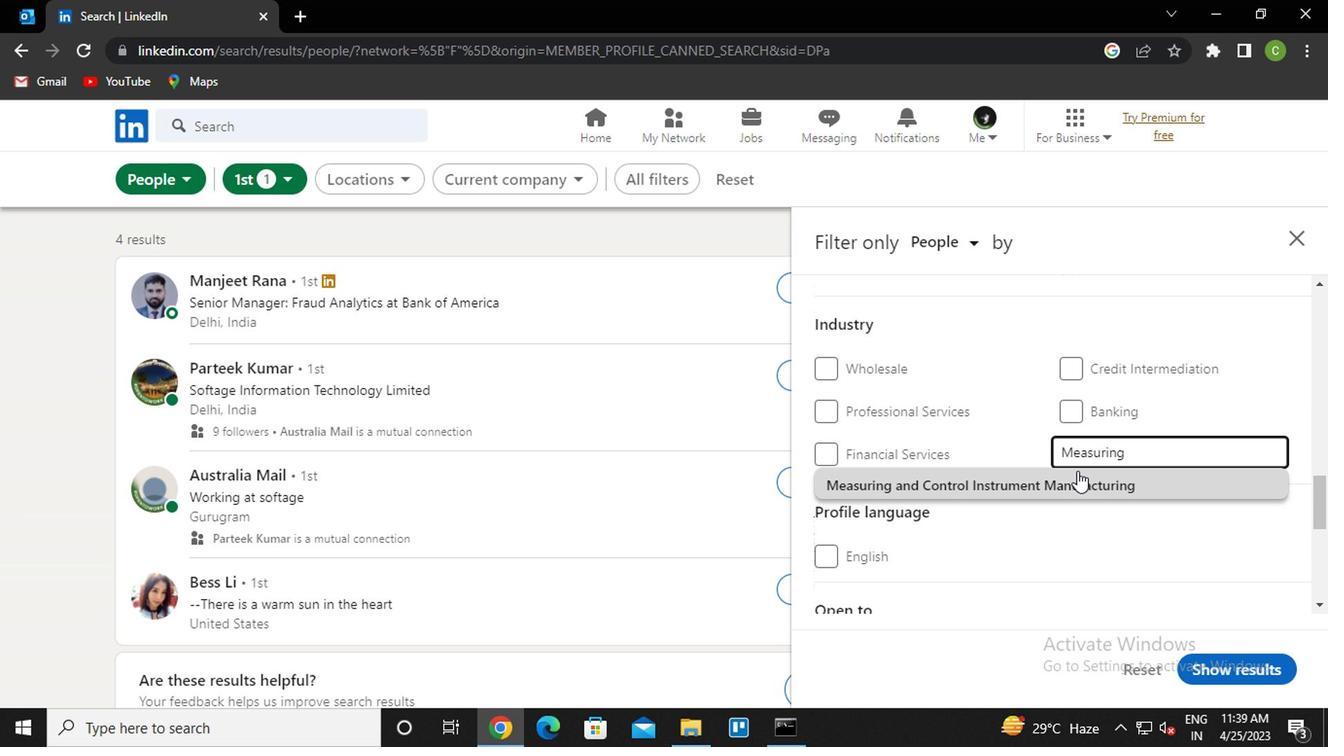 
Action: Mouse pressed left at (1080, 490)
Screenshot: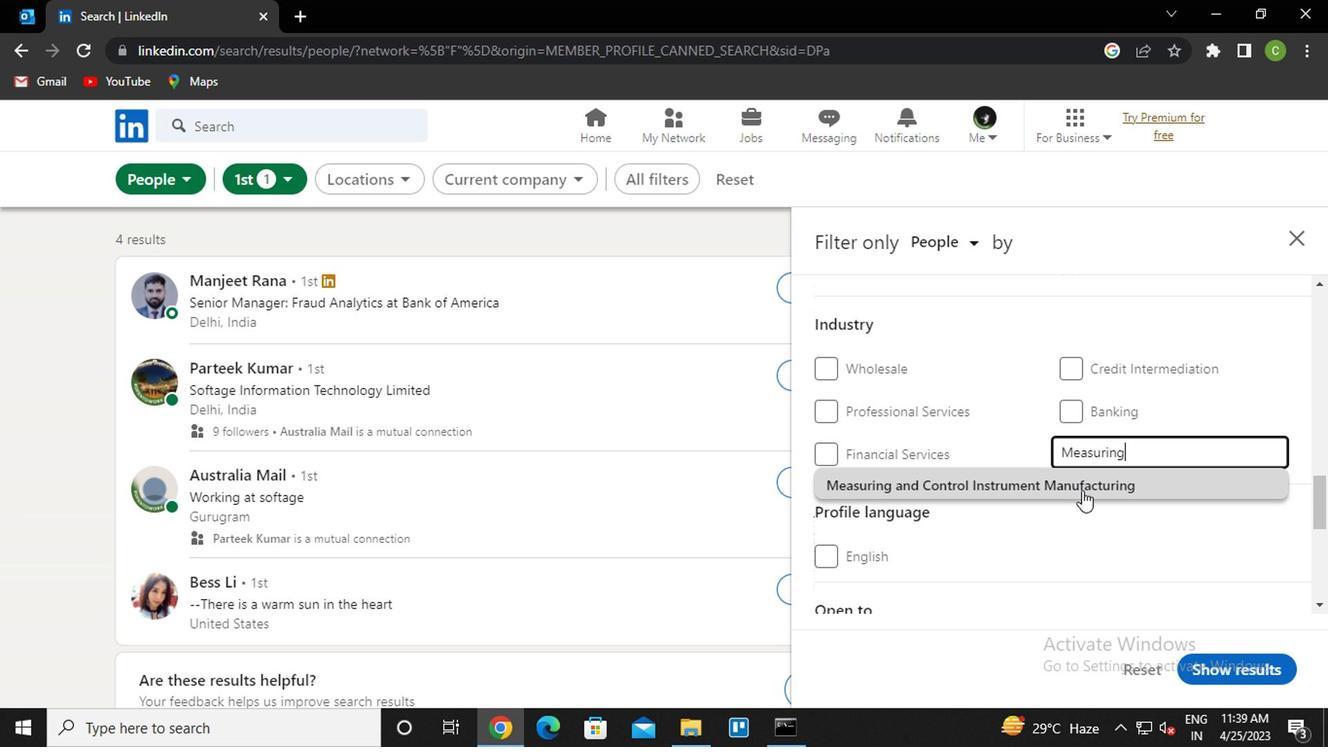 
Action: Mouse scrolled (1080, 489) with delta (0, 0)
Screenshot: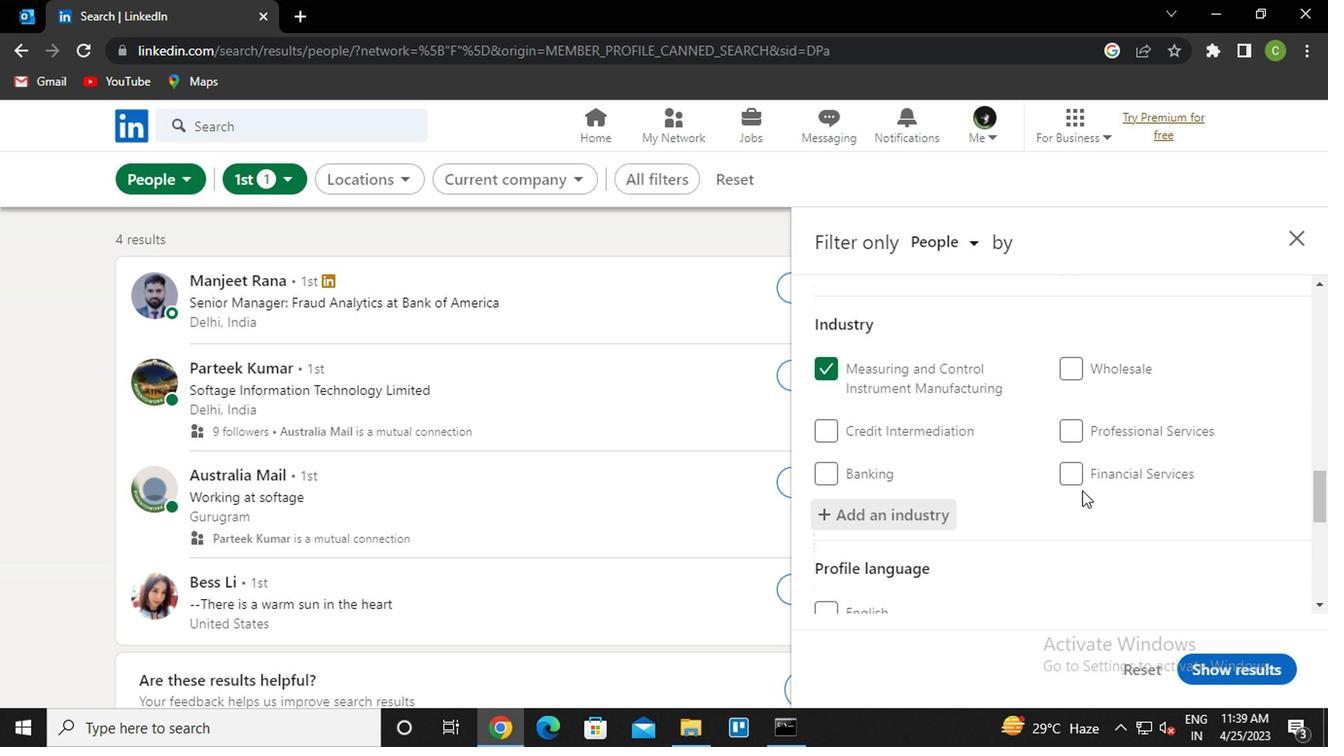 
Action: Mouse scrolled (1080, 489) with delta (0, 0)
Screenshot: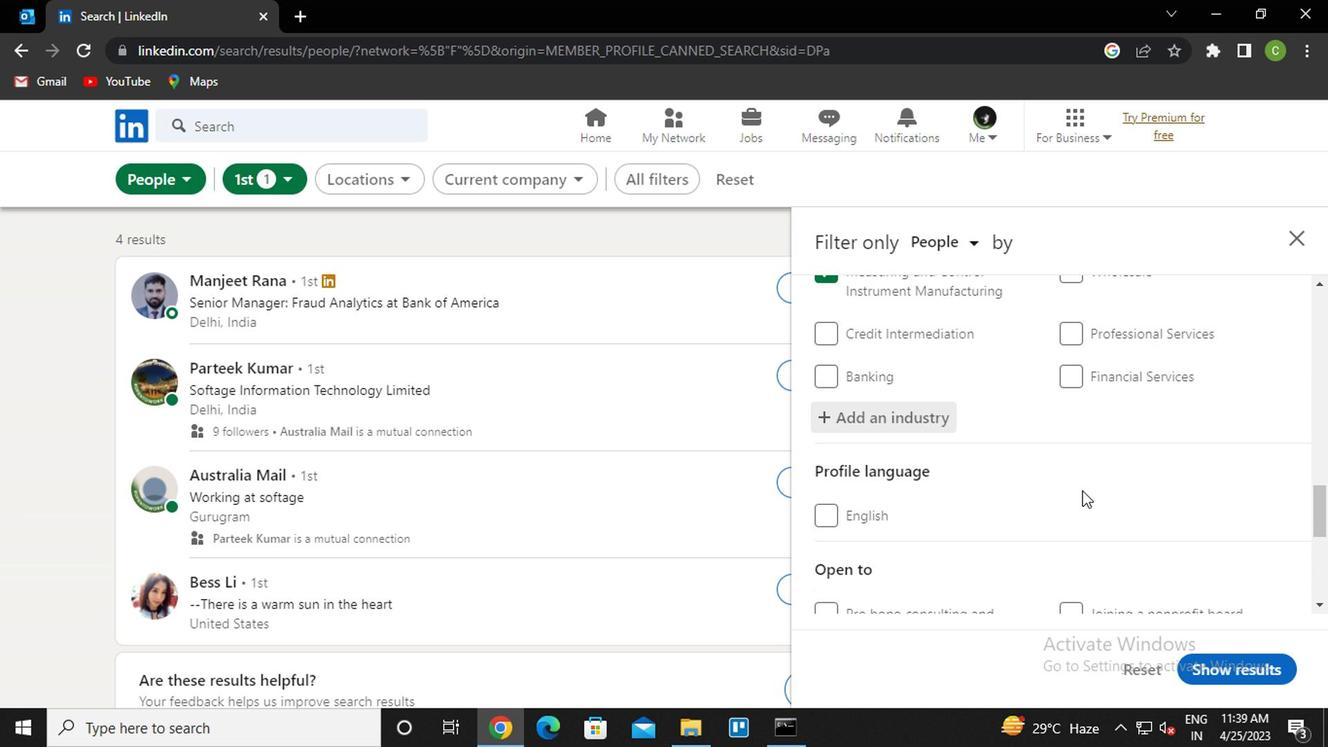 
Action: Mouse moved to (1044, 473)
Screenshot: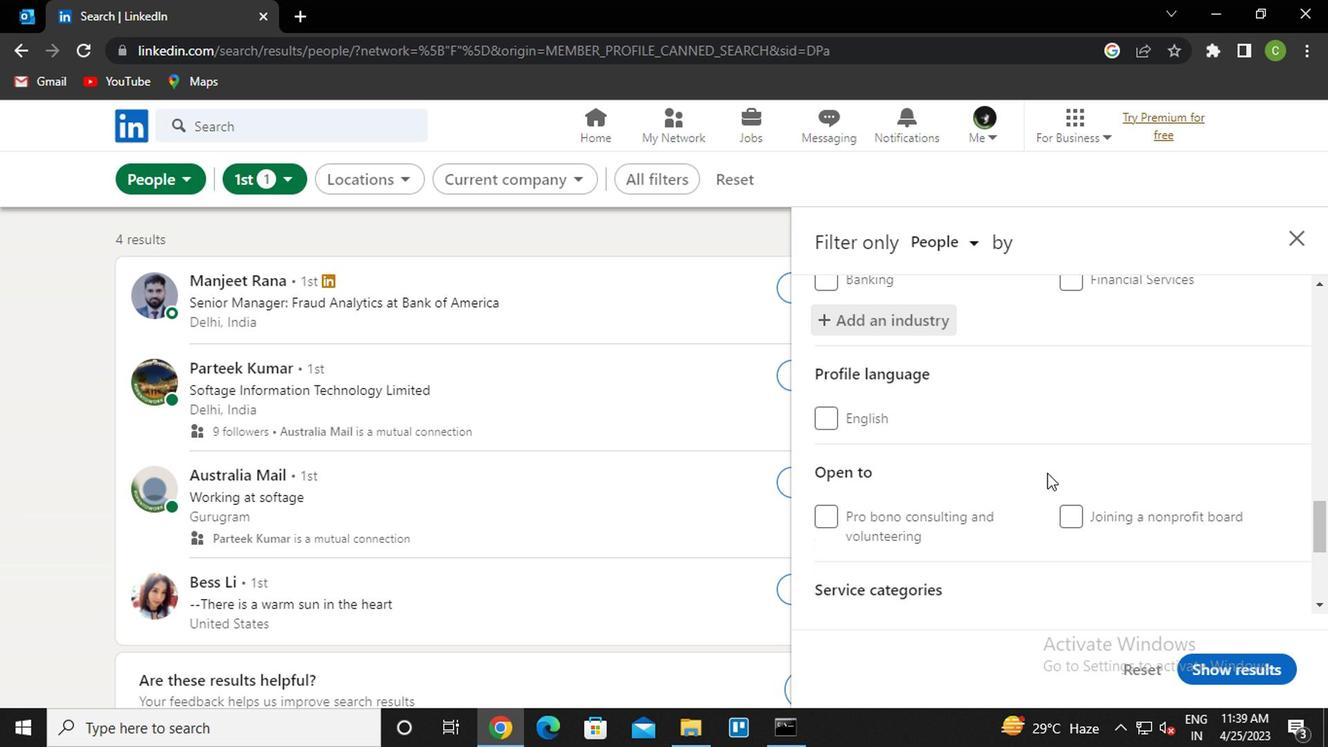 
Action: Mouse scrolled (1044, 472) with delta (0, 0)
Screenshot: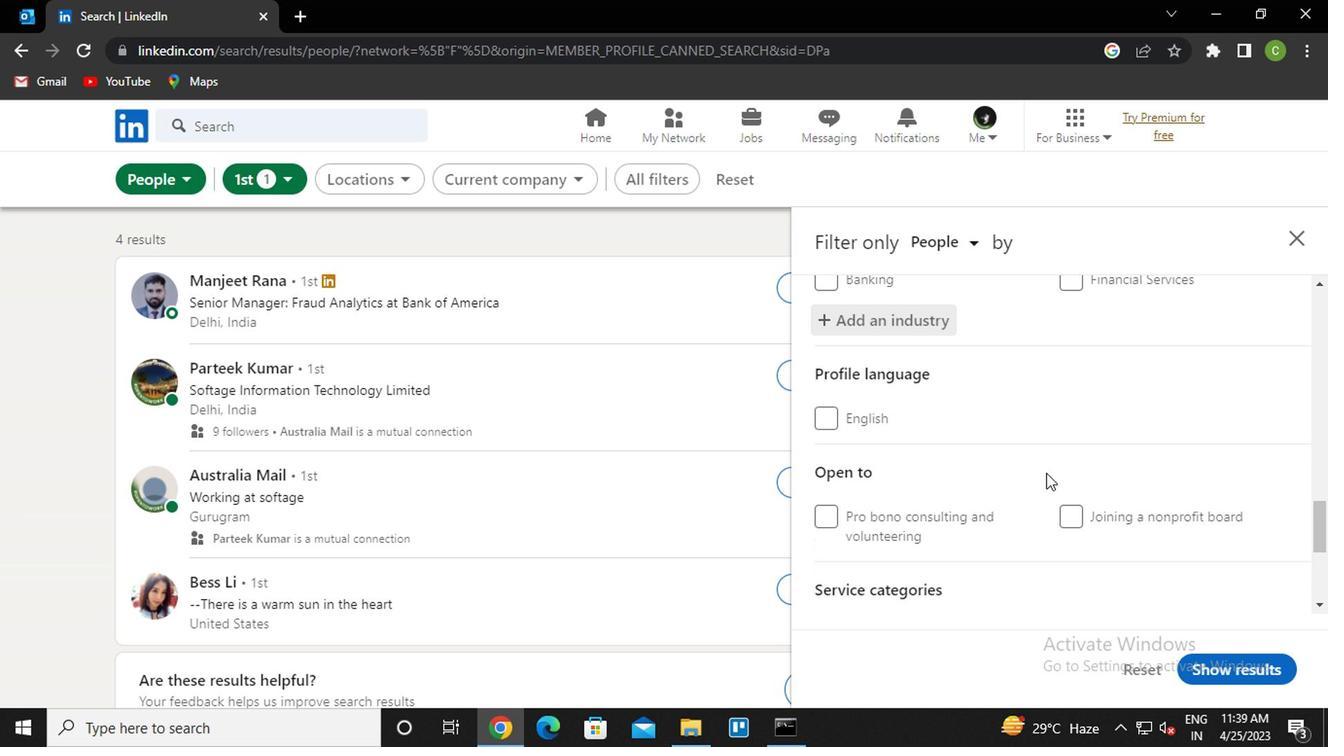 
Action: Mouse moved to (875, 532)
Screenshot: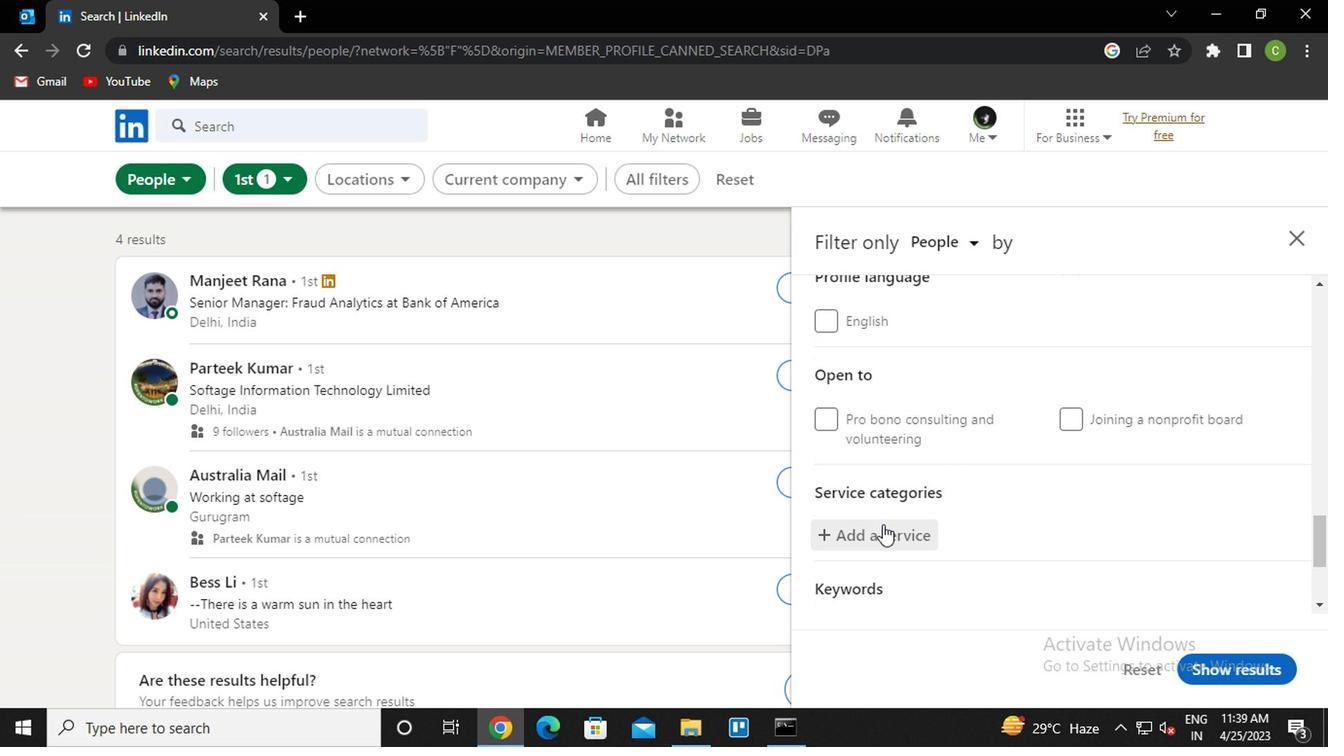 
Action: Mouse pressed left at (875, 532)
Screenshot: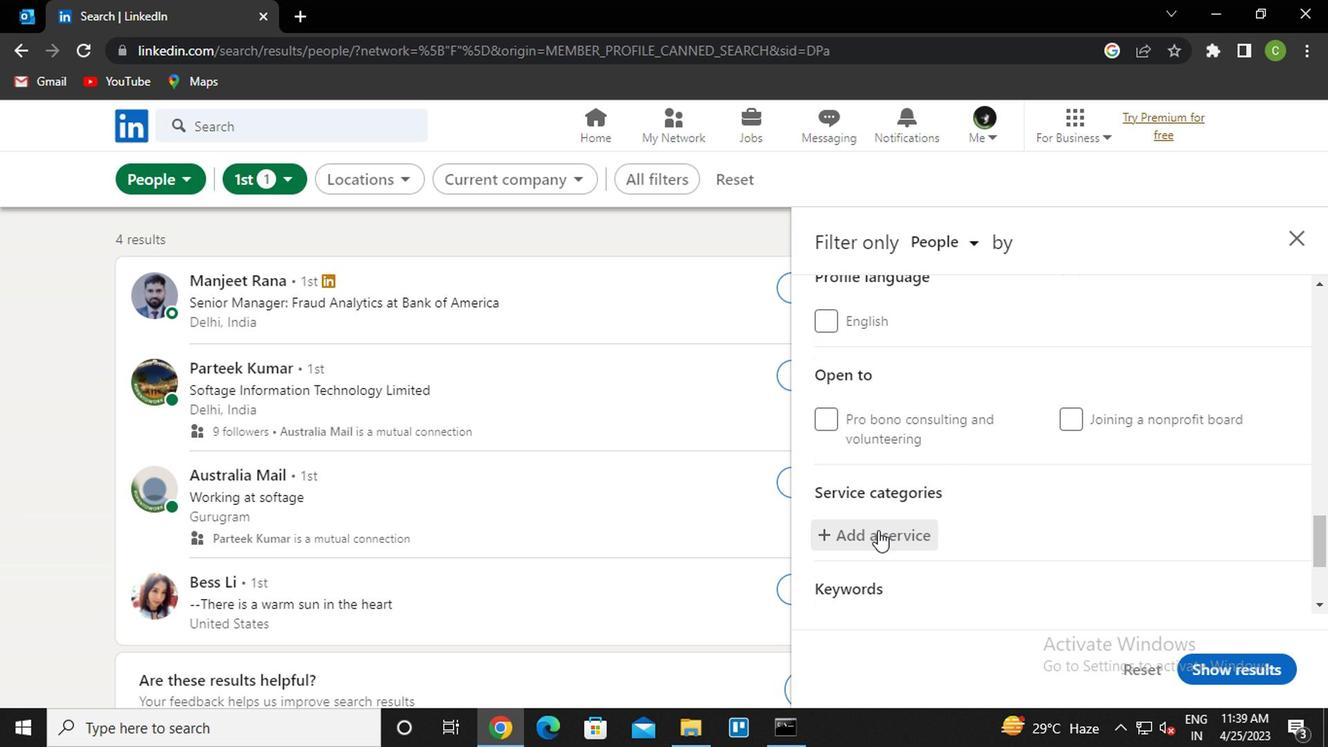 
Action: Key pressed <Key.caps_lock>H<Key.caps_lock>M<Key.backspace>UMAR<Key.backspace>N
Screenshot: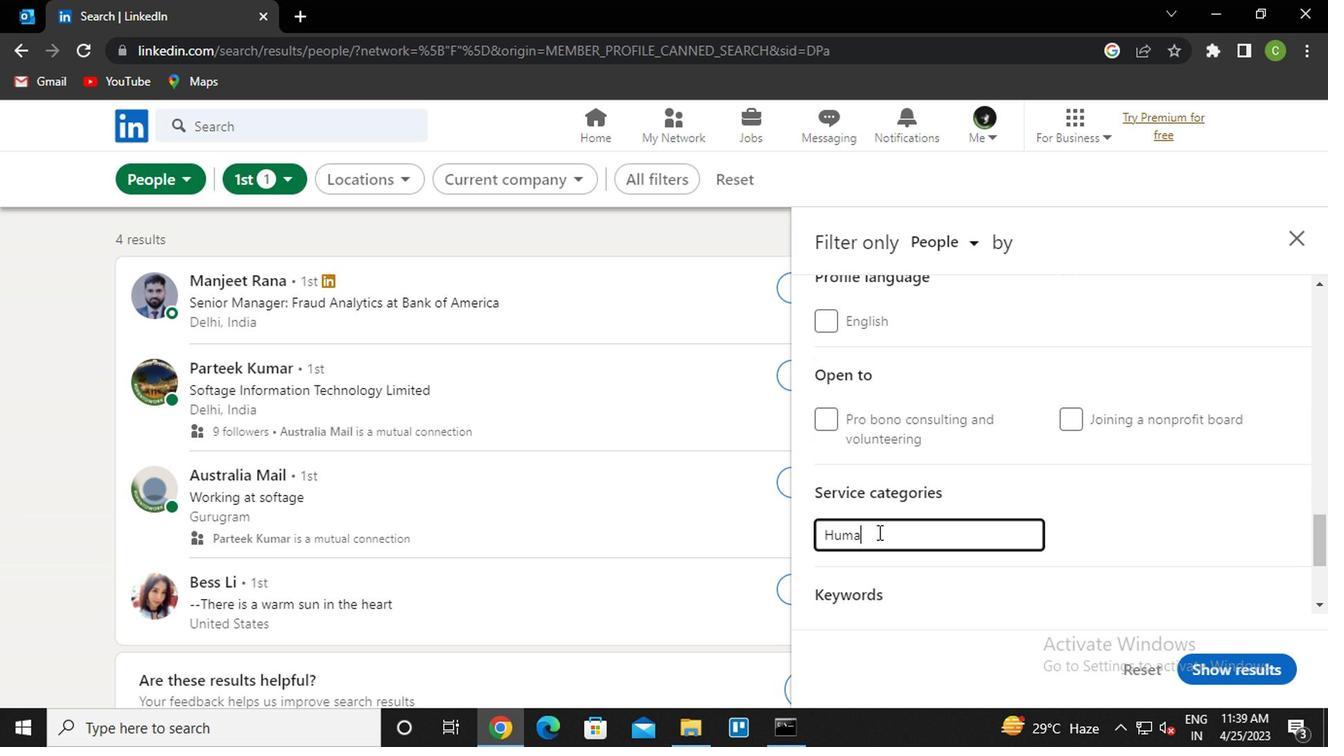 
Action: Mouse moved to (900, 567)
Screenshot: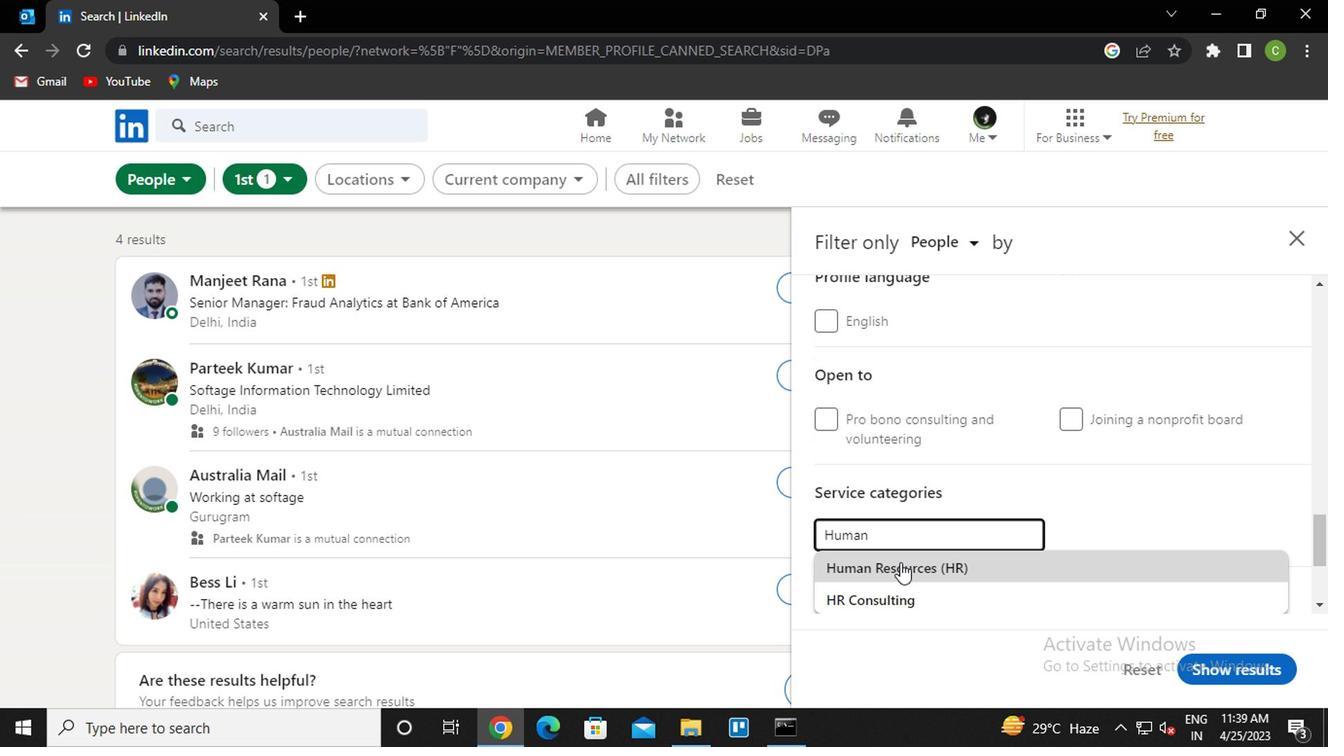 
Action: Mouse pressed left at (900, 567)
Screenshot: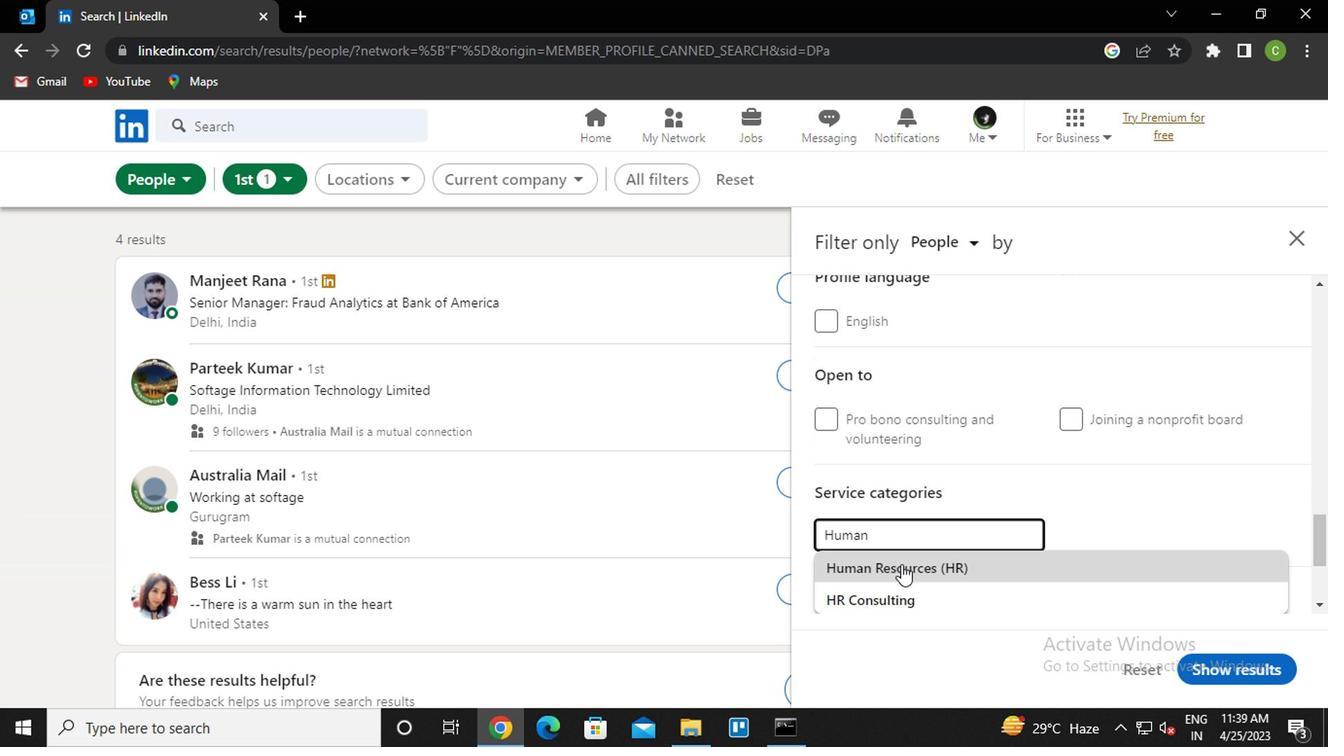 
Action: Mouse moved to (919, 483)
Screenshot: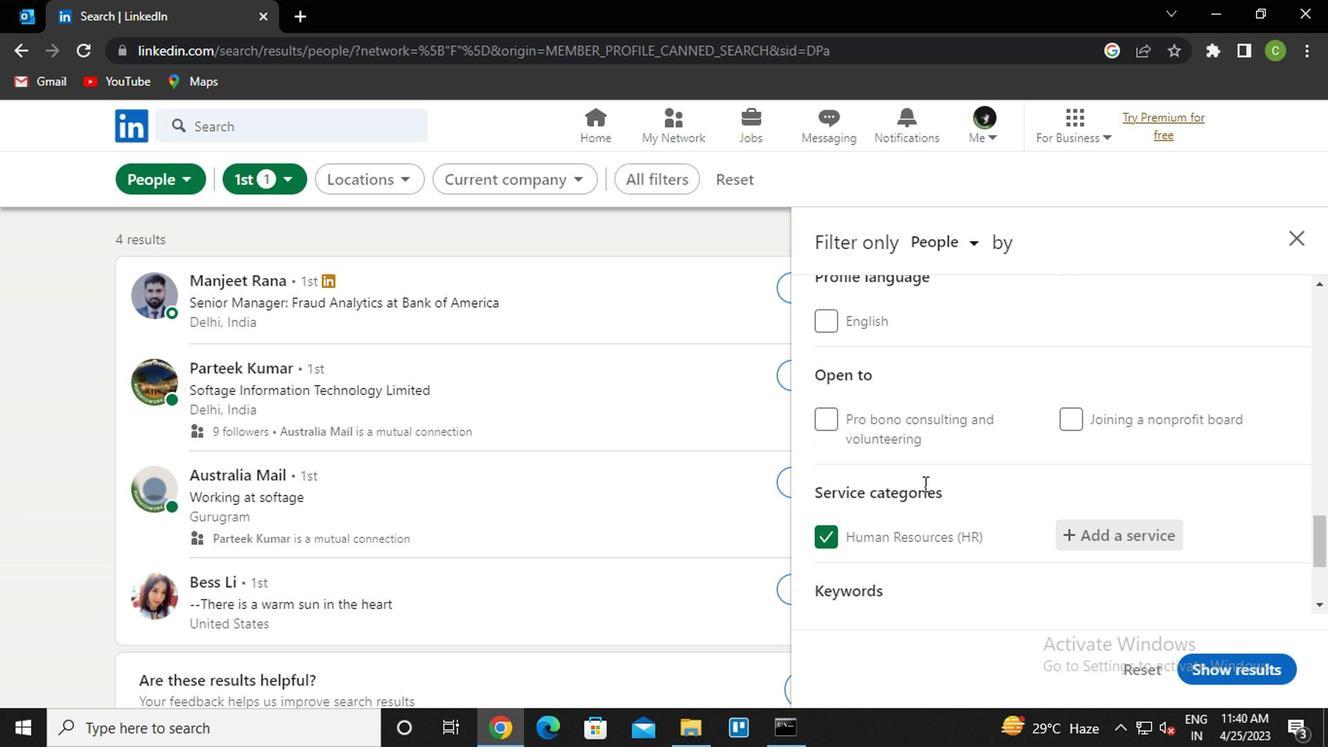 
Action: Mouse scrolled (919, 482) with delta (0, 0)
Screenshot: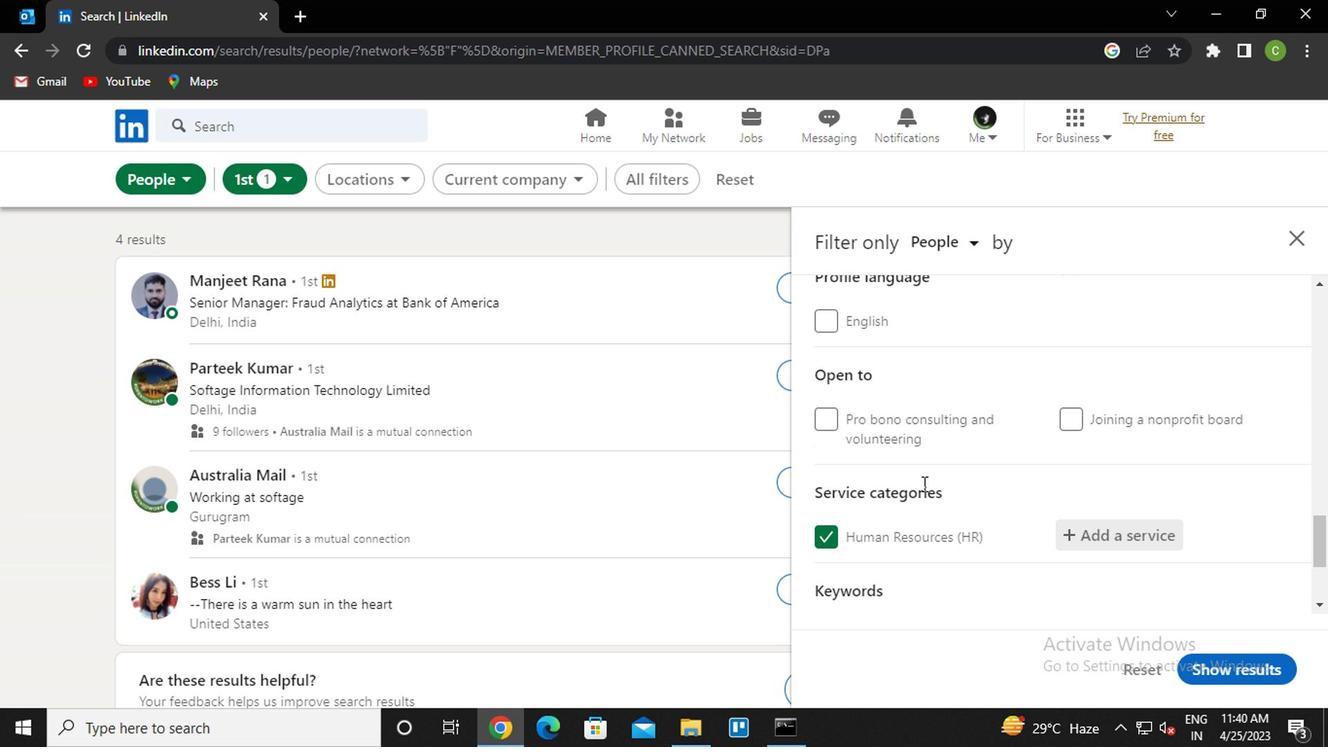 
Action: Mouse moved to (920, 483)
Screenshot: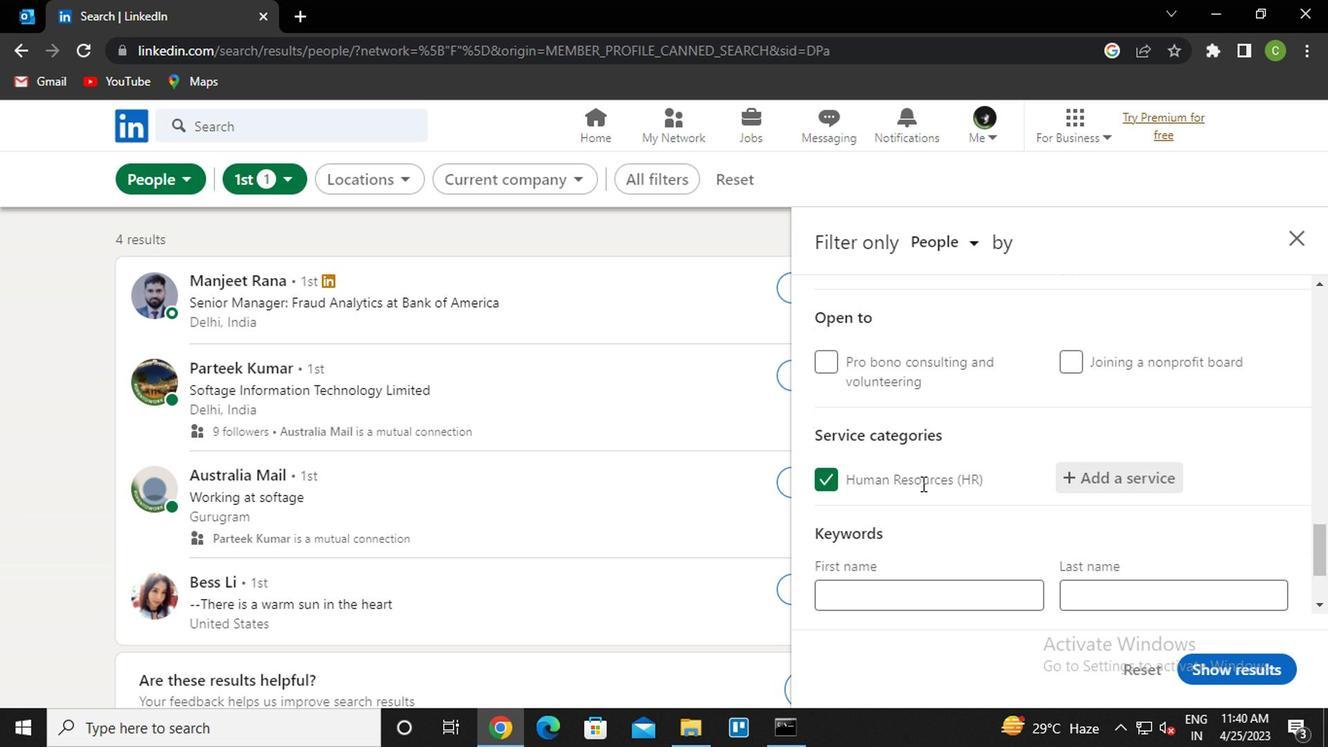 
Action: Mouse scrolled (920, 482) with delta (0, 0)
Screenshot: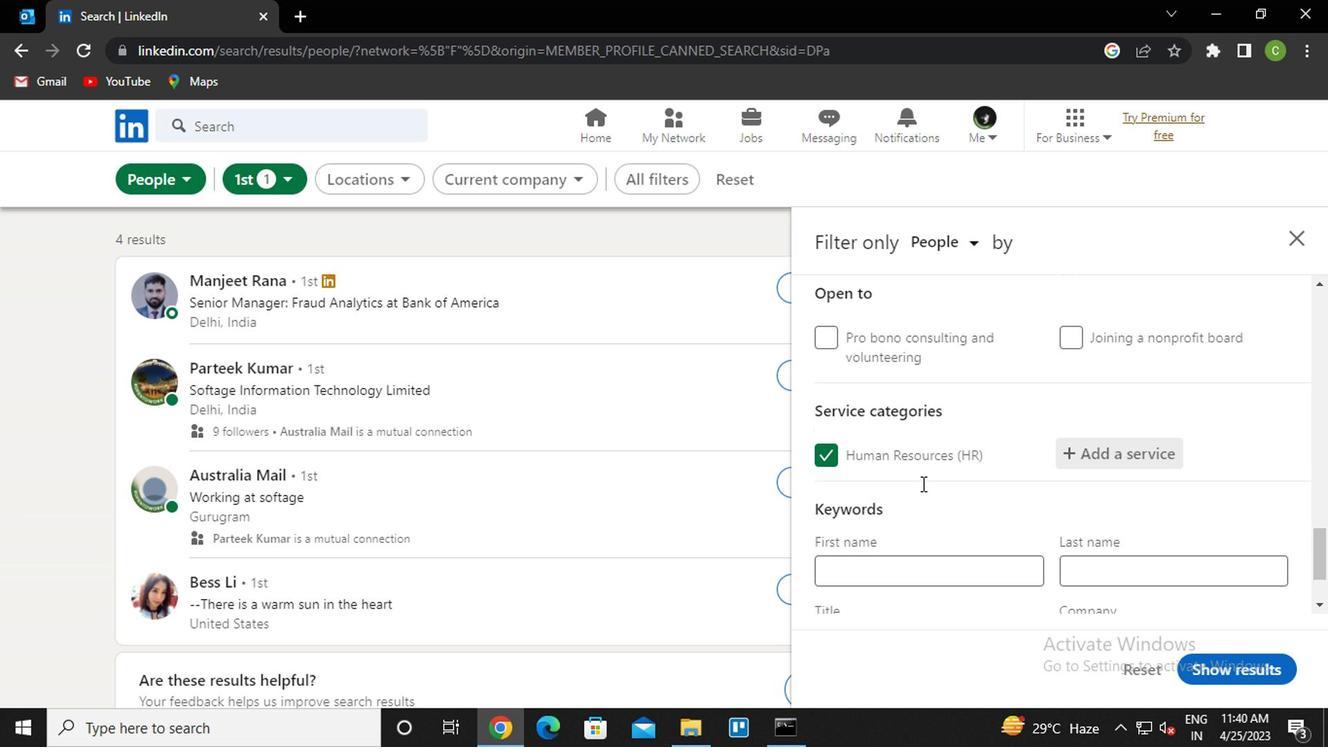
Action: Mouse moved to (922, 483)
Screenshot: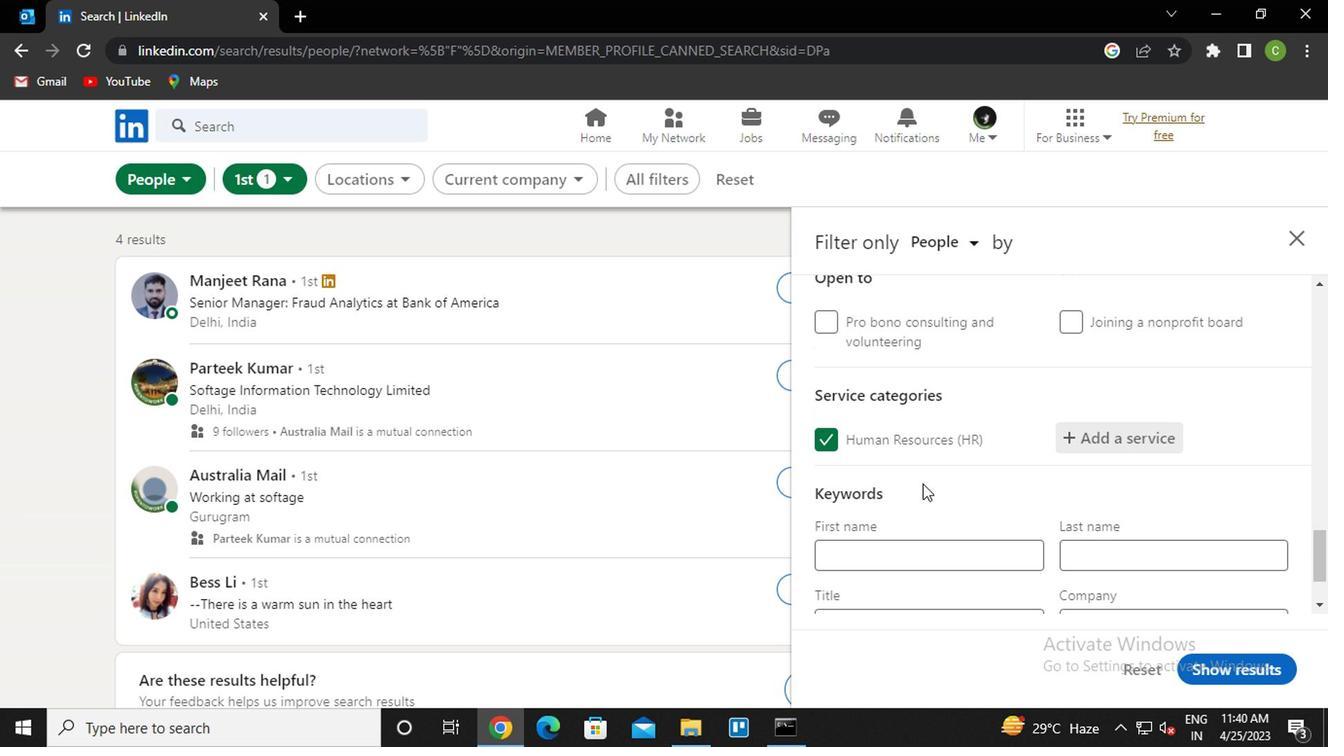 
Action: Mouse scrolled (922, 482) with delta (0, 0)
Screenshot: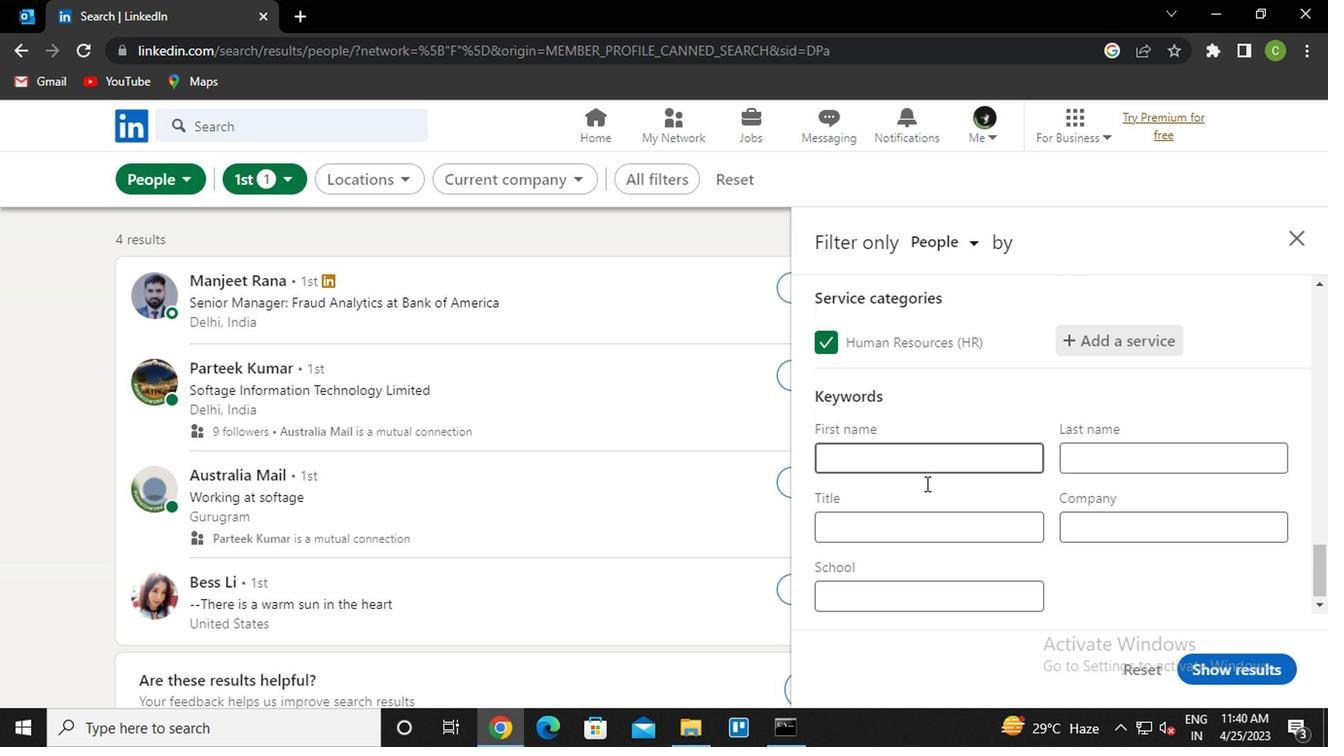 
Action: Mouse moved to (919, 518)
Screenshot: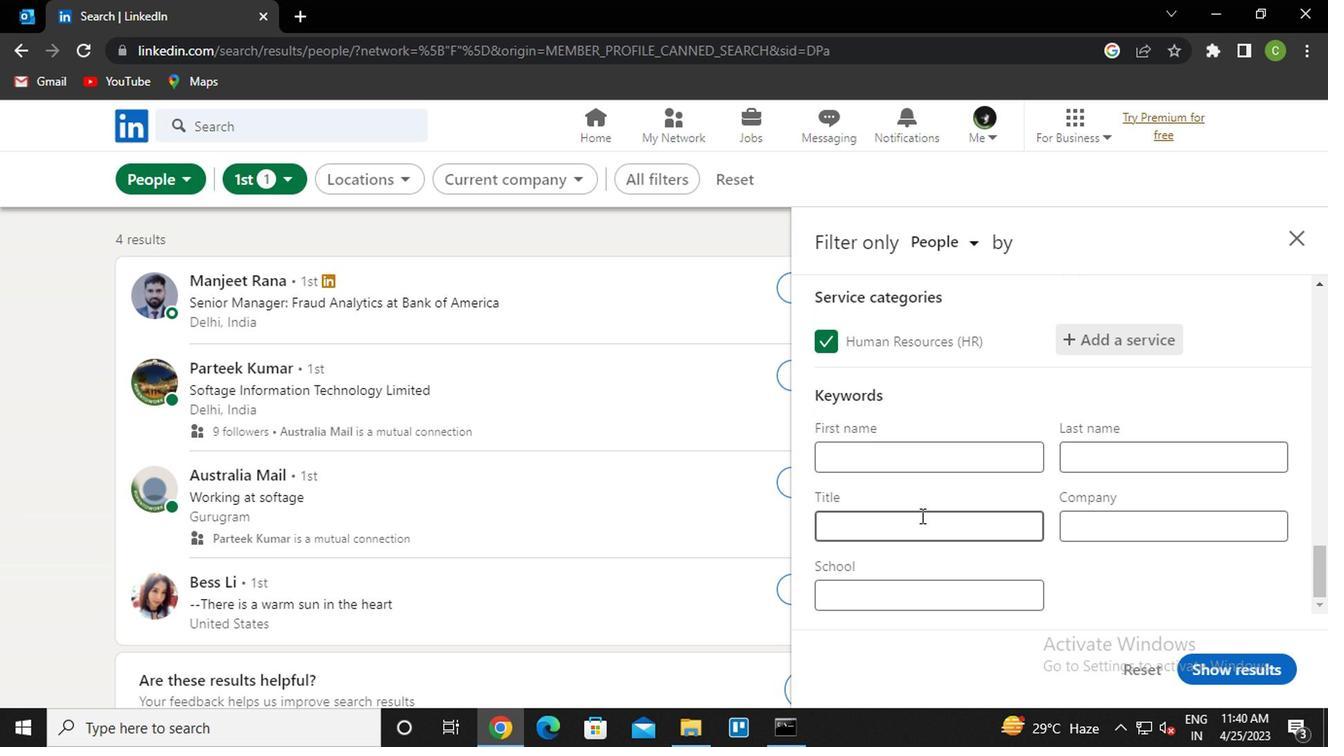 
Action: Mouse pressed left at (919, 518)
Screenshot: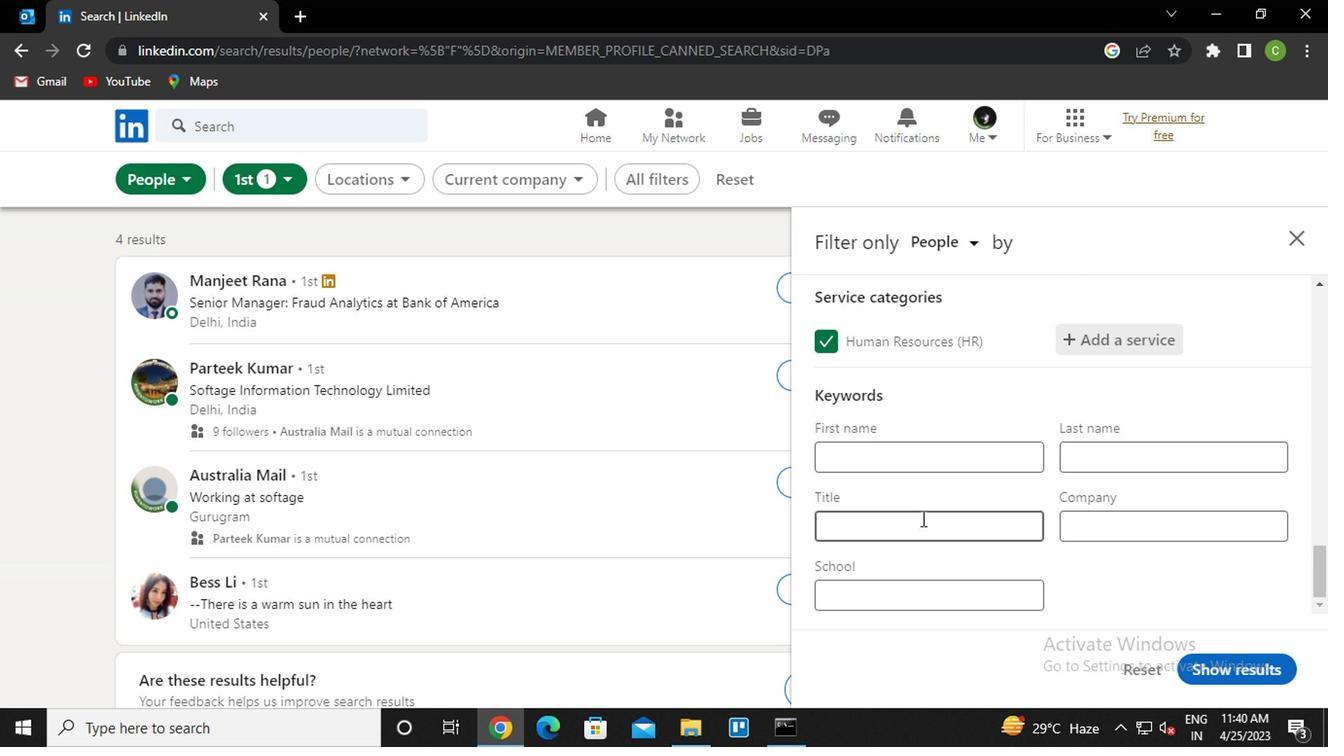 
Action: Key pressed <Key.tab>
Screenshot: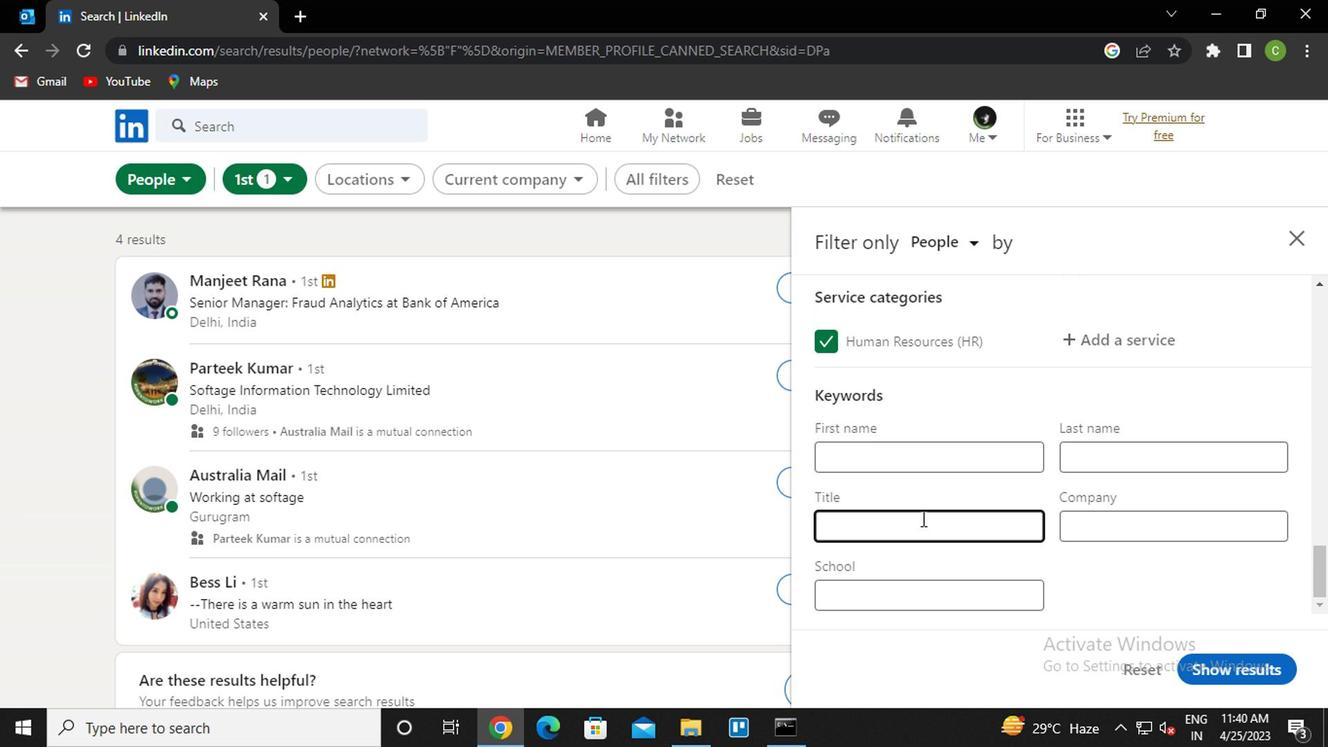 
Action: Mouse pressed left at (919, 518)
Screenshot: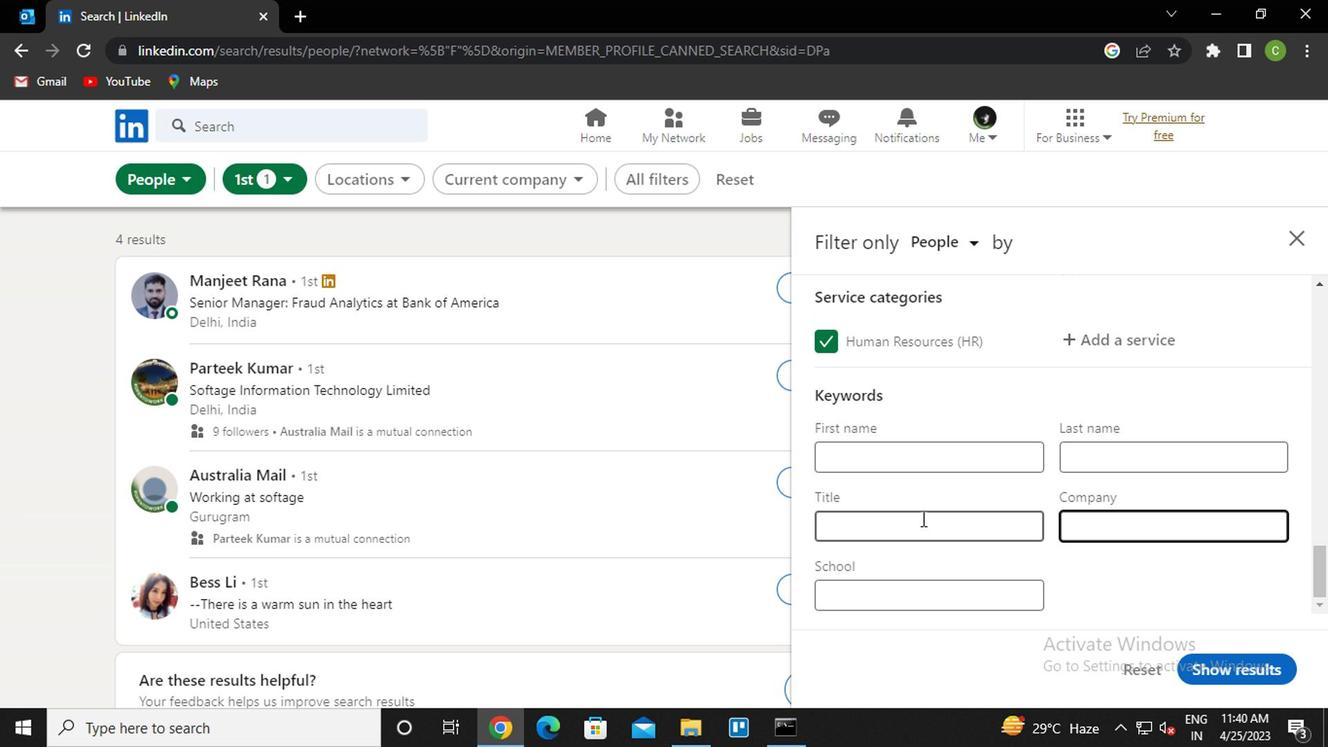
Action: Key pressed <Key.caps_lock>C<Key.caps_lock>OMMECRCIAL<Key.space><Key.caps_lock>L<Key.caps_lock>OAN<Key.space><Key.caps_lock>O<Key.caps_lock>FFICER
Screenshot: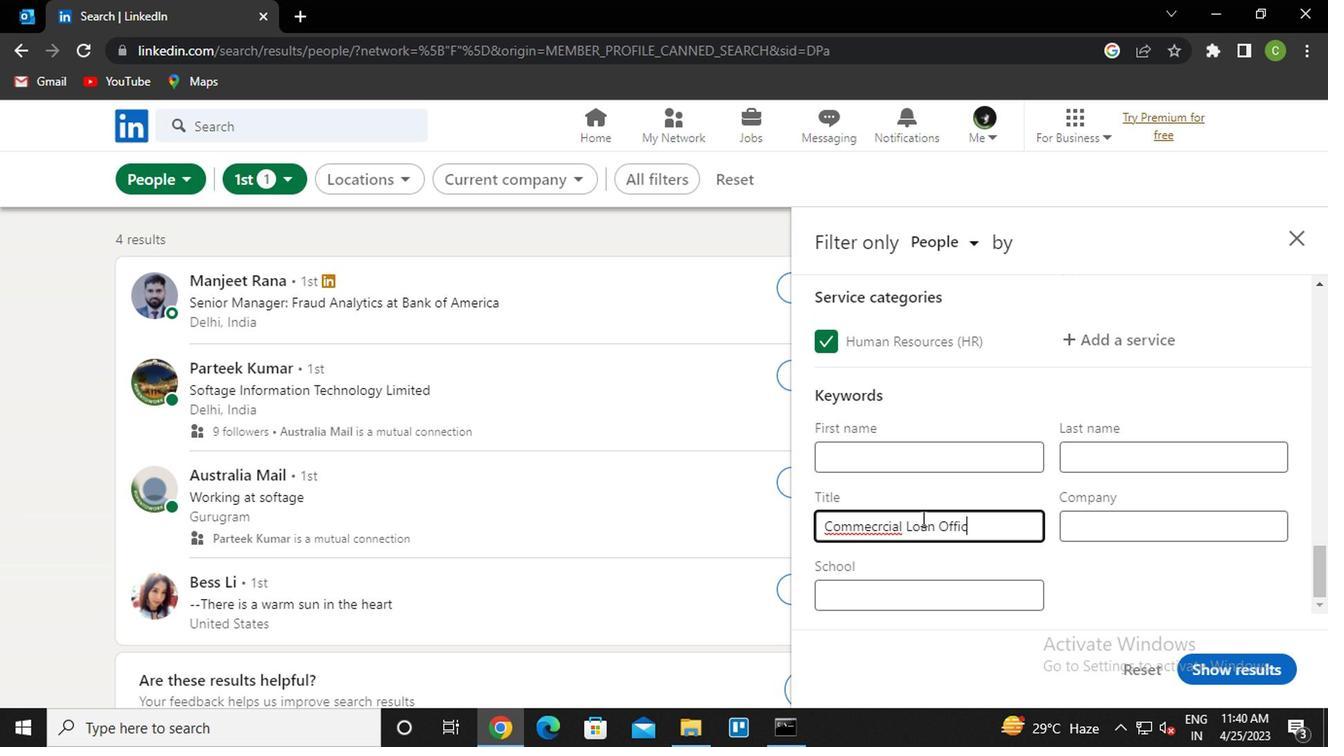 
Action: Mouse moved to (1213, 662)
Screenshot: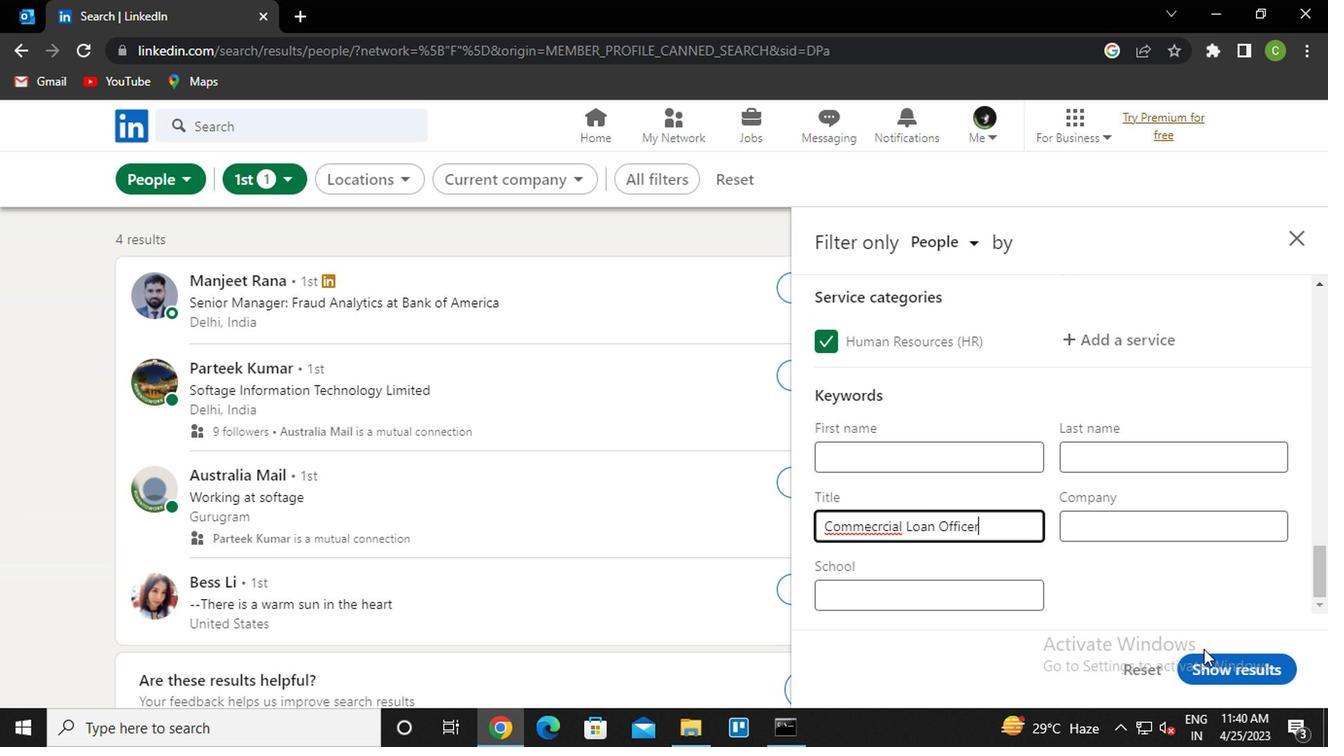 
Action: Mouse pressed left at (1213, 662)
Screenshot: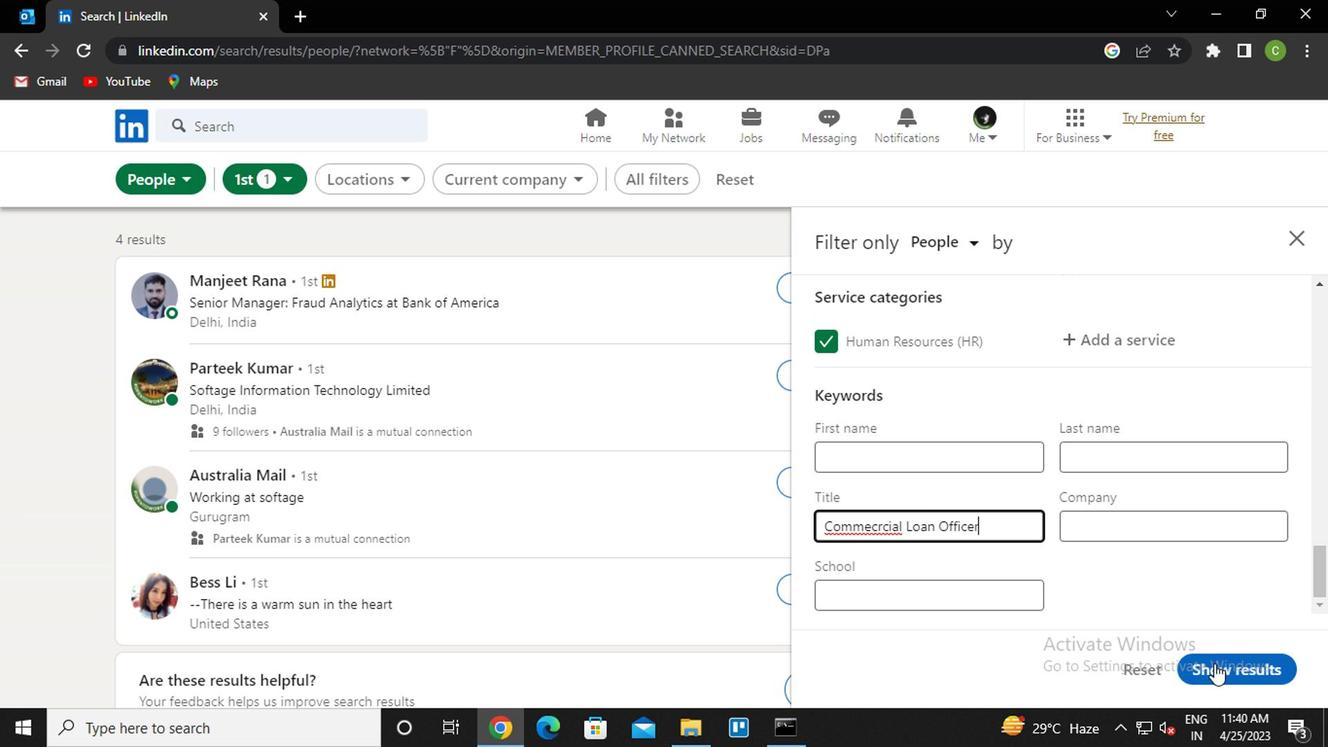
Action: Mouse moved to (637, 635)
Screenshot: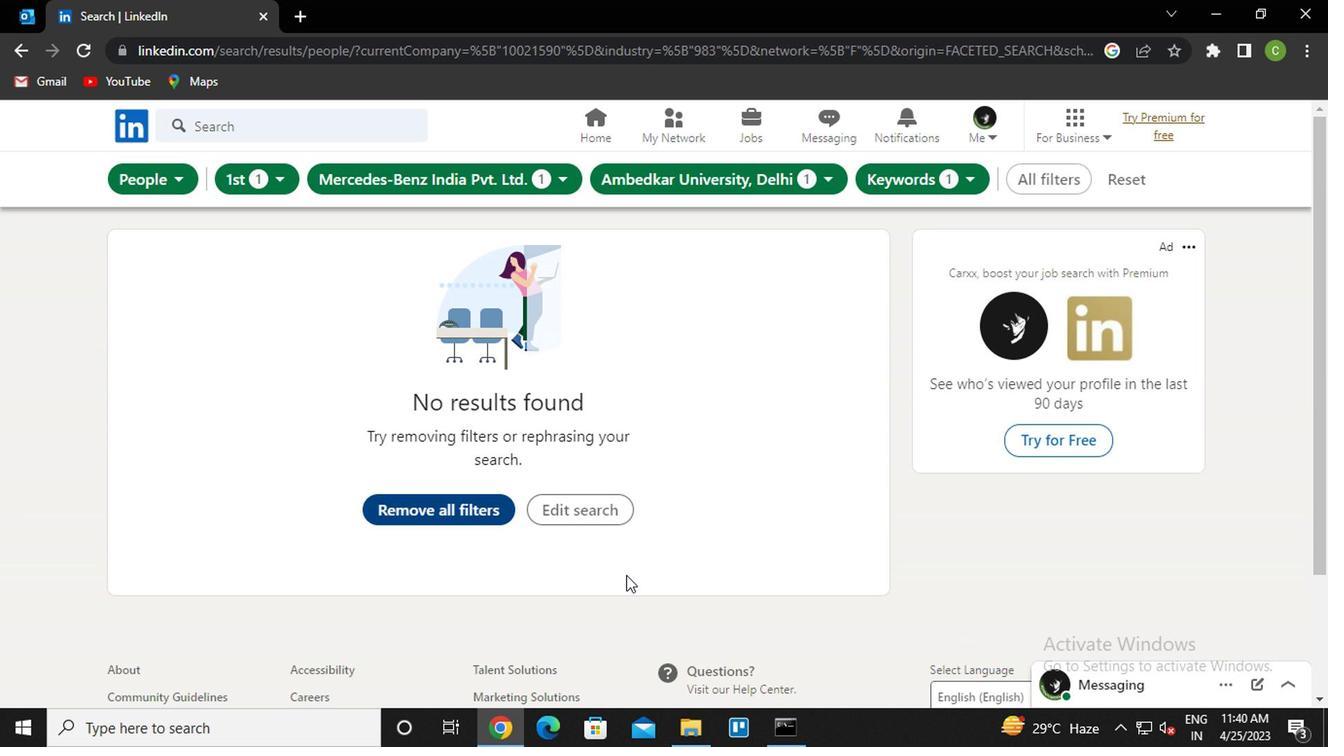 
